 Task: Find connections with filter location Jagraon with filter topic #ONOwith filter profile language French with filter current company MakeMyTrip with filter school Institute of Hotel Management, Catering Technology and Applied Nutrition, Mumbai with filter industry Airlines and Aviation with filter service category Corporate Law with filter keywords title Couples Counselor
Action: Mouse moved to (650, 82)
Screenshot: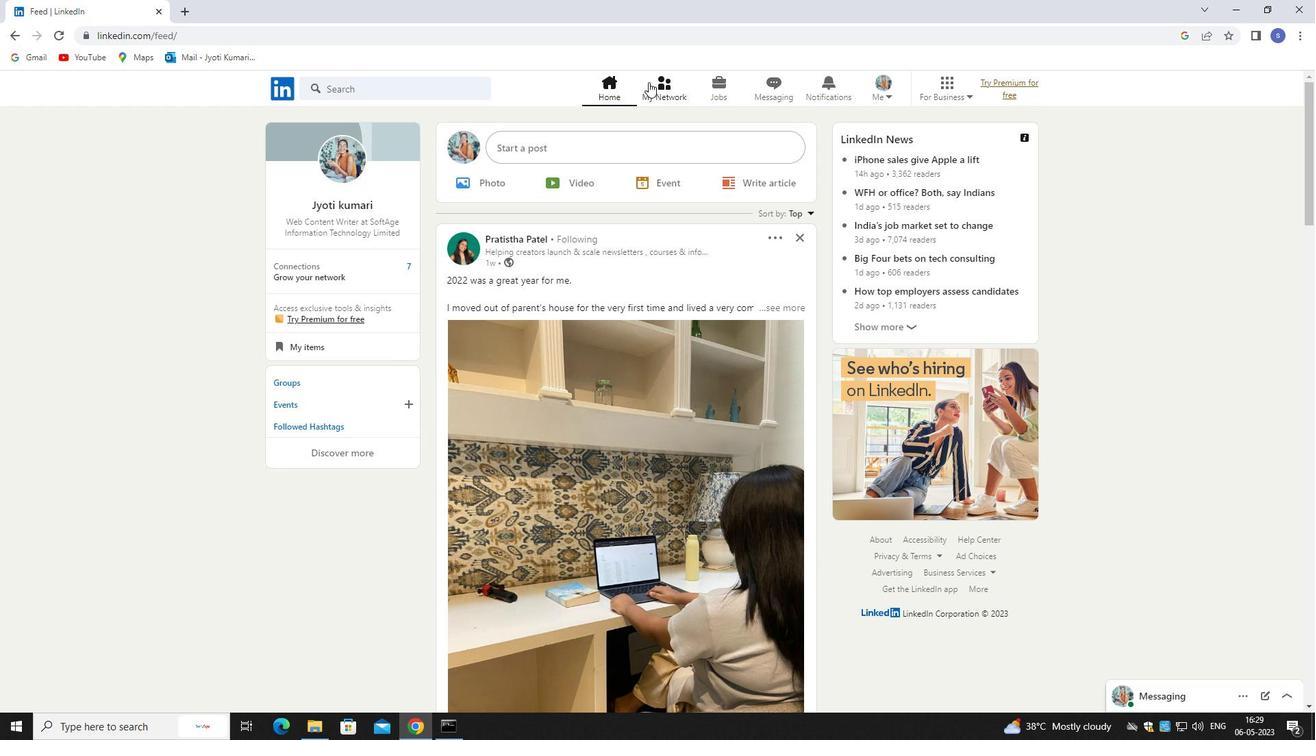 
Action: Mouse pressed left at (650, 82)
Screenshot: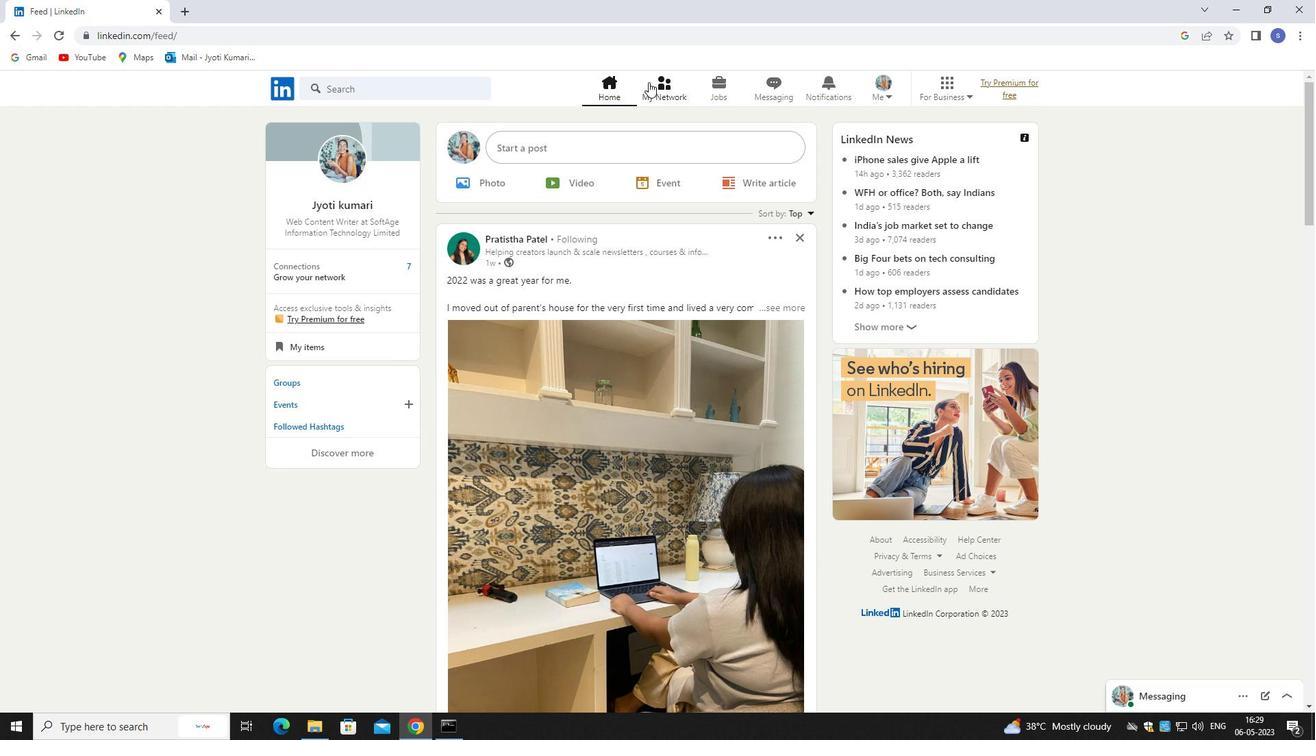
Action: Mouse moved to (652, 82)
Screenshot: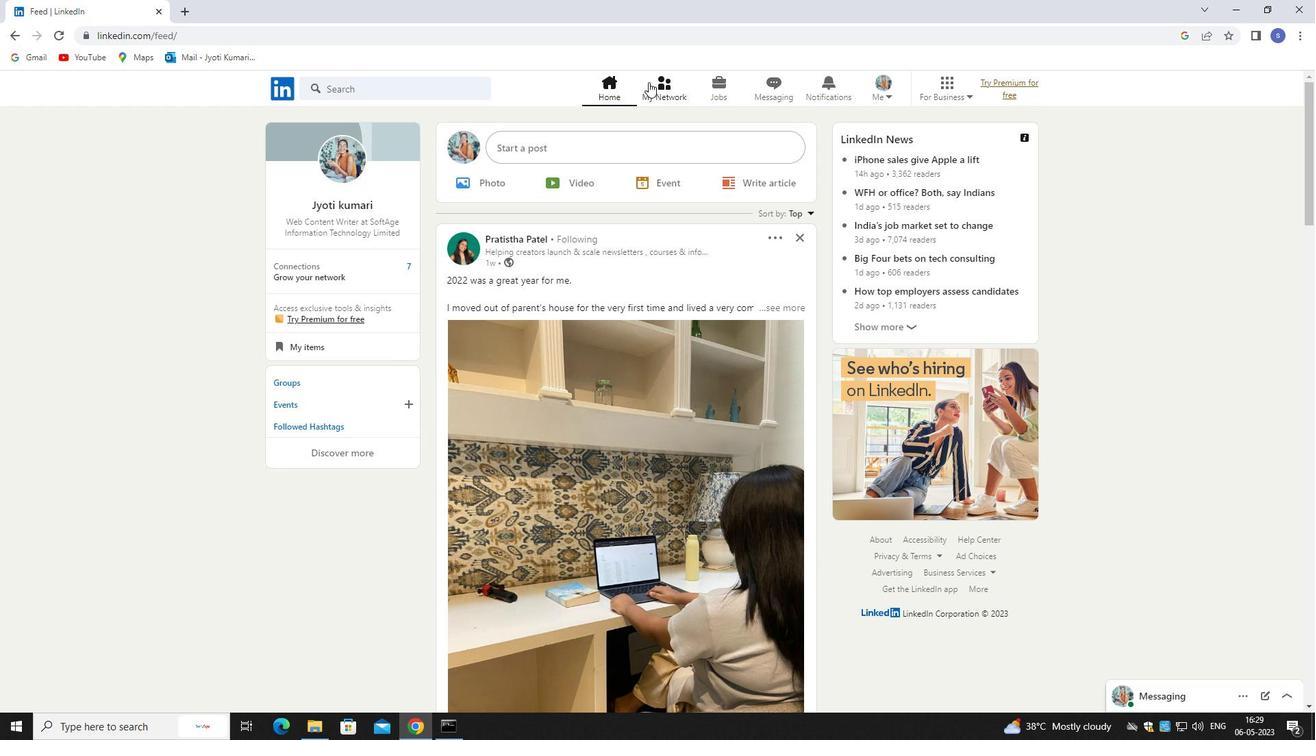 
Action: Mouse pressed left at (652, 82)
Screenshot: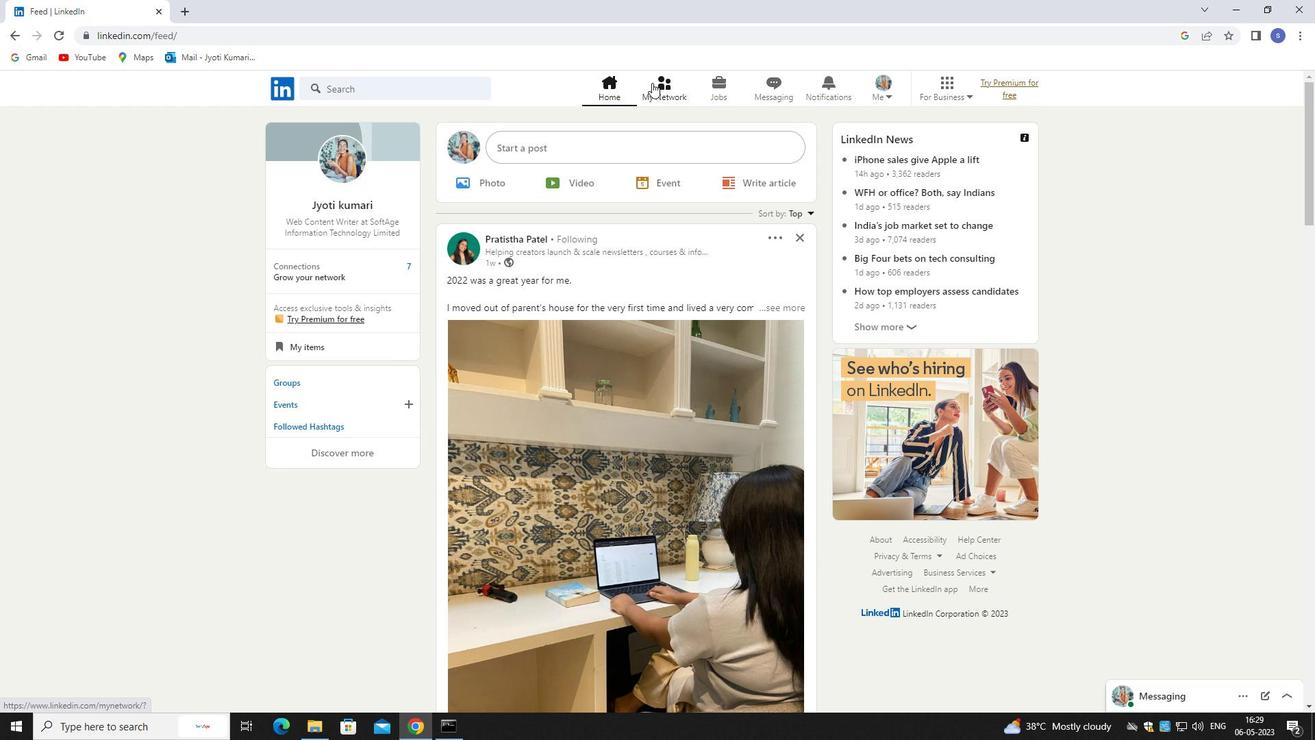 
Action: Mouse moved to (431, 164)
Screenshot: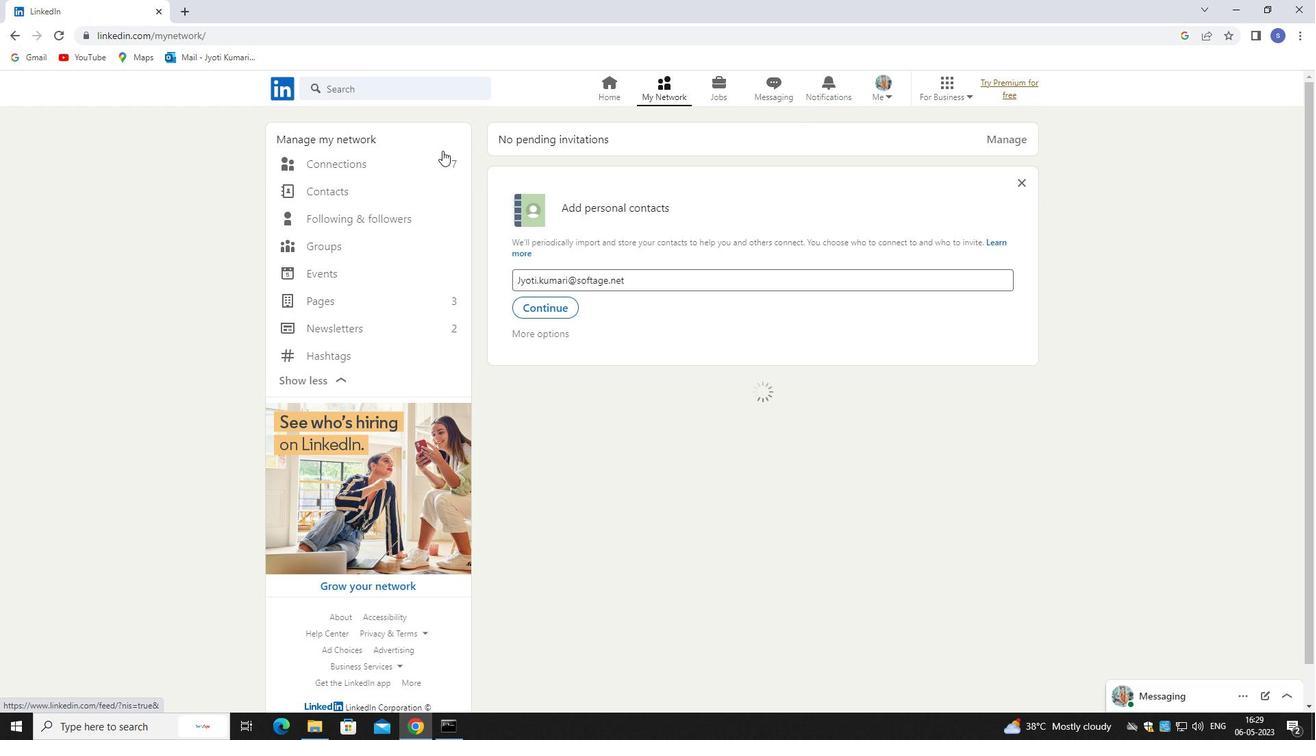 
Action: Mouse pressed left at (431, 164)
Screenshot: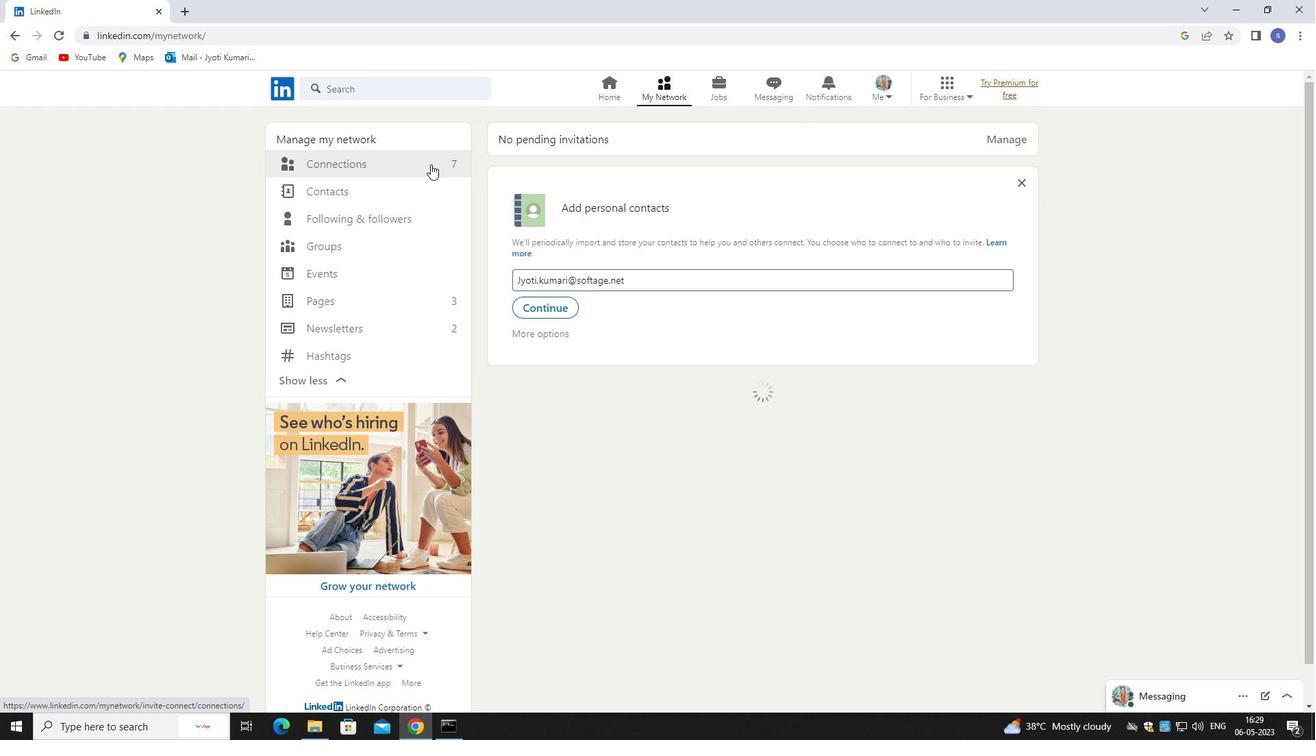 
Action: Mouse moved to (429, 164)
Screenshot: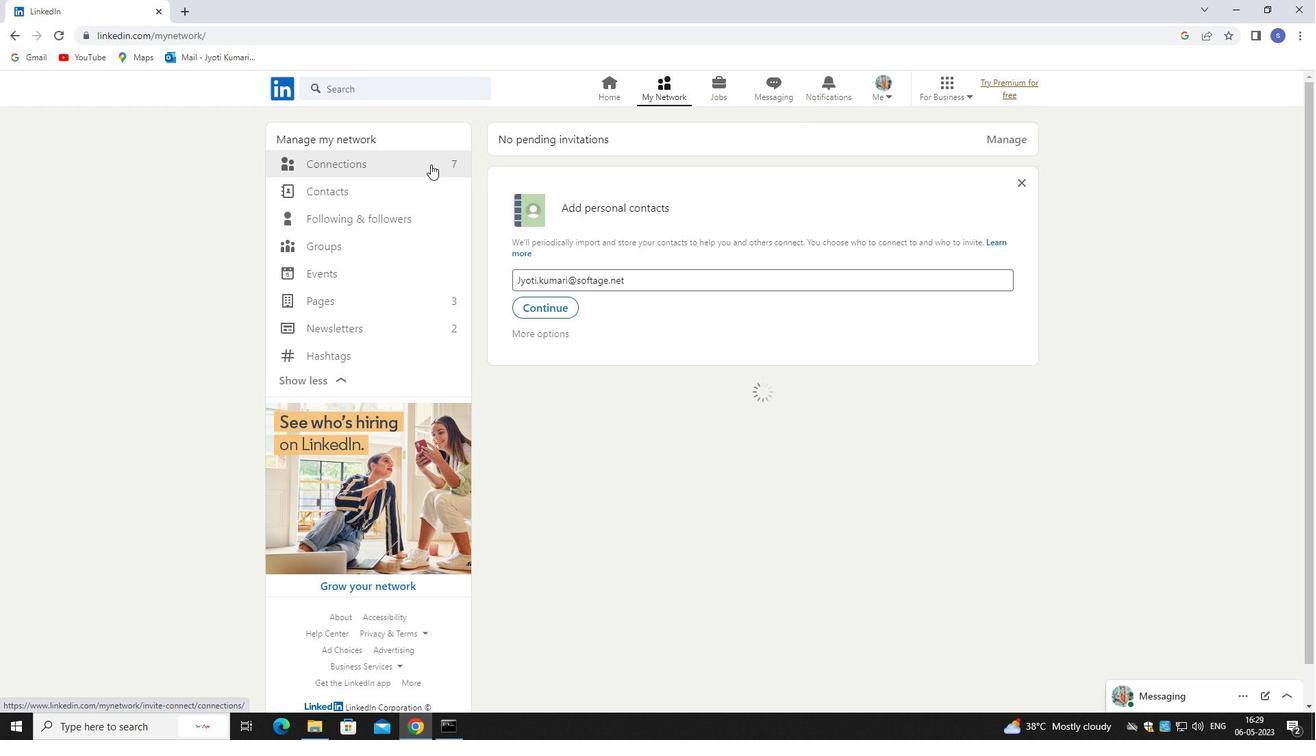 
Action: Mouse pressed left at (429, 164)
Screenshot: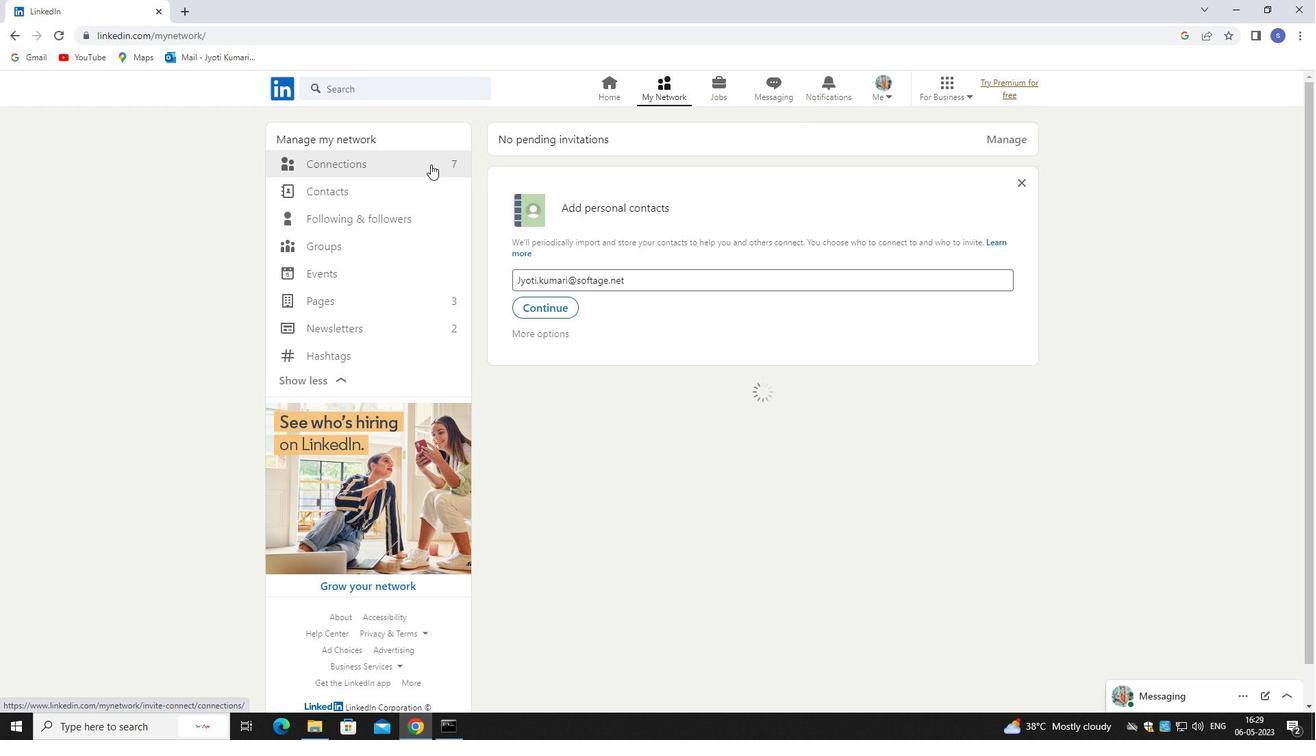 
Action: Mouse moved to (777, 163)
Screenshot: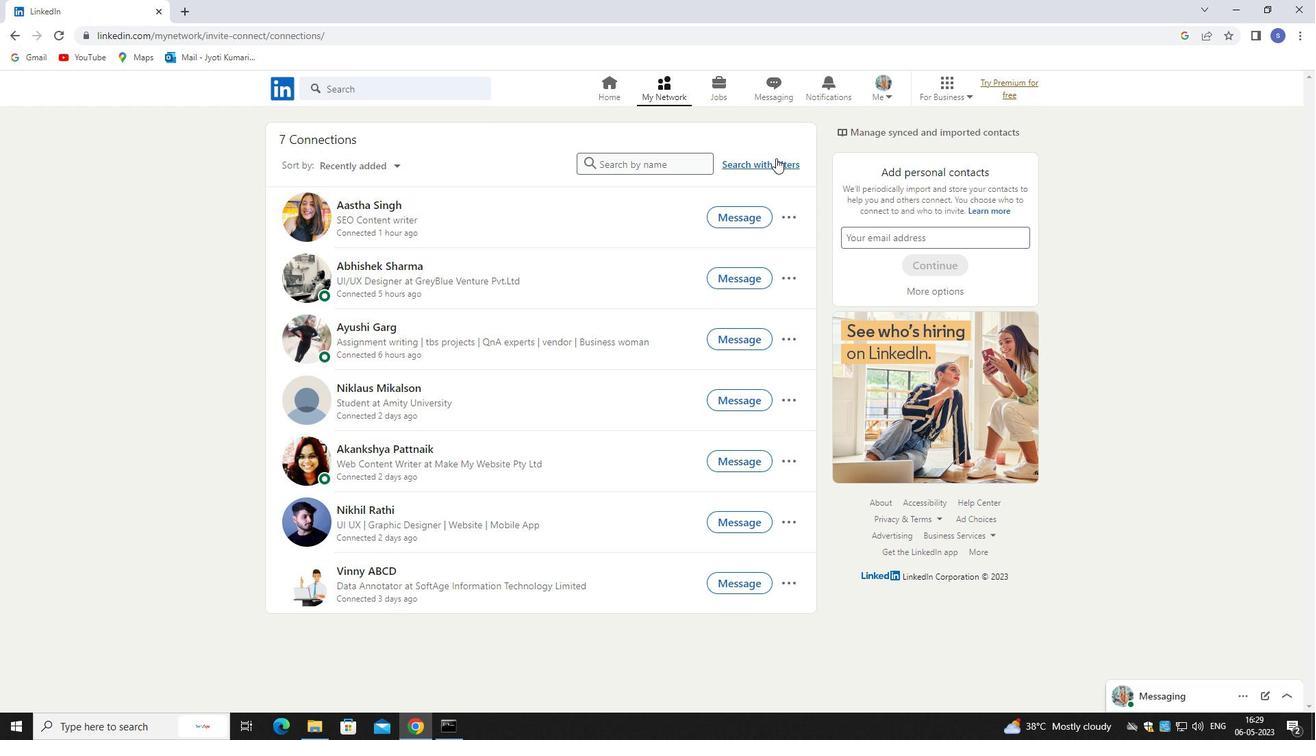 
Action: Mouse pressed left at (777, 163)
Screenshot: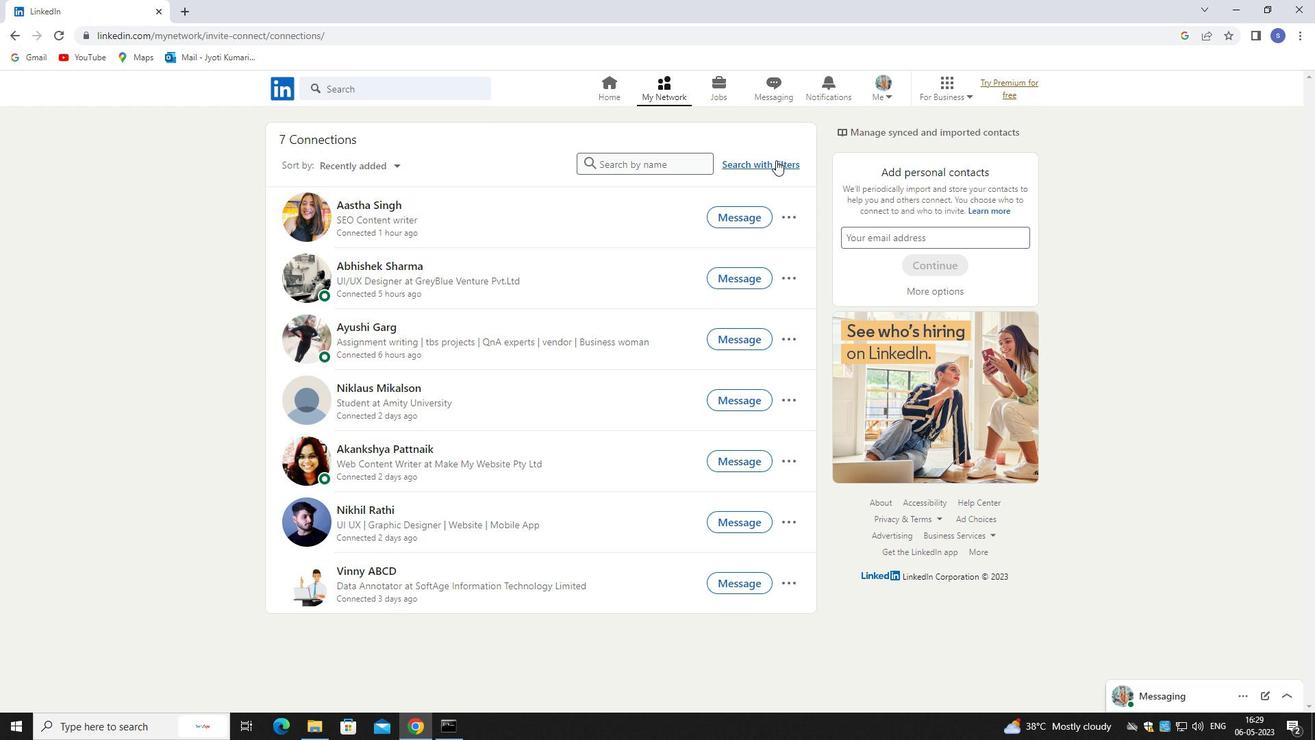 
Action: Mouse moved to (696, 124)
Screenshot: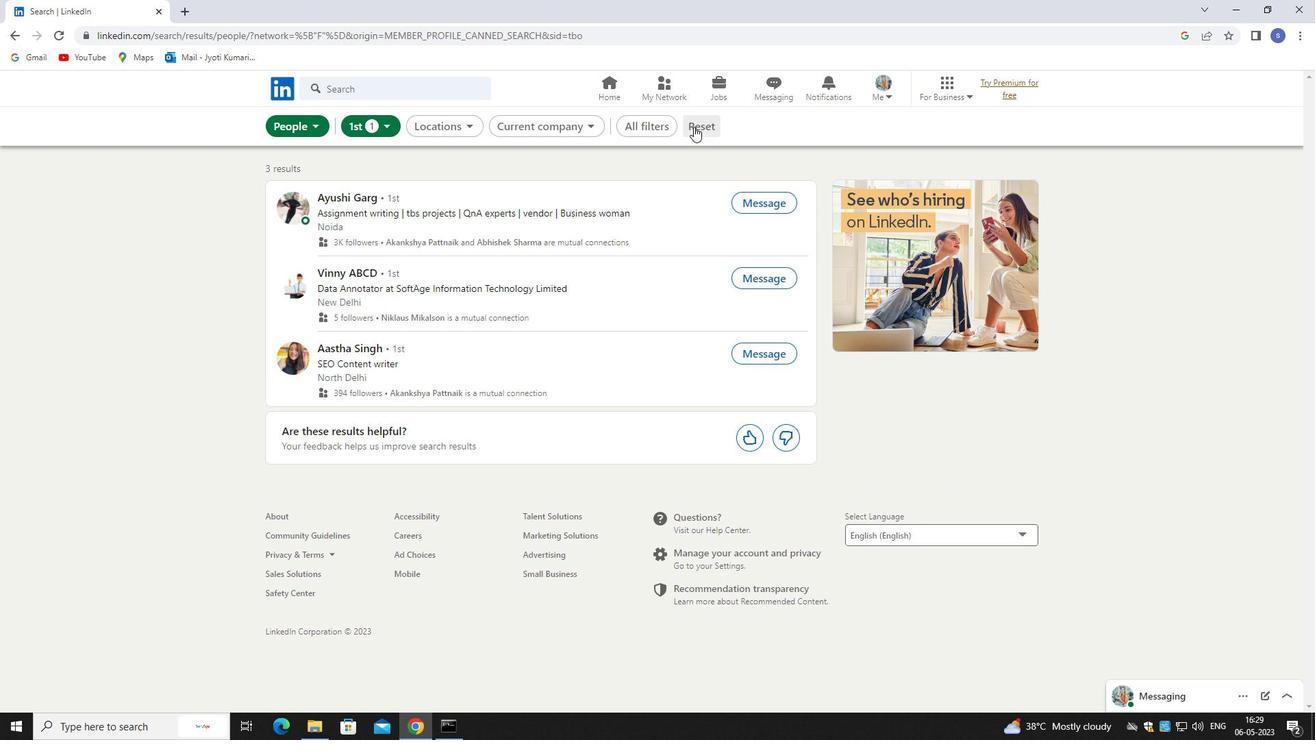 
Action: Mouse pressed left at (696, 124)
Screenshot: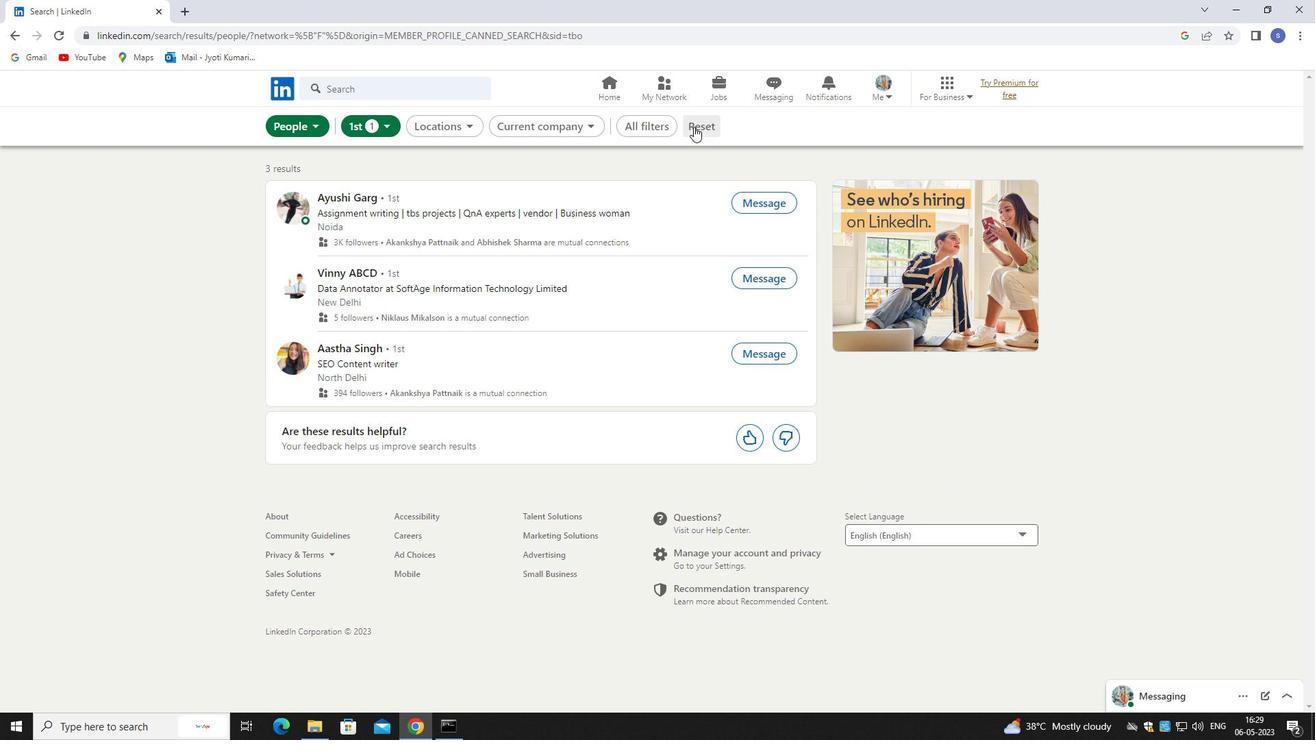 
Action: Mouse moved to (675, 125)
Screenshot: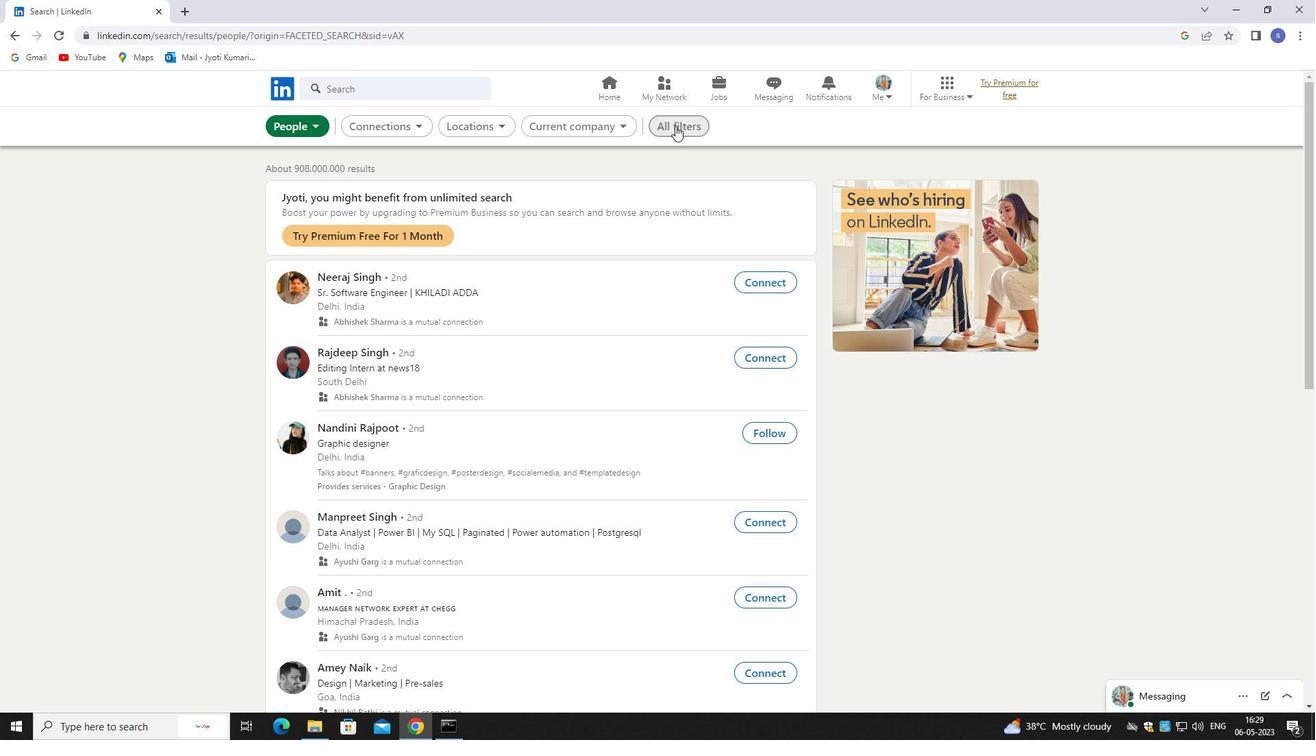 
Action: Mouse pressed left at (675, 125)
Screenshot: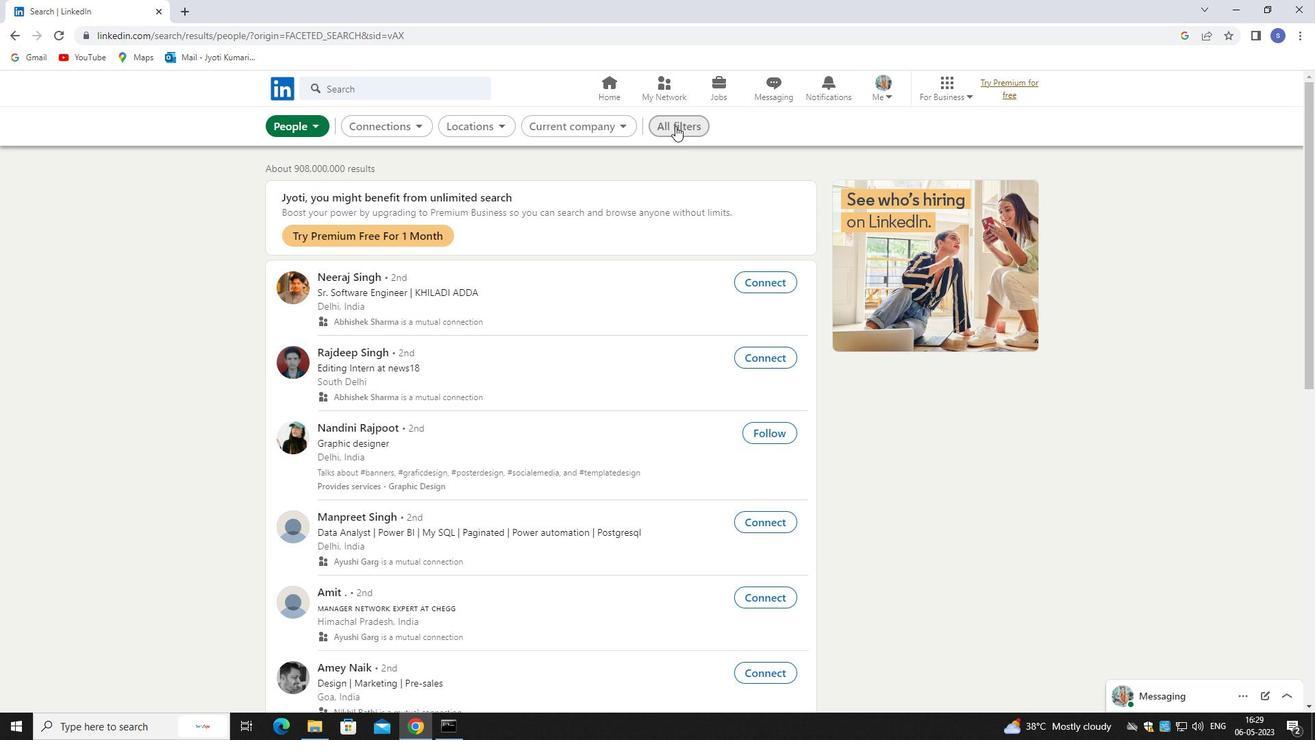 
Action: Mouse moved to (1183, 541)
Screenshot: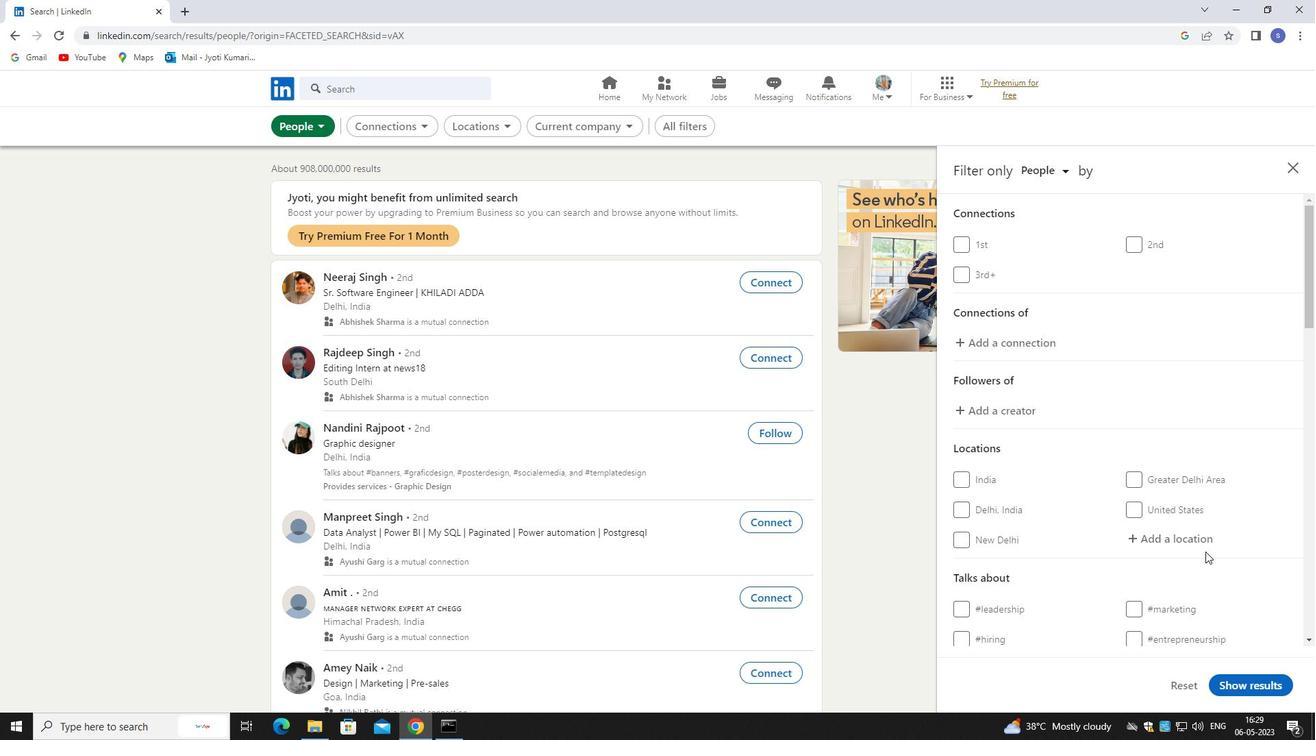 
Action: Mouse pressed left at (1183, 541)
Screenshot: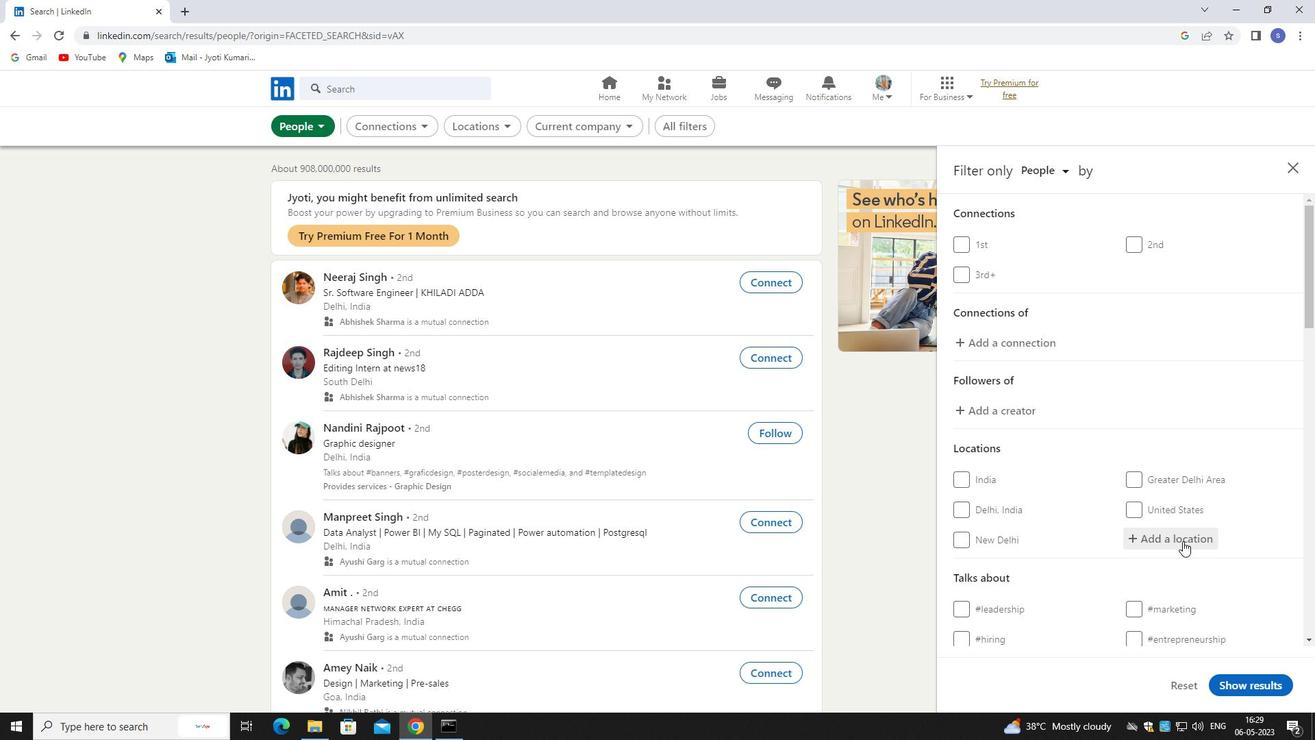 
Action: Mouse moved to (1183, 540)
Screenshot: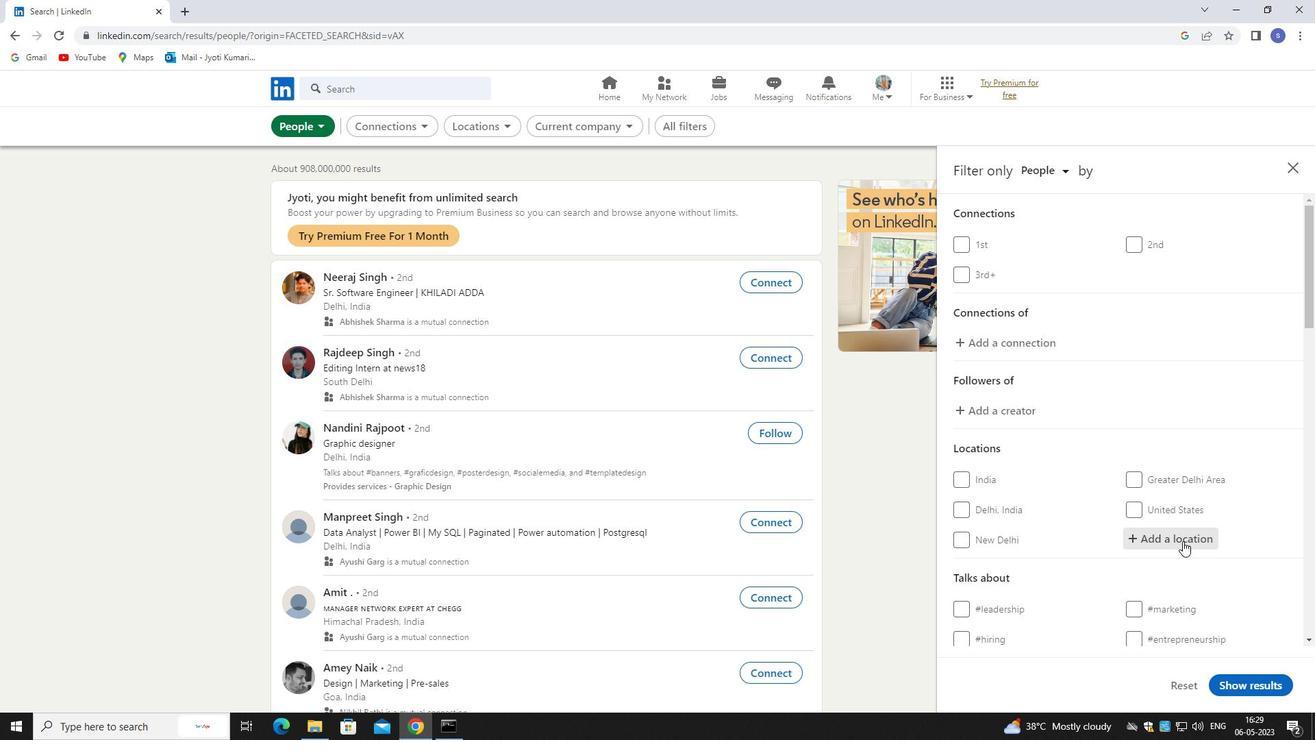 
Action: Key pressed jagraon
Screenshot: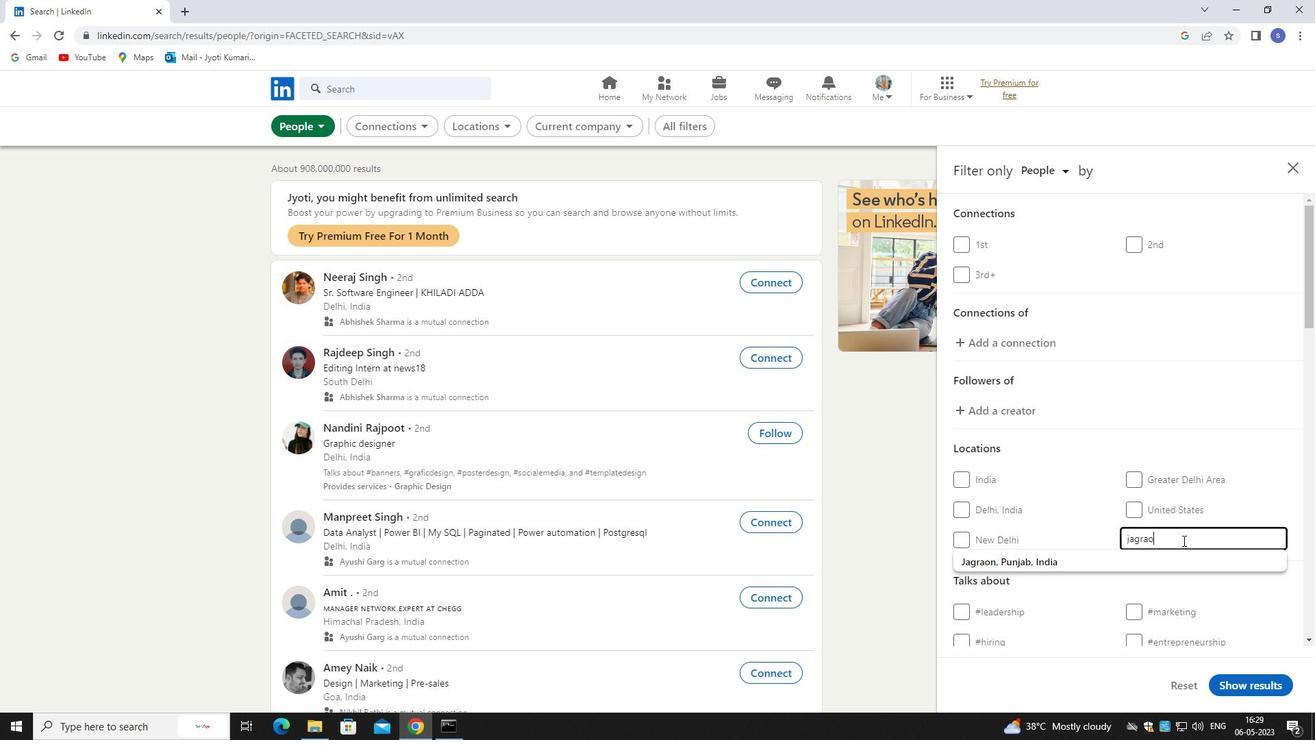 
Action: Mouse moved to (1182, 558)
Screenshot: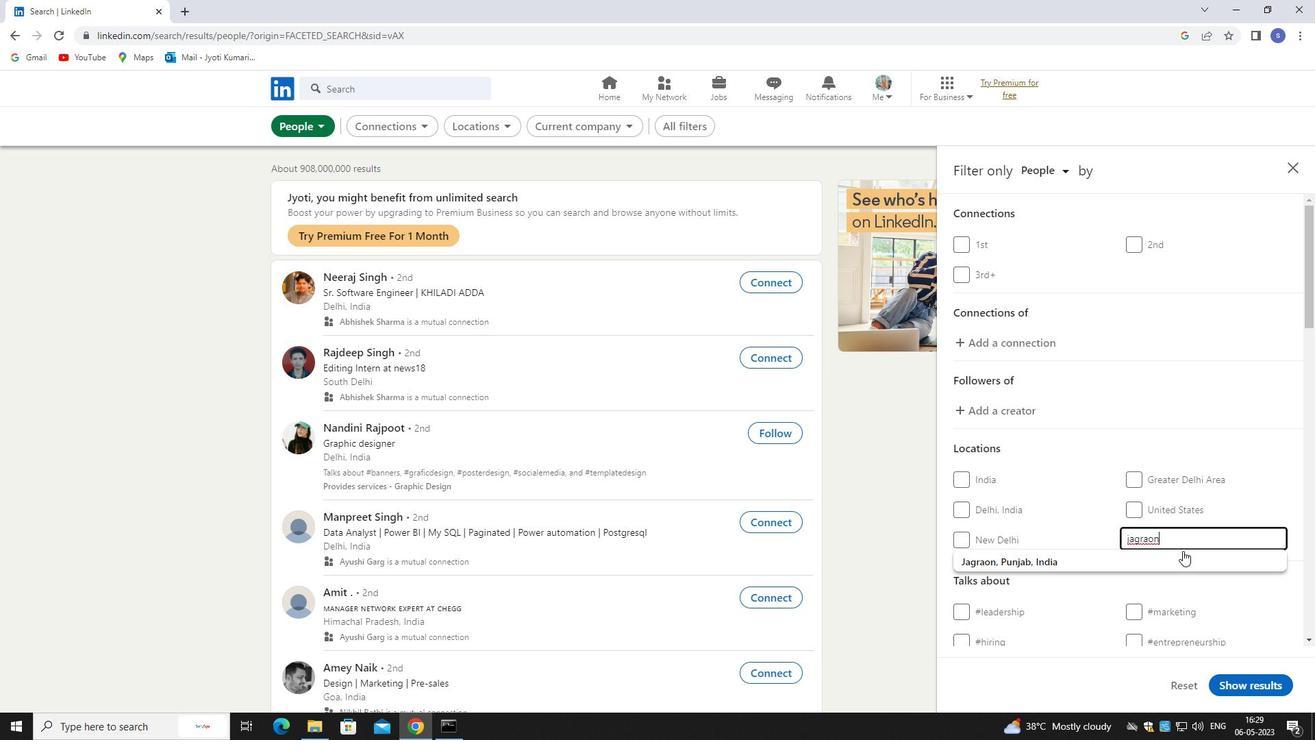 
Action: Mouse pressed left at (1182, 558)
Screenshot: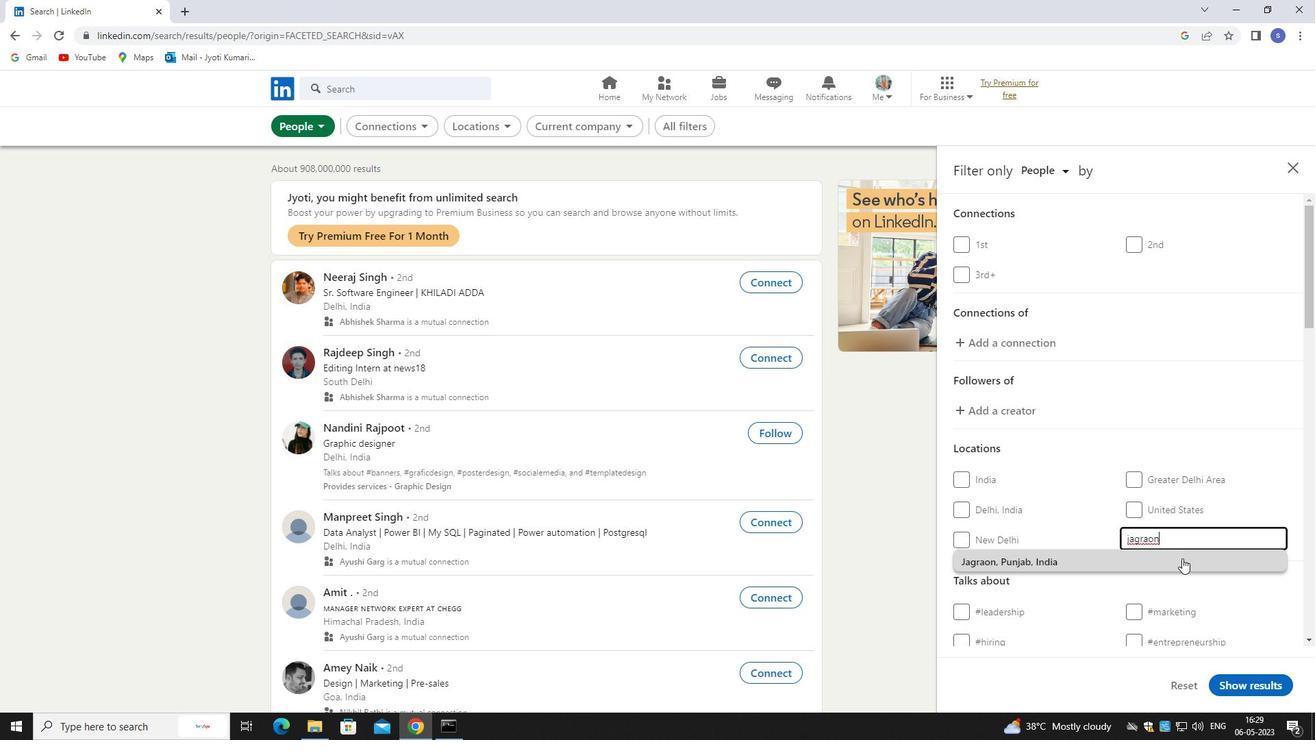 
Action: Mouse scrolled (1182, 557) with delta (0, 0)
Screenshot: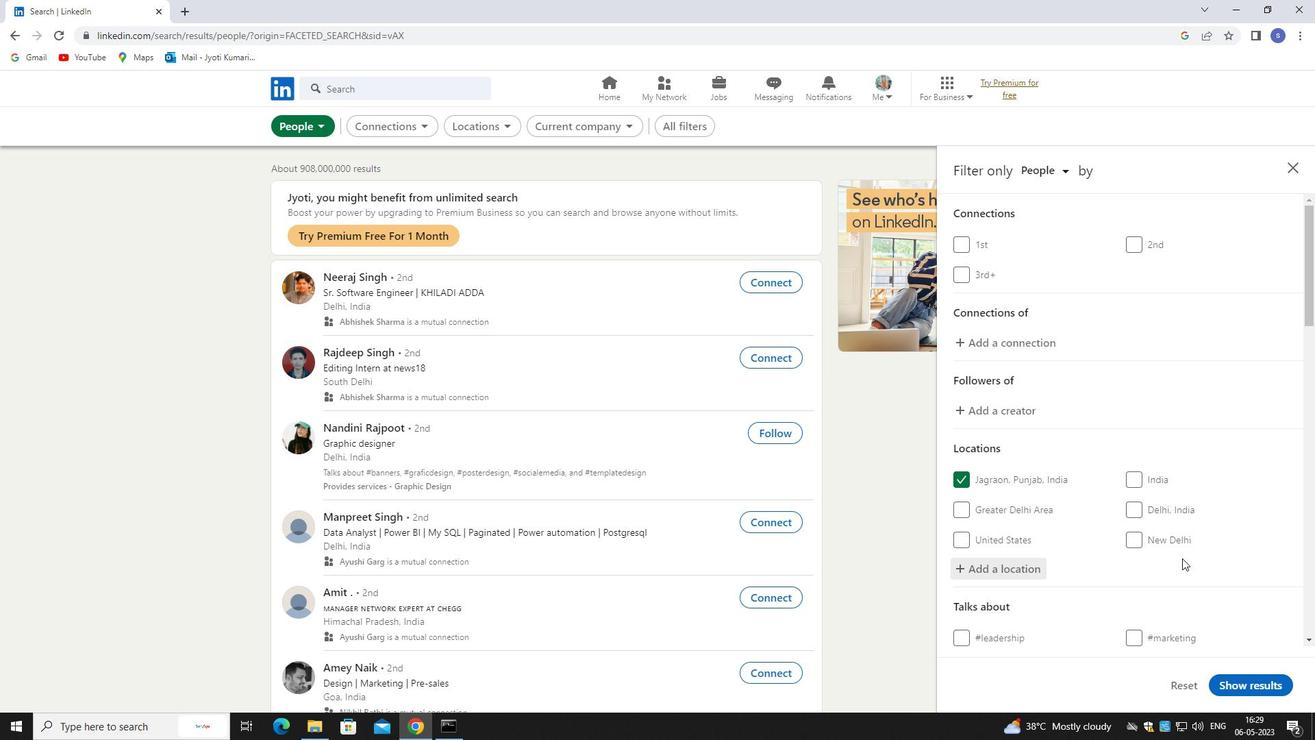 
Action: Mouse scrolled (1182, 557) with delta (0, 0)
Screenshot: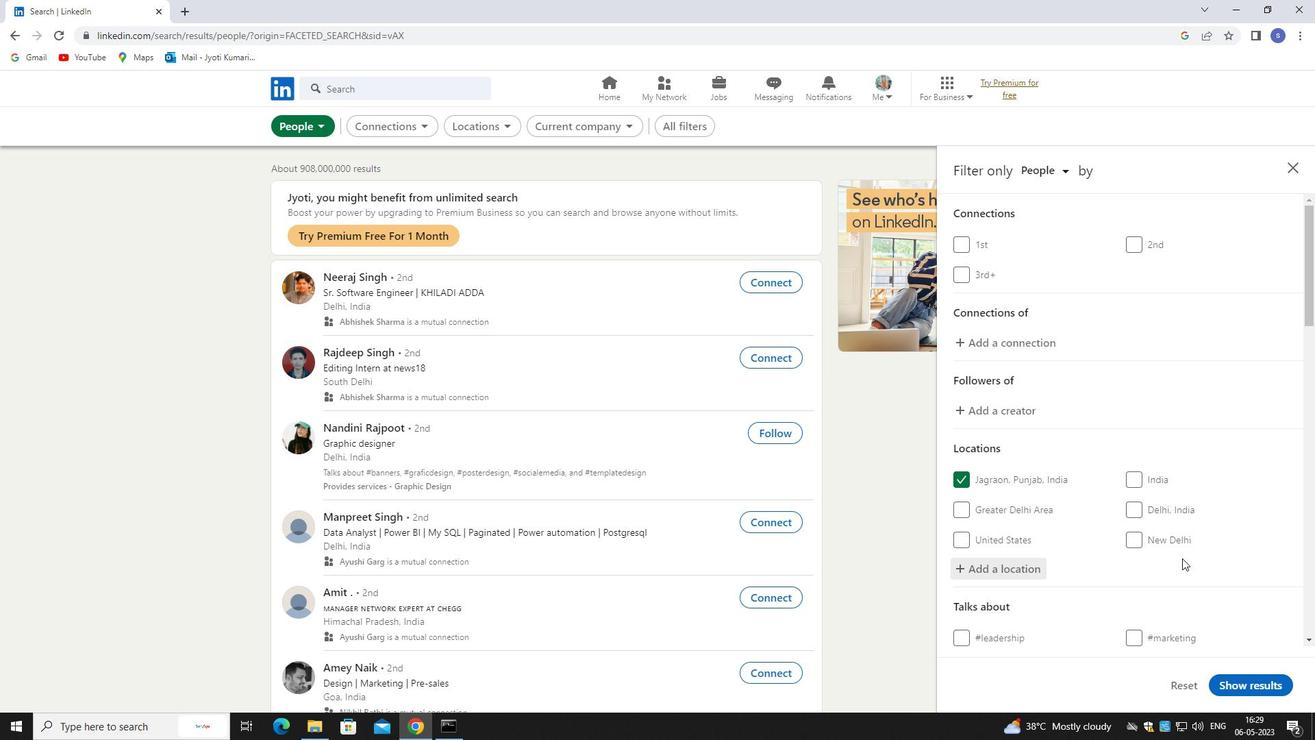 
Action: Mouse scrolled (1182, 557) with delta (0, 0)
Screenshot: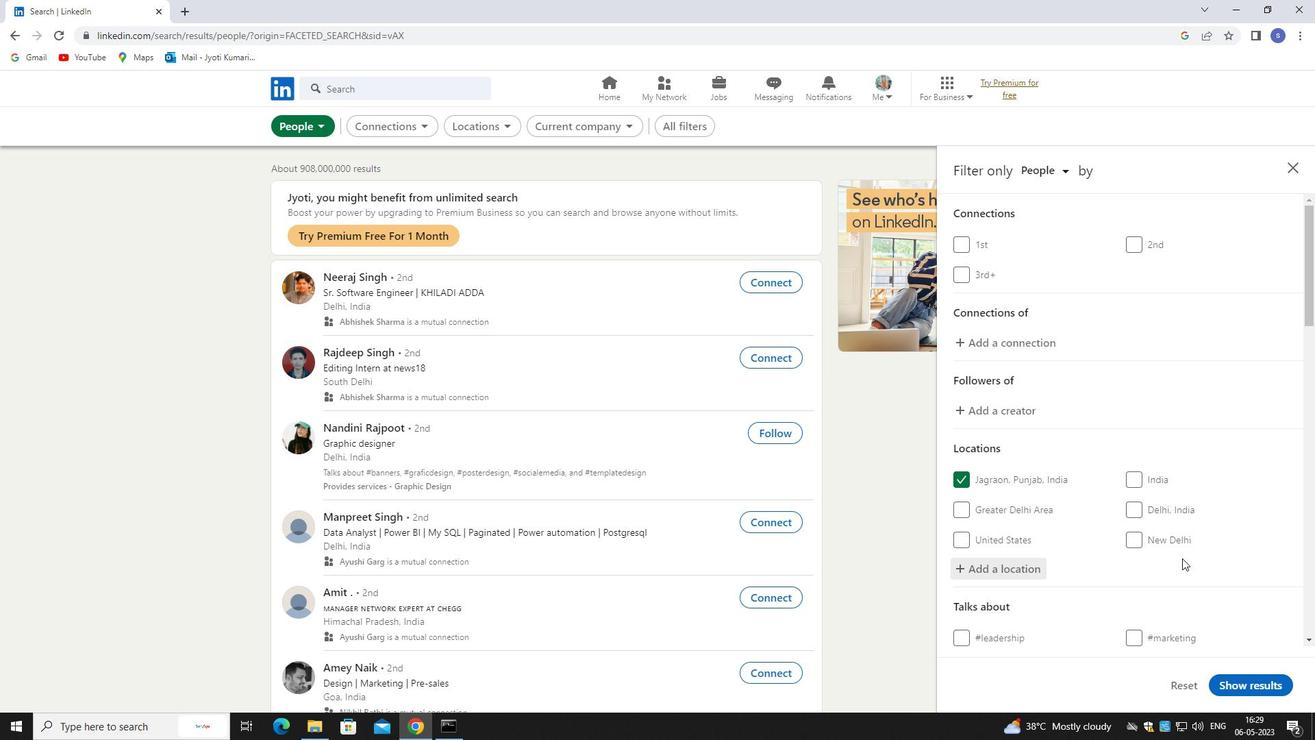 
Action: Mouse moved to (1168, 498)
Screenshot: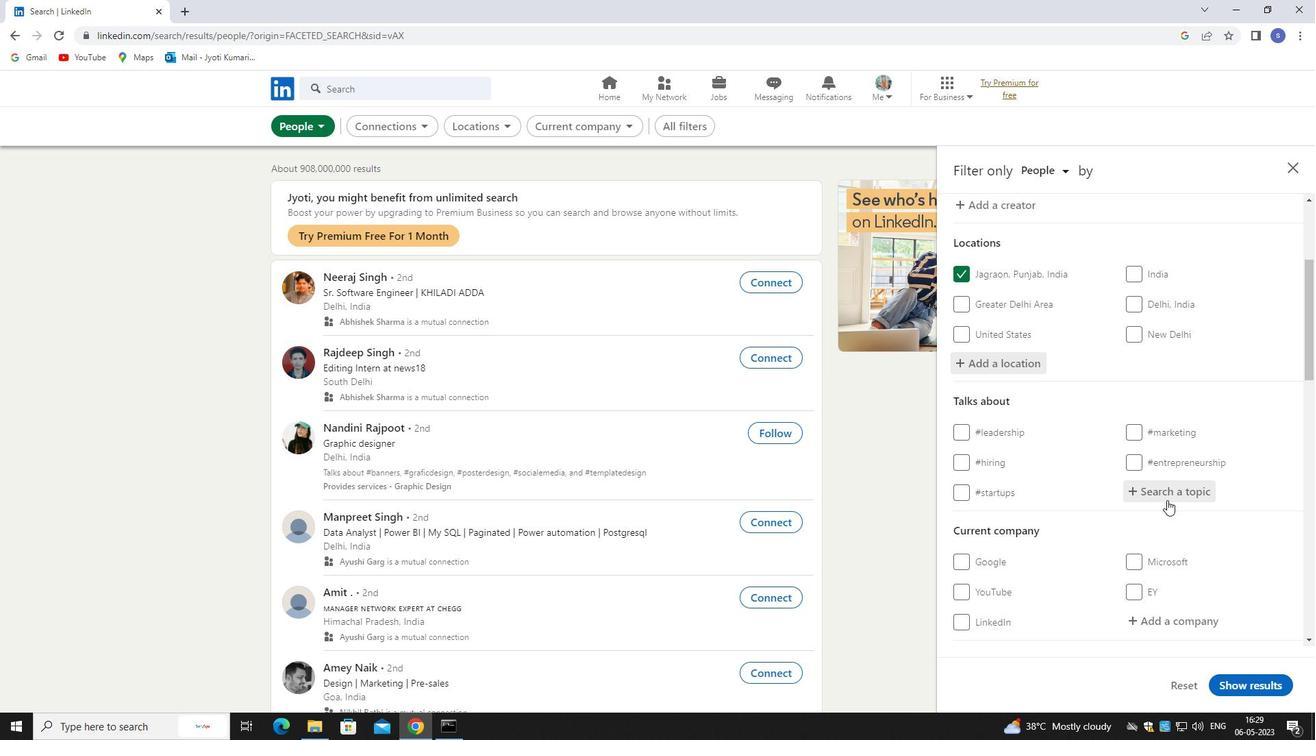 
Action: Mouse pressed left at (1168, 498)
Screenshot: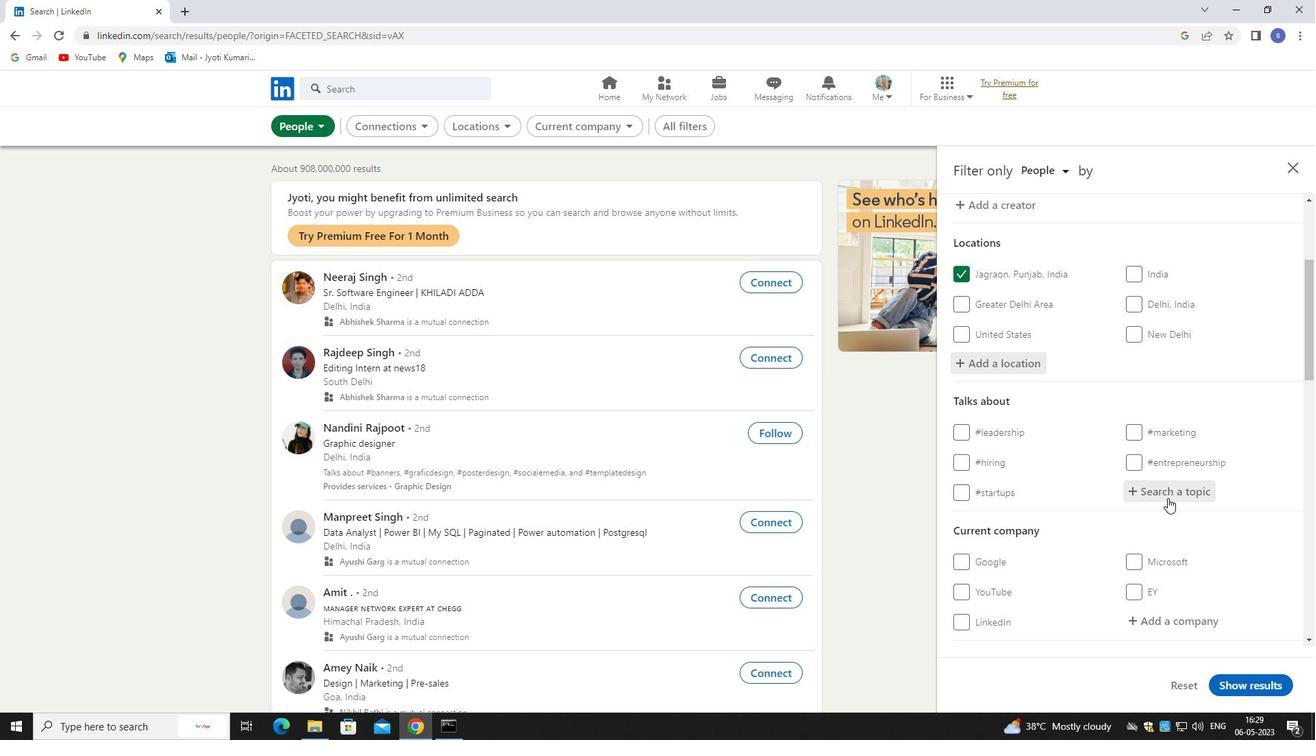 
Action: Mouse moved to (1104, 459)
Screenshot: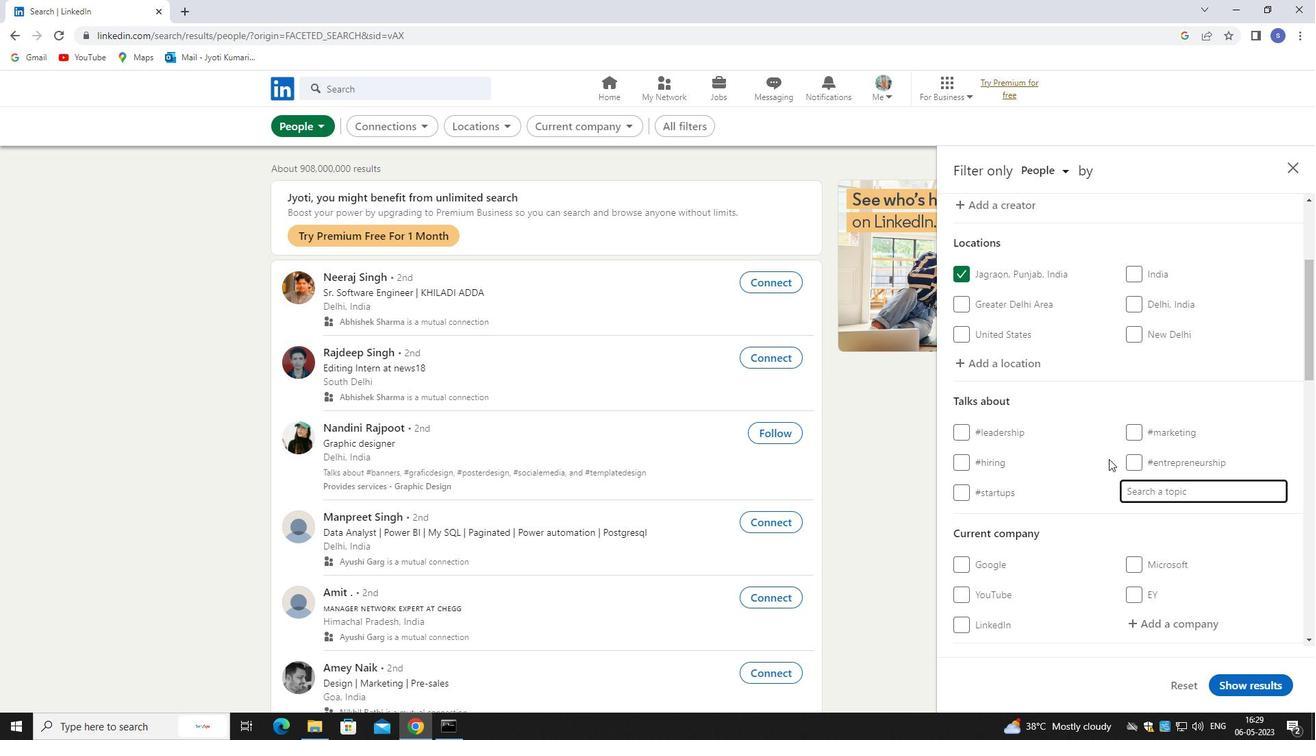 
Action: Key pressed ono
Screenshot: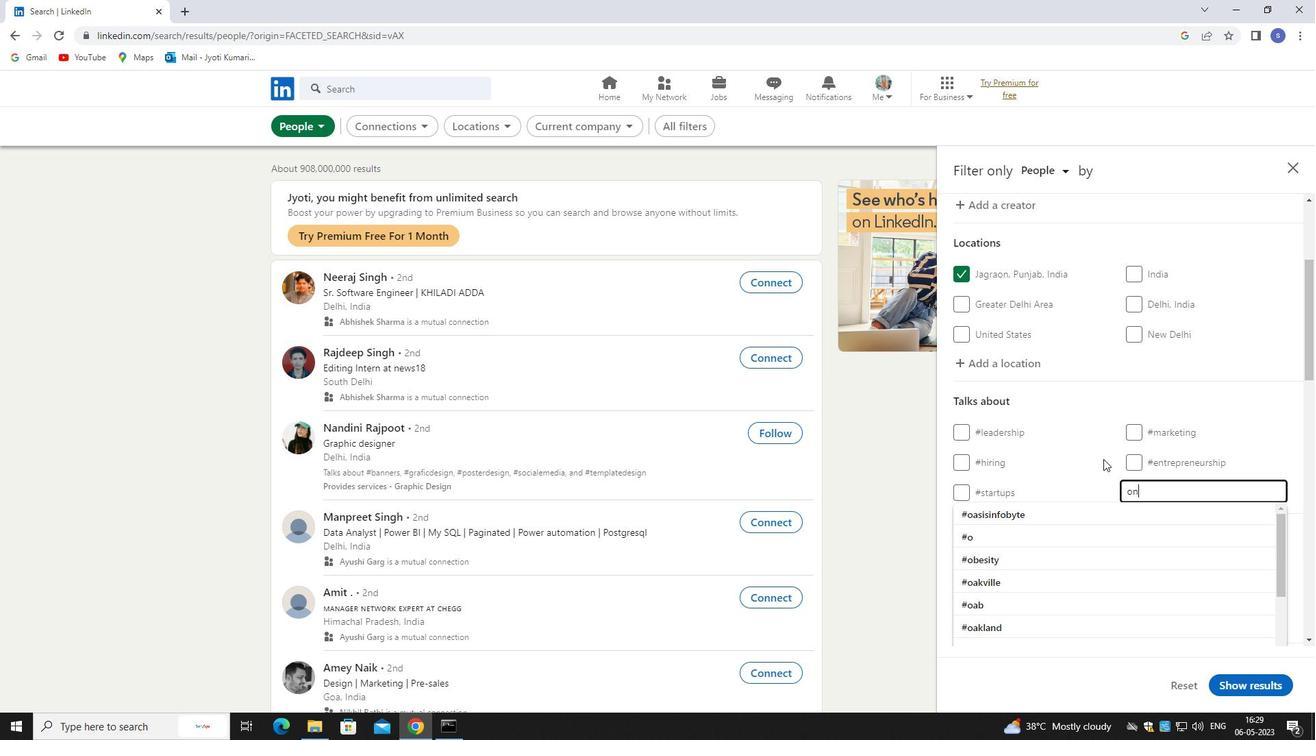 
Action: Mouse moved to (1120, 509)
Screenshot: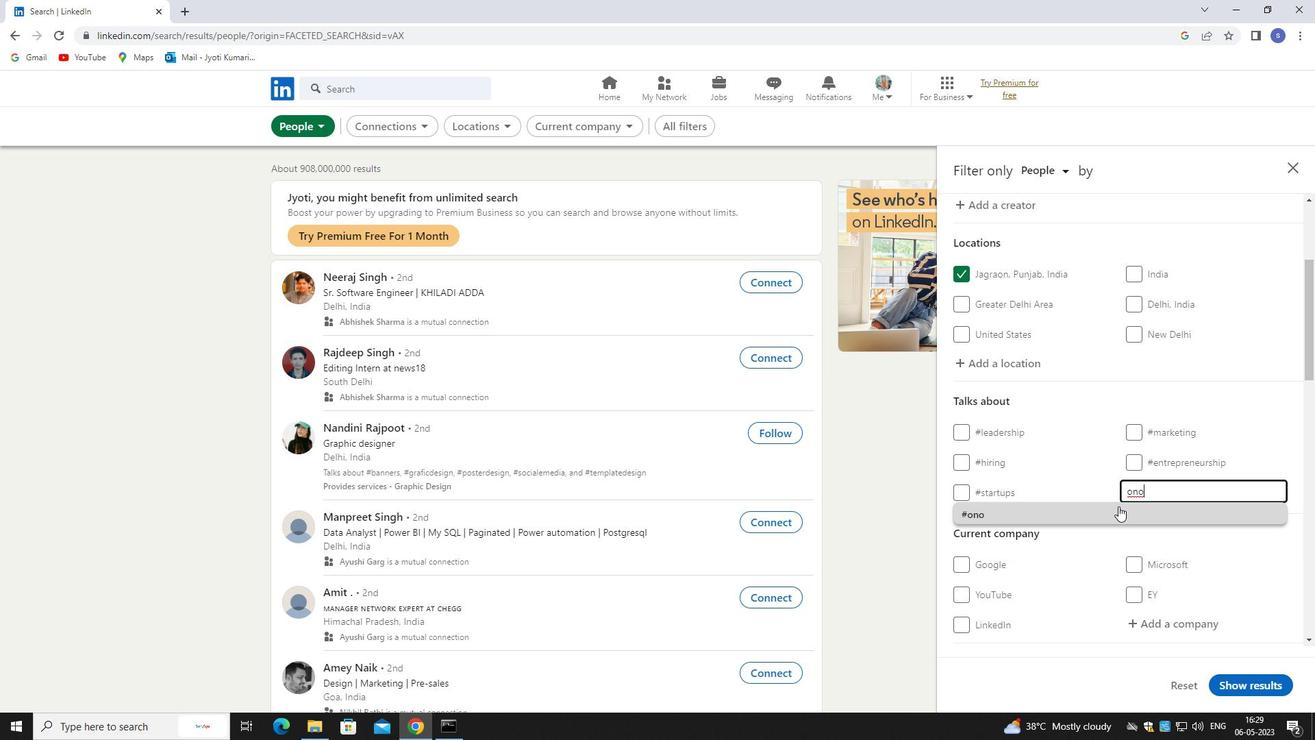 
Action: Mouse pressed left at (1120, 509)
Screenshot: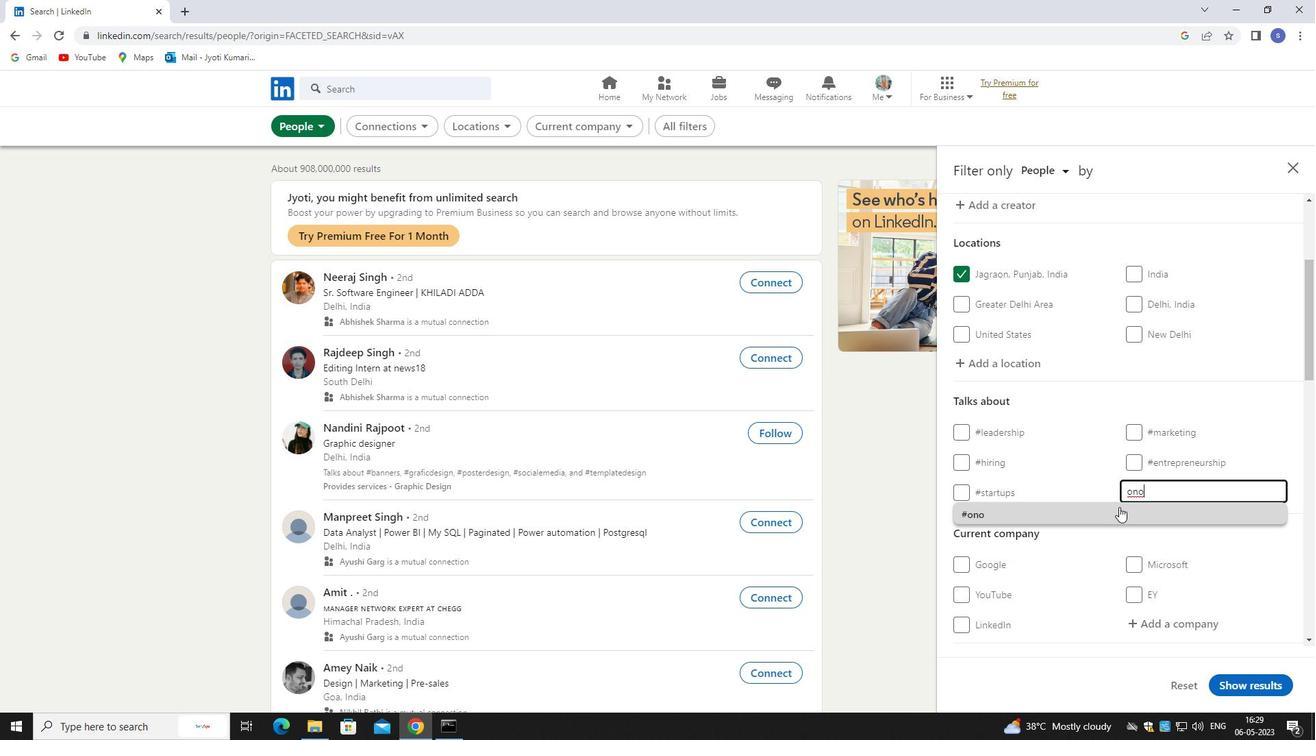 
Action: Mouse moved to (1120, 509)
Screenshot: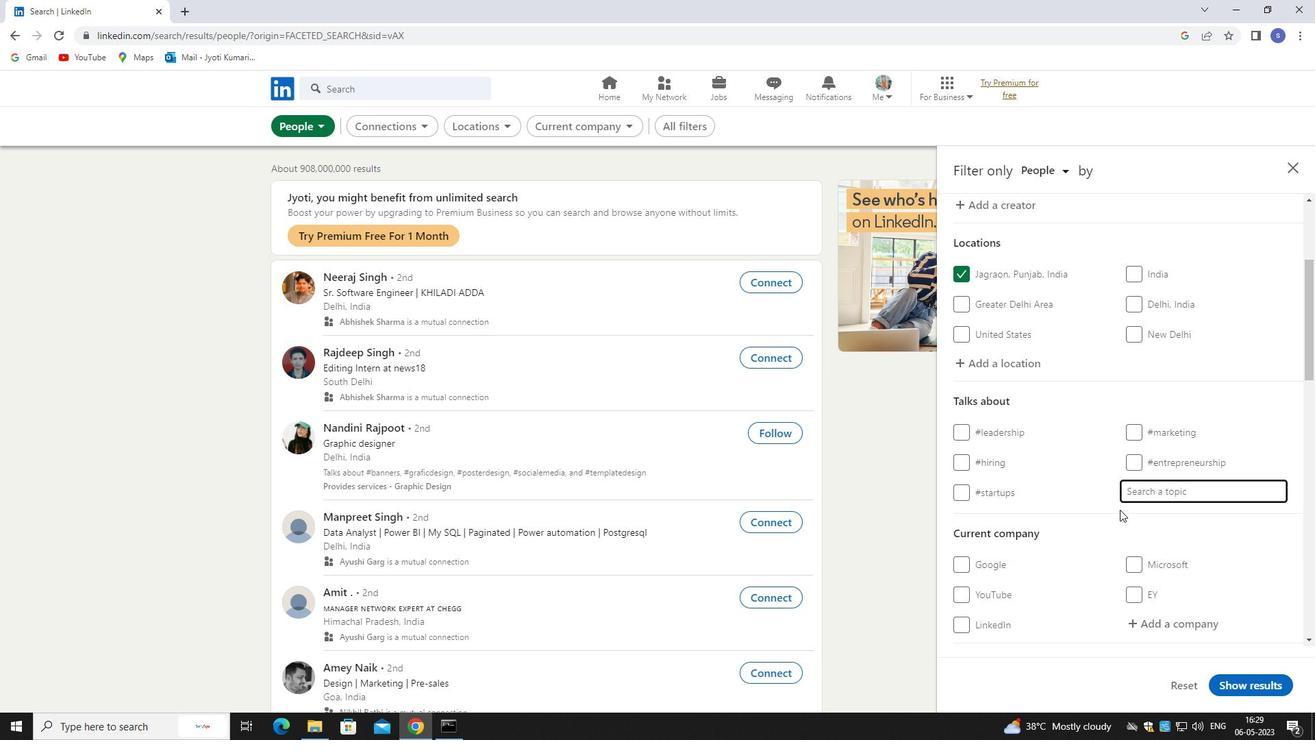 
Action: Mouse scrolled (1120, 509) with delta (0, 0)
Screenshot: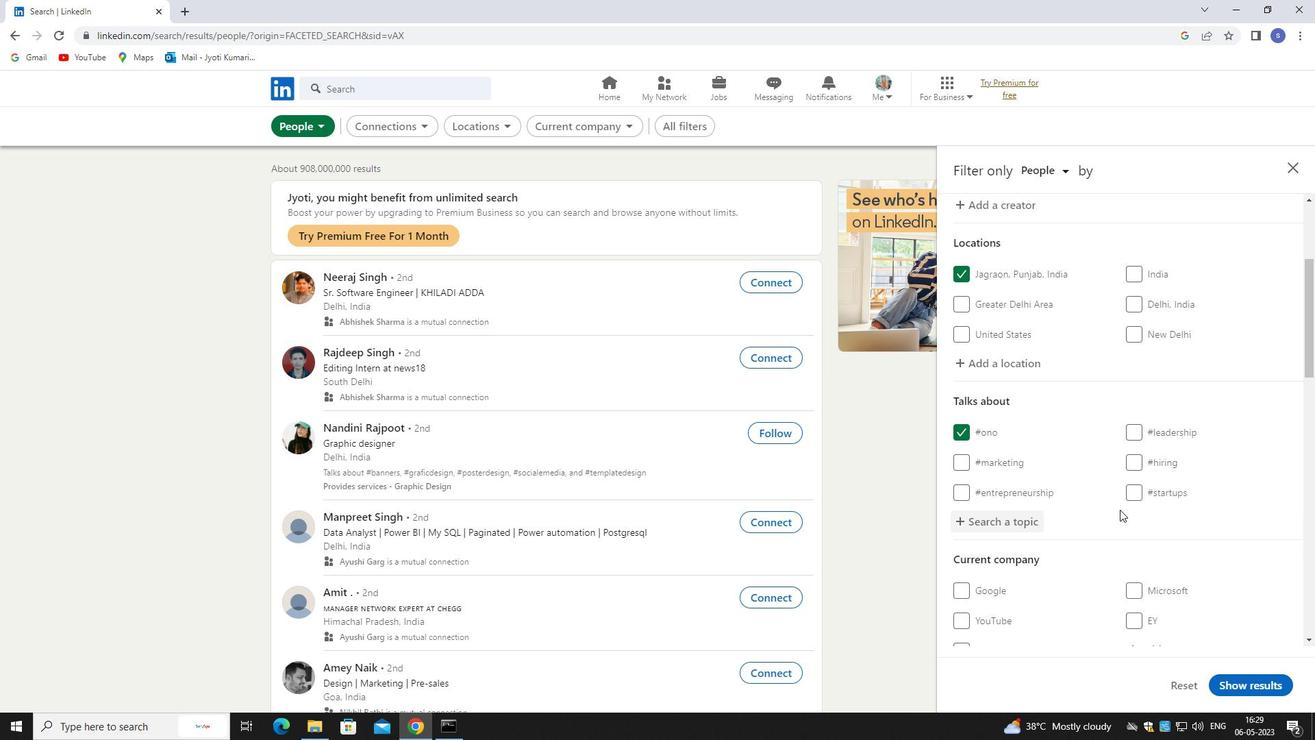 
Action: Mouse scrolled (1120, 509) with delta (0, 0)
Screenshot: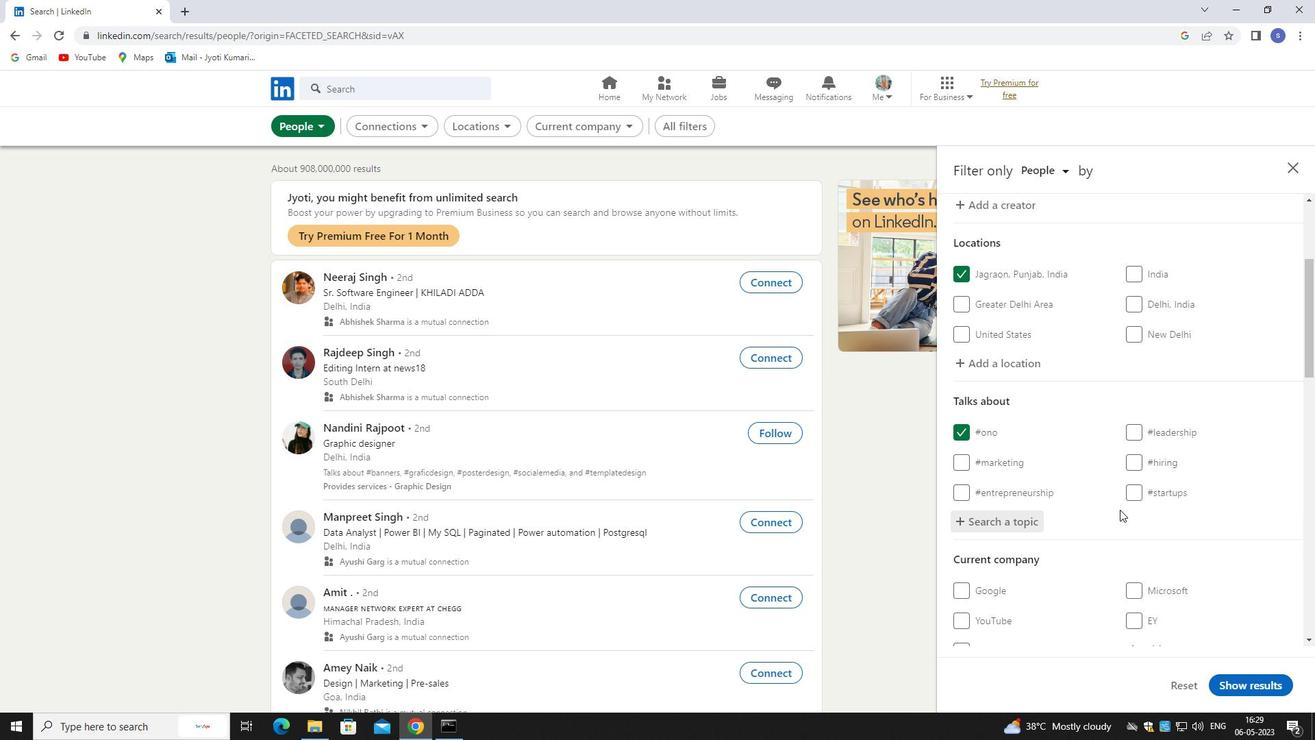 
Action: Mouse scrolled (1120, 509) with delta (0, 0)
Screenshot: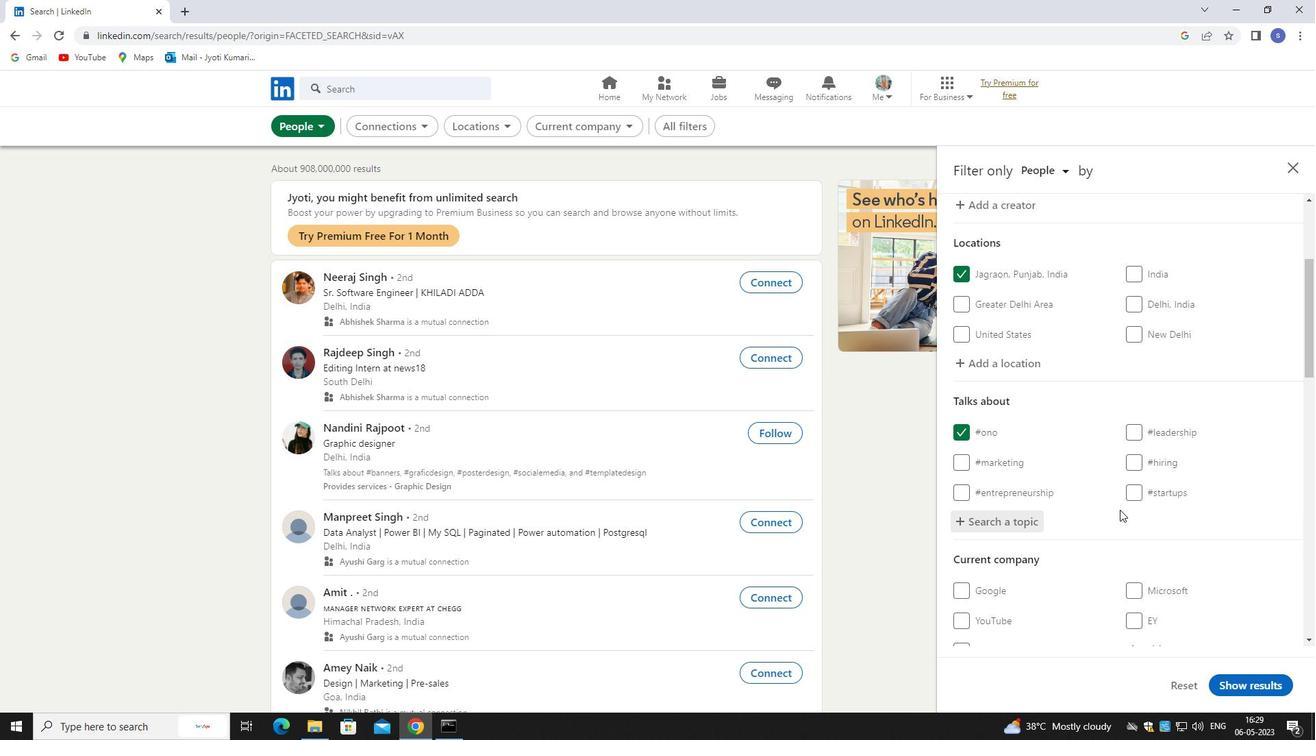 
Action: Mouse scrolled (1120, 509) with delta (0, 0)
Screenshot: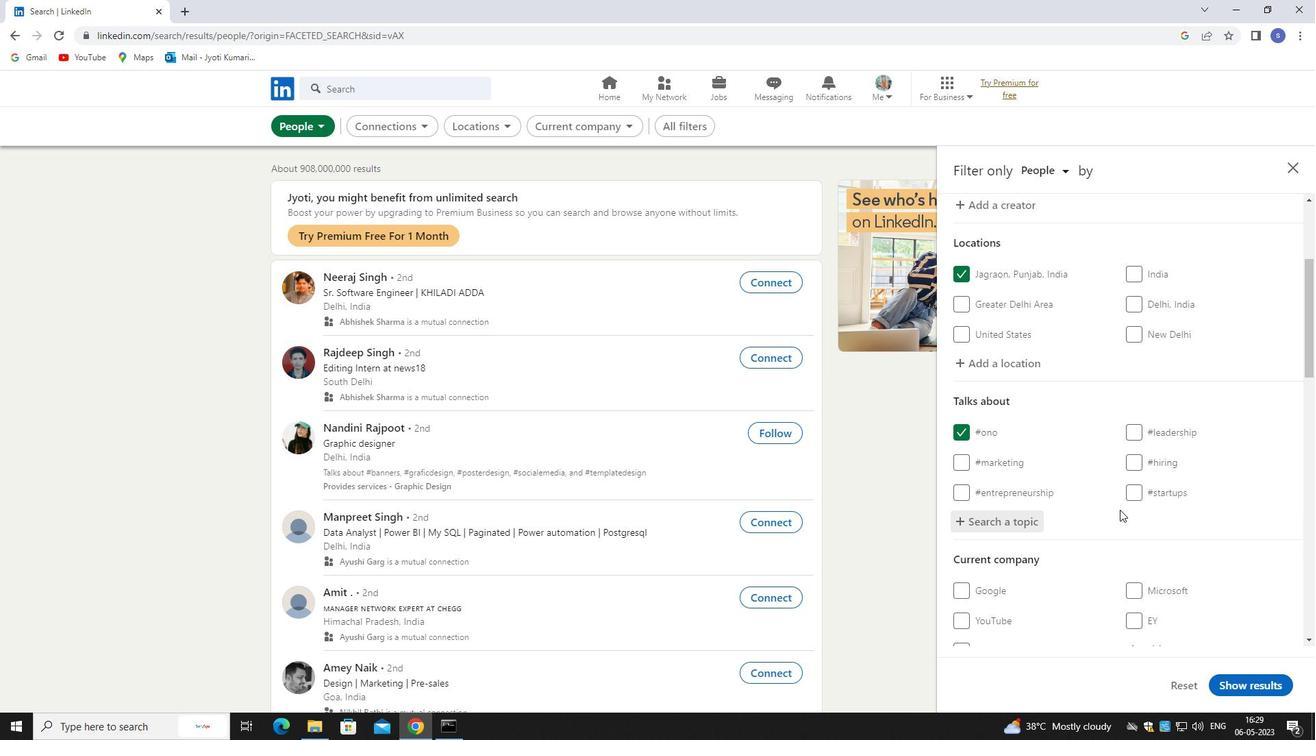 
Action: Mouse moved to (1194, 376)
Screenshot: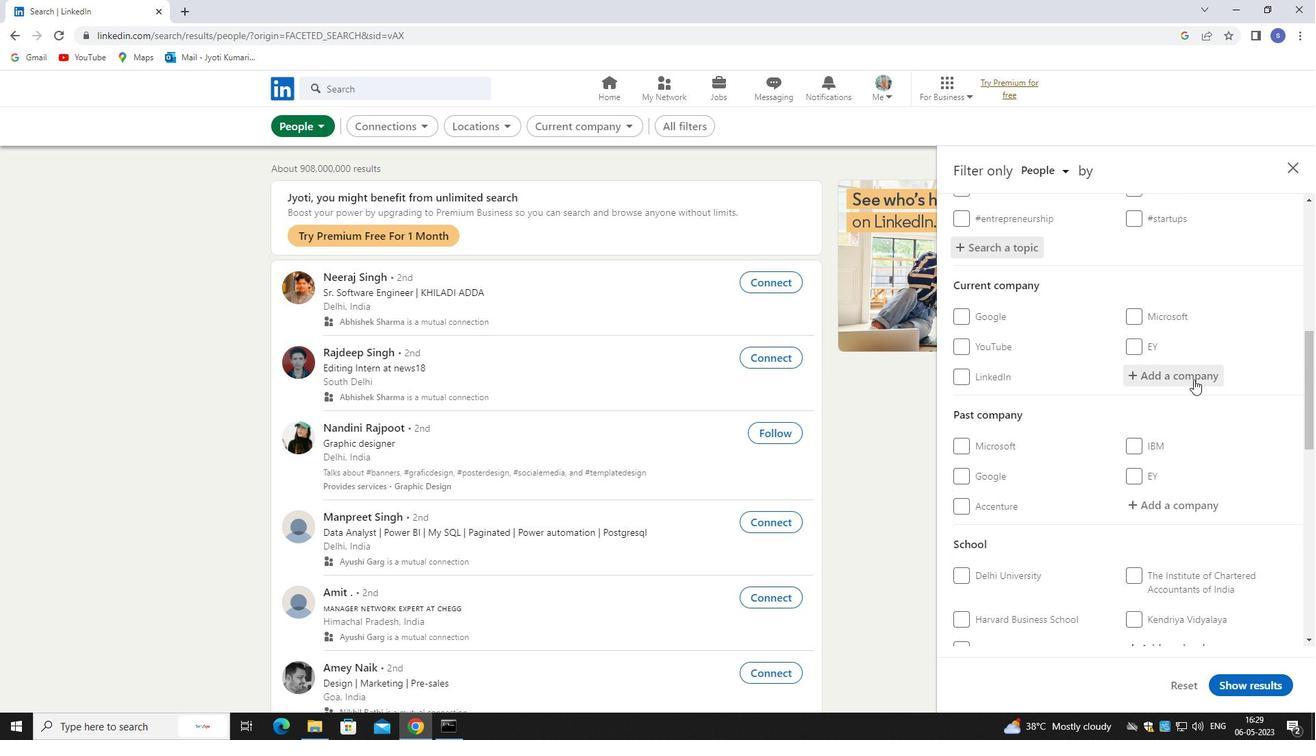 
Action: Mouse pressed left at (1194, 376)
Screenshot: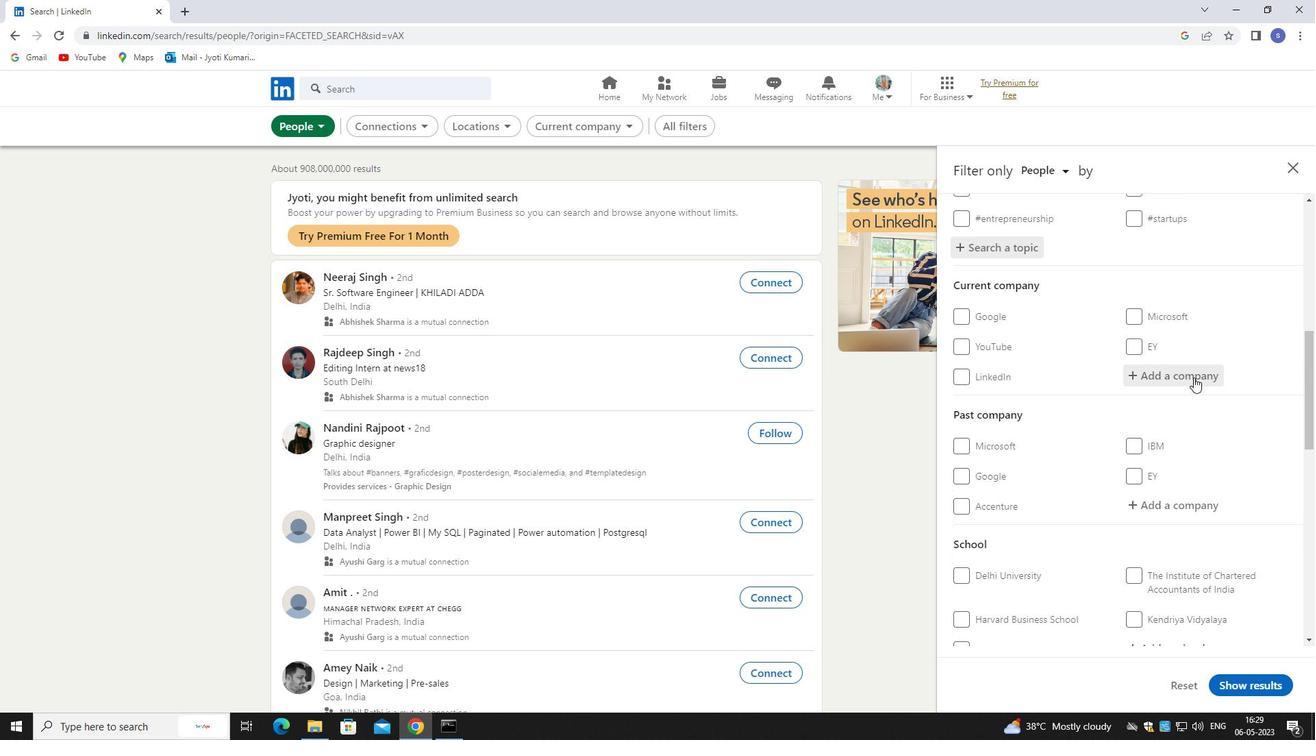
Action: Mouse moved to (1169, 357)
Screenshot: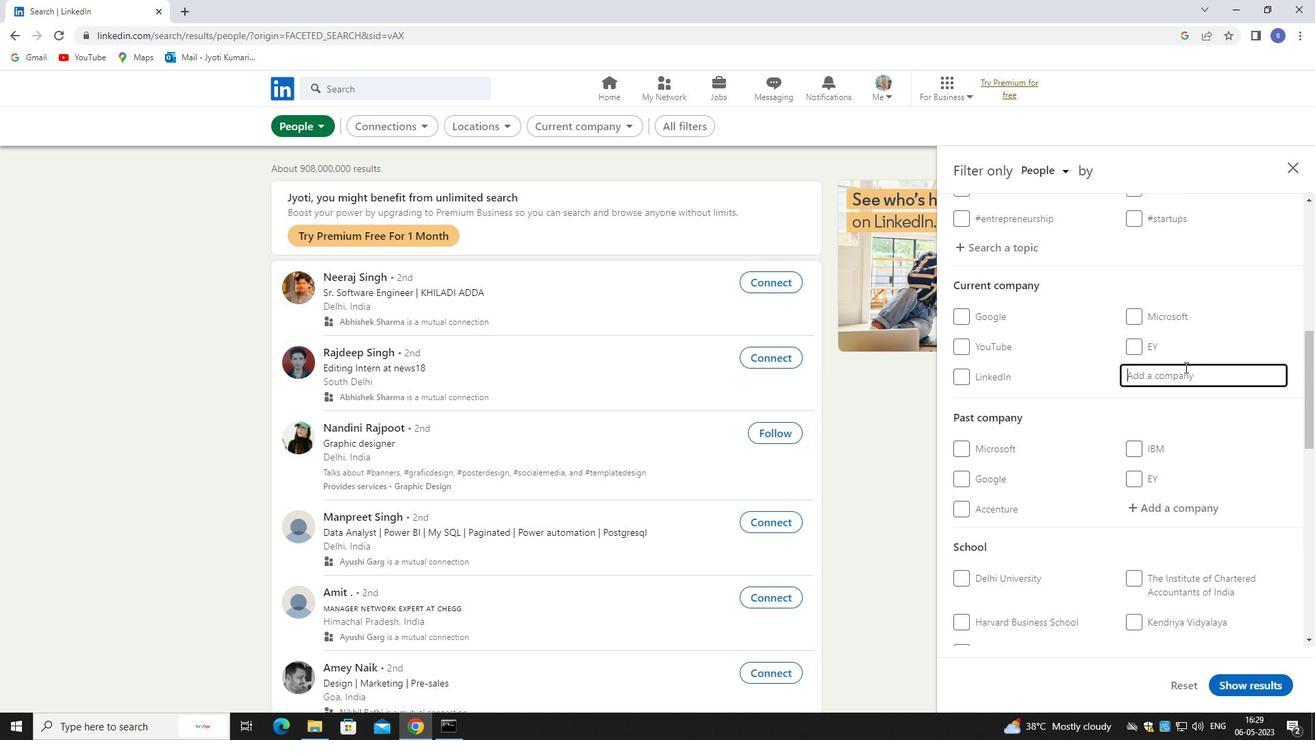 
Action: Key pressed makemy
Screenshot: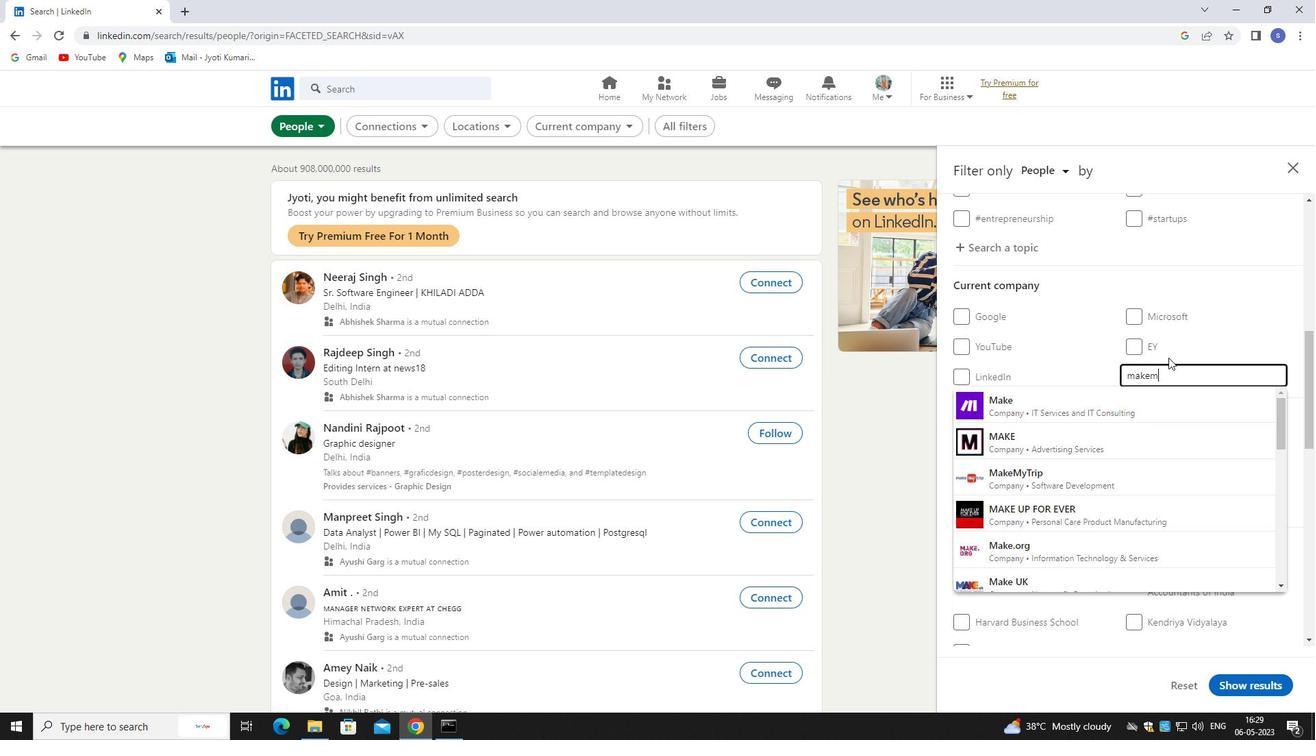 
Action: Mouse moved to (1136, 394)
Screenshot: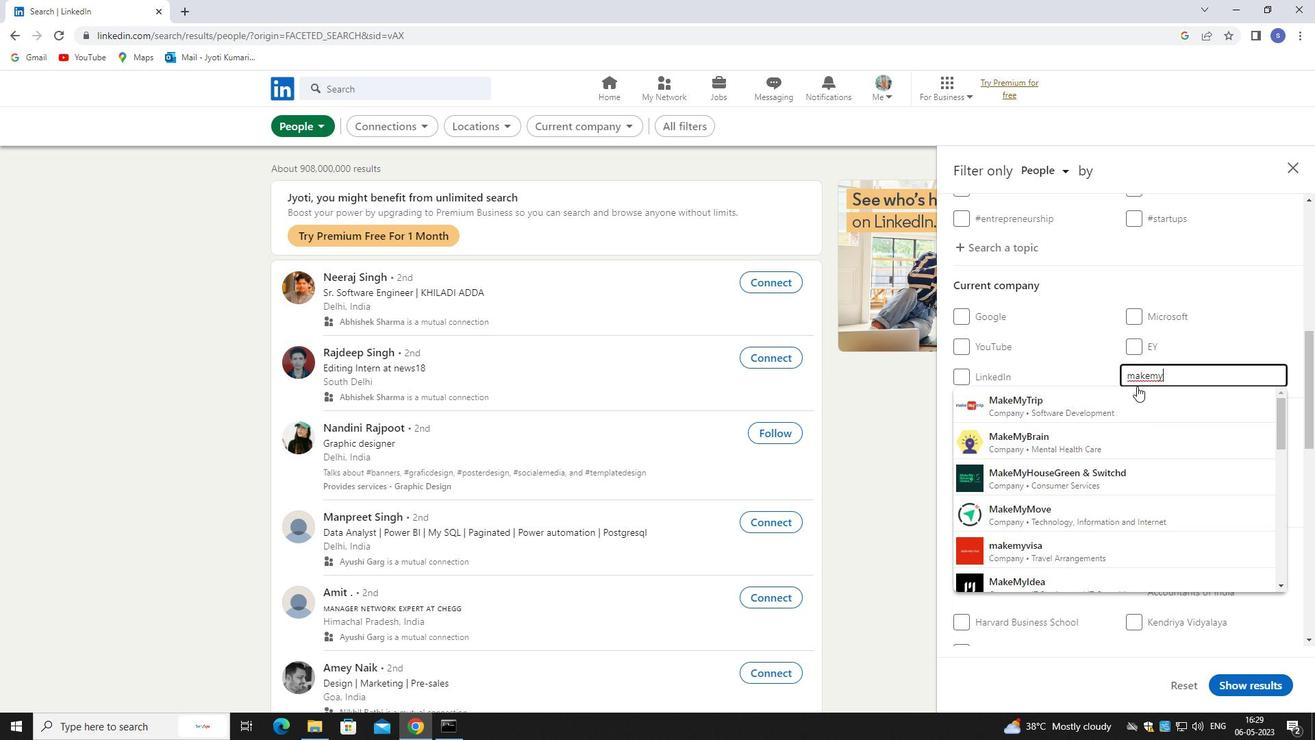 
Action: Mouse pressed left at (1136, 394)
Screenshot: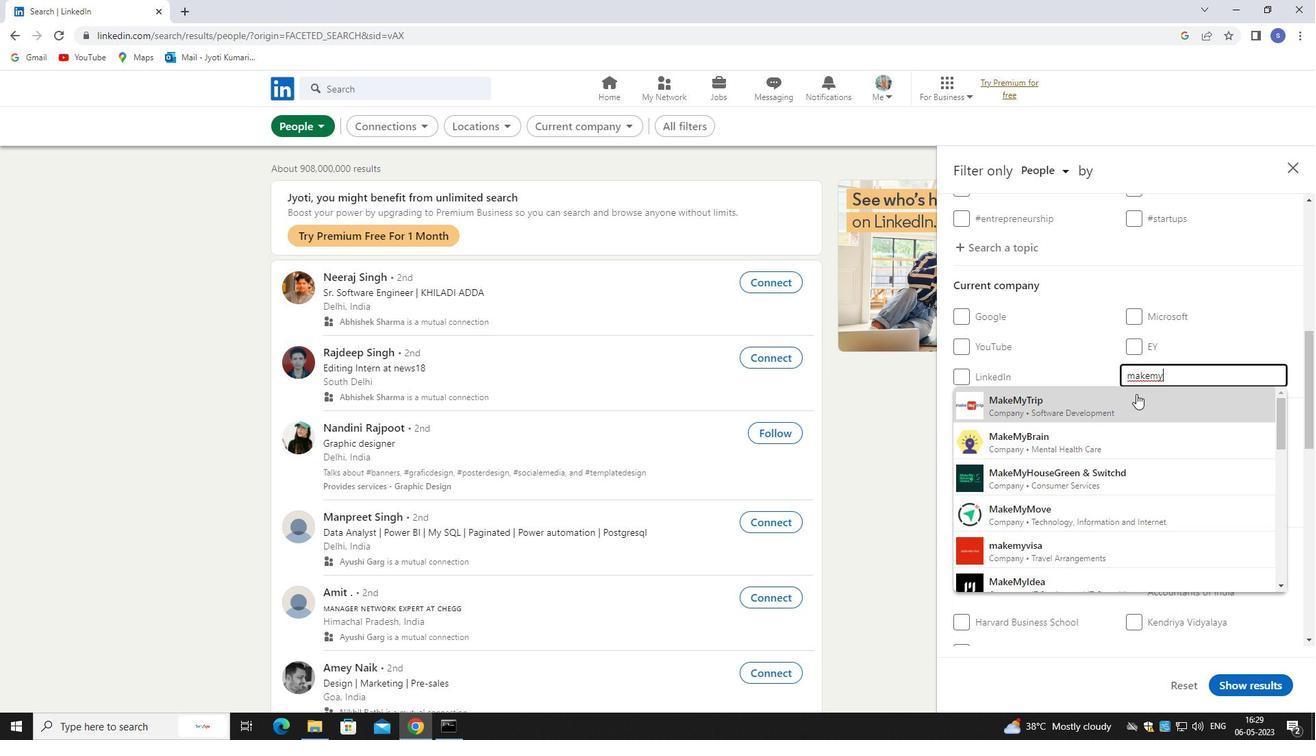 
Action: Mouse moved to (1136, 388)
Screenshot: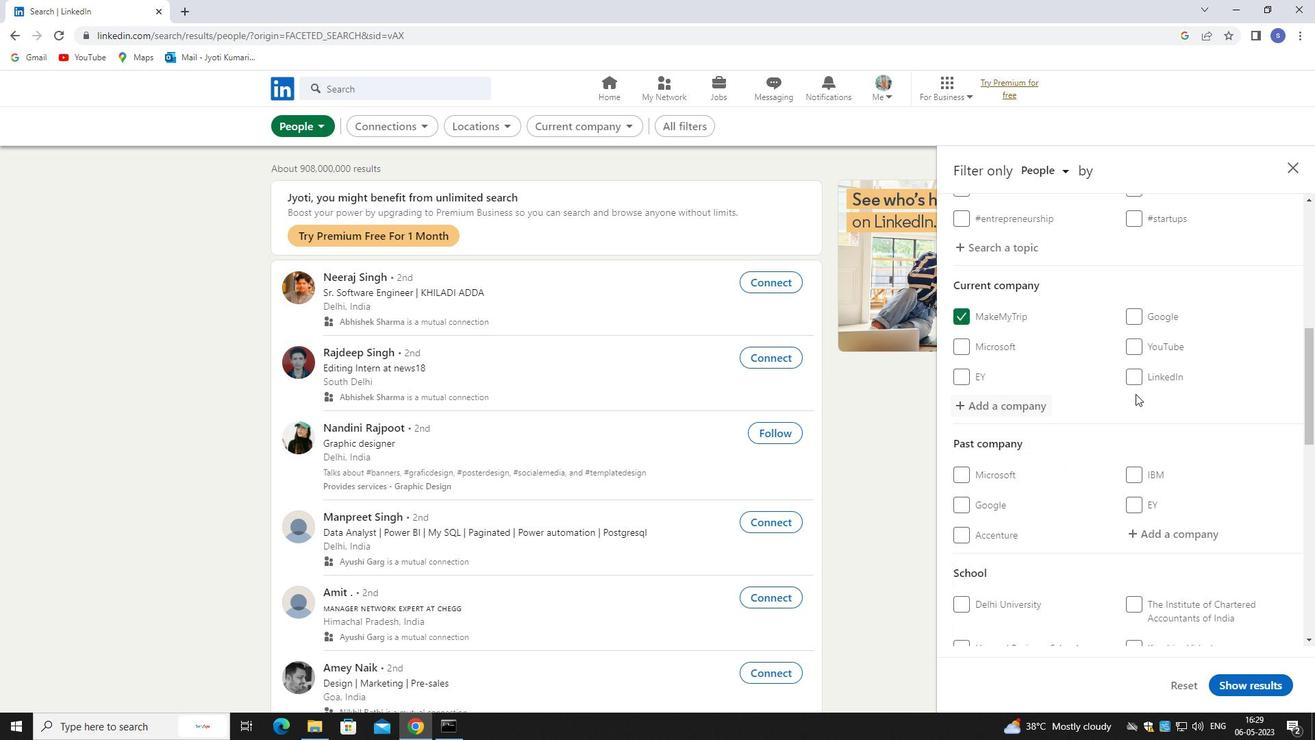 
Action: Mouse scrolled (1136, 387) with delta (0, 0)
Screenshot: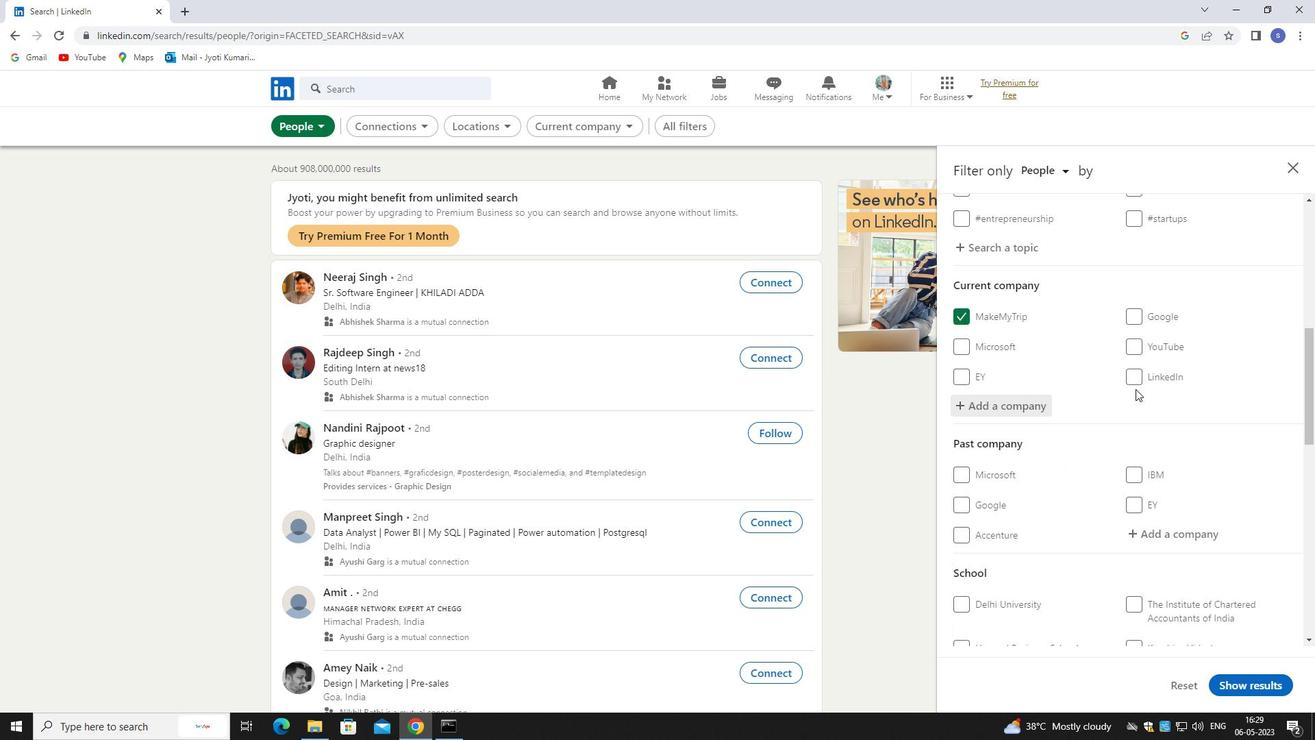 
Action: Mouse scrolled (1136, 387) with delta (0, 0)
Screenshot: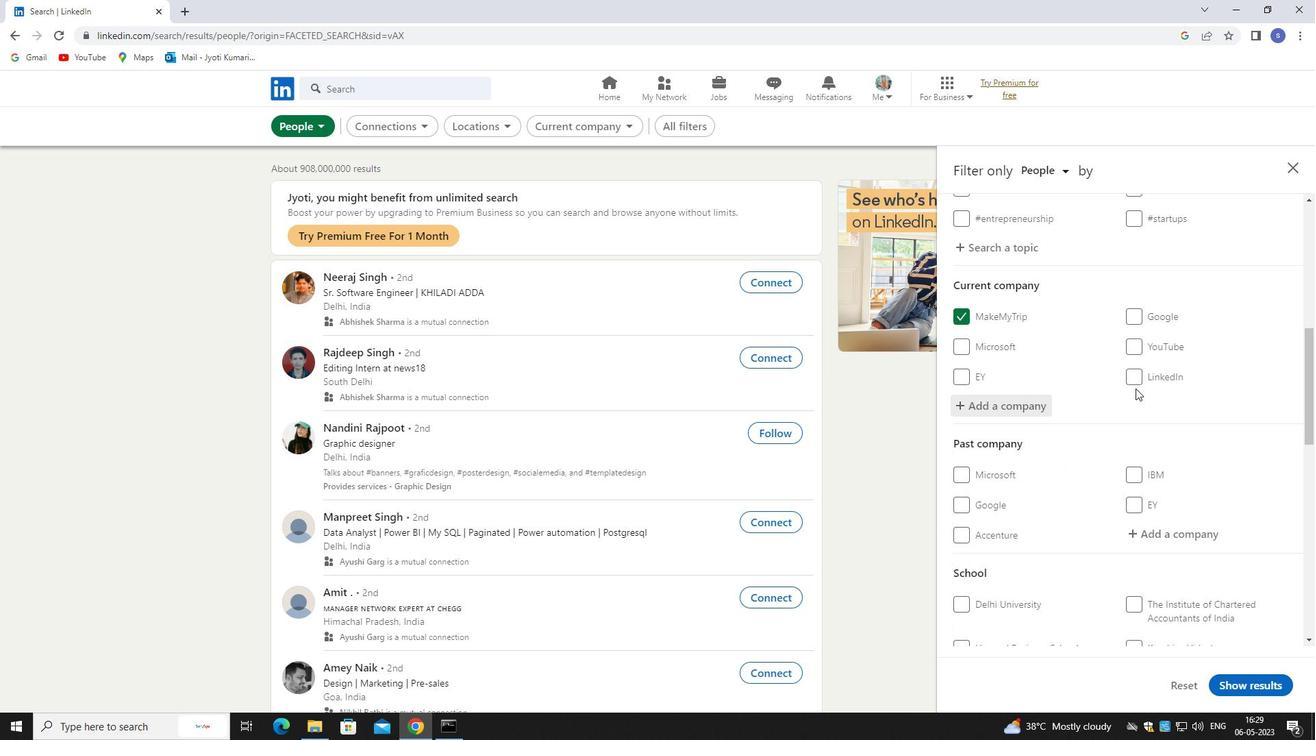 
Action: Mouse scrolled (1136, 387) with delta (0, 0)
Screenshot: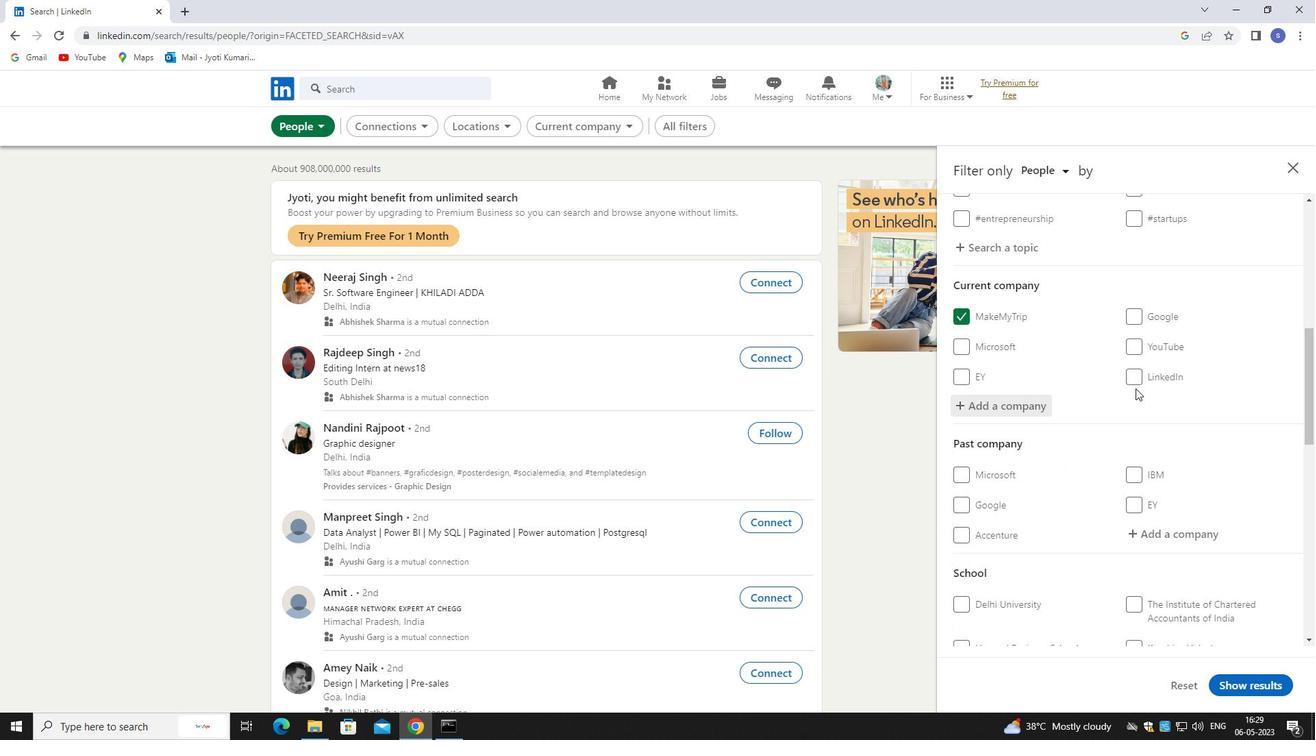 
Action: Mouse moved to (1181, 417)
Screenshot: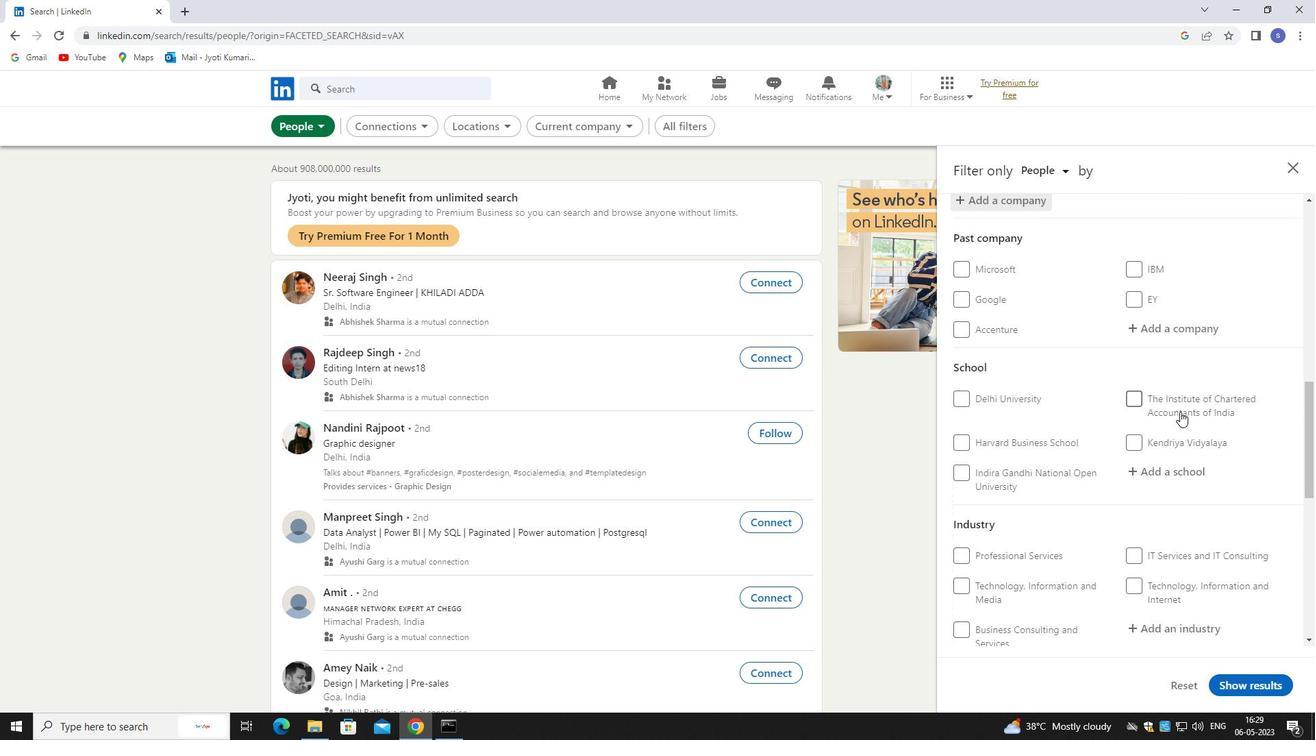 
Action: Mouse scrolled (1181, 416) with delta (0, 0)
Screenshot: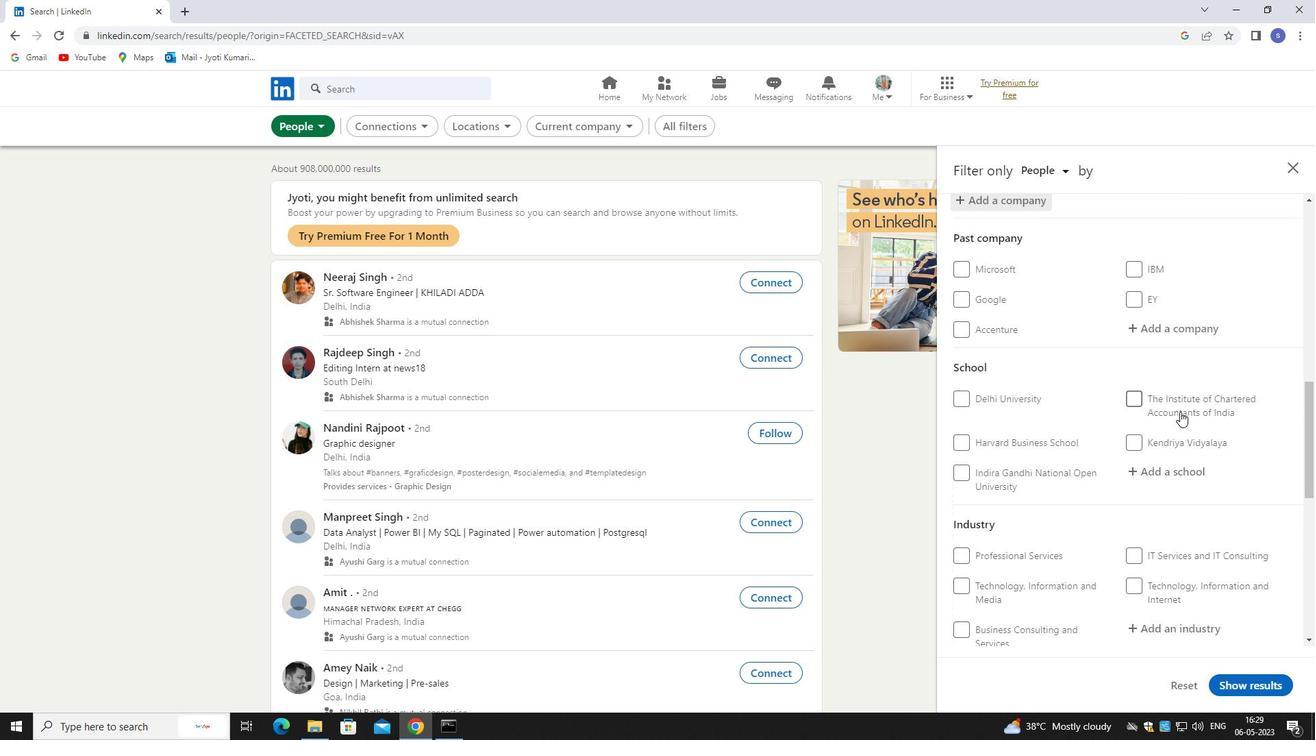 
Action: Mouse moved to (1178, 406)
Screenshot: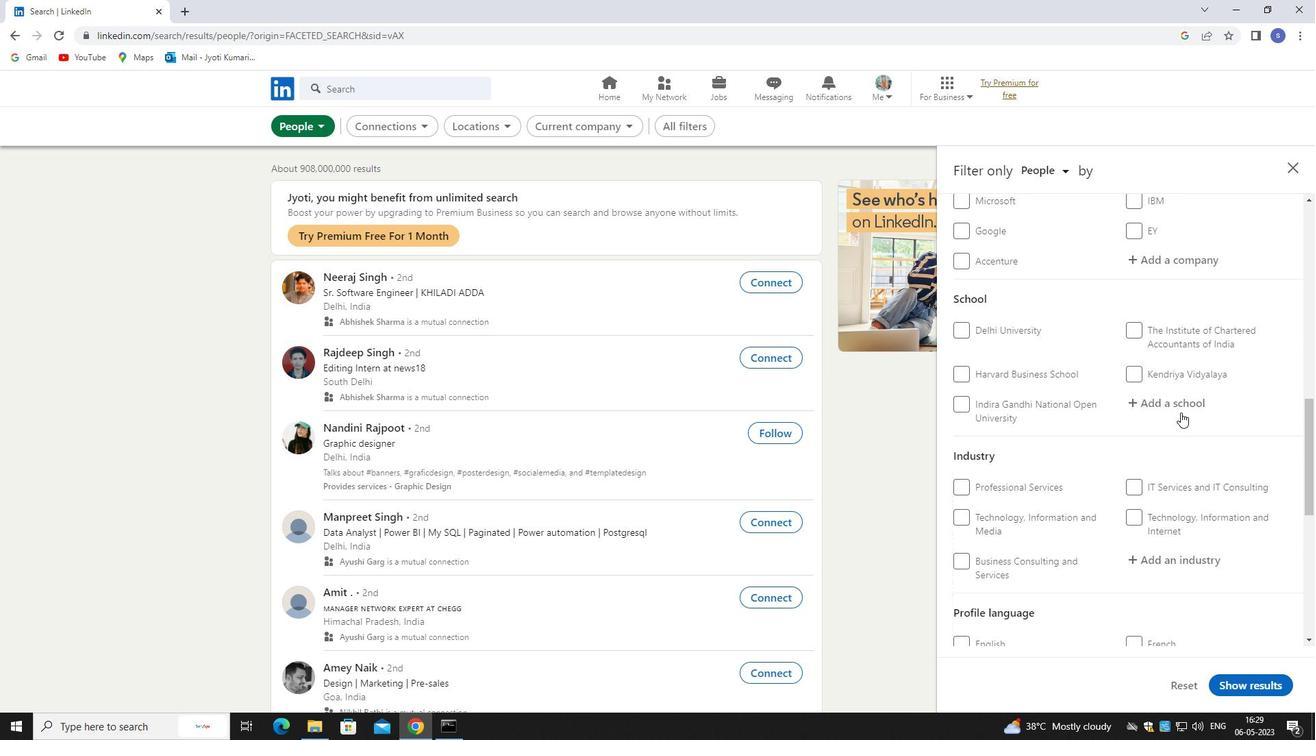 
Action: Mouse pressed left at (1178, 406)
Screenshot: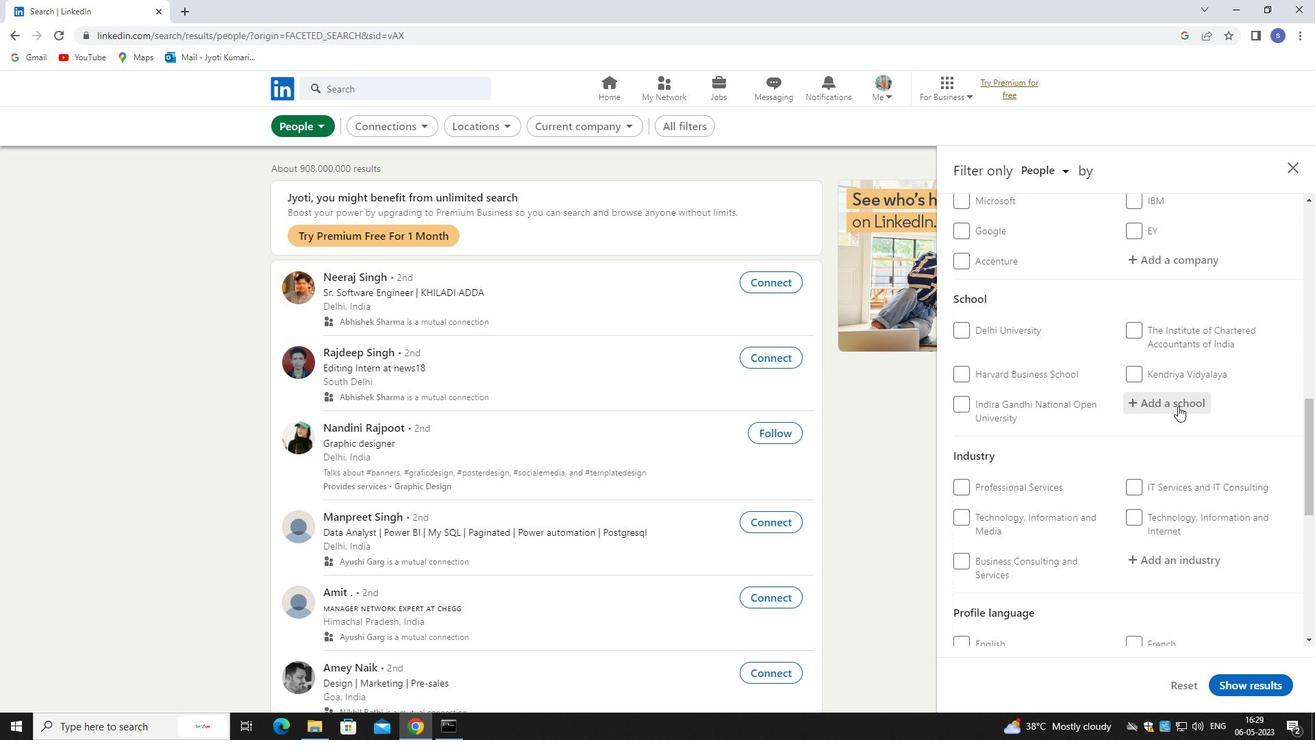 
Action: Mouse moved to (1170, 401)
Screenshot: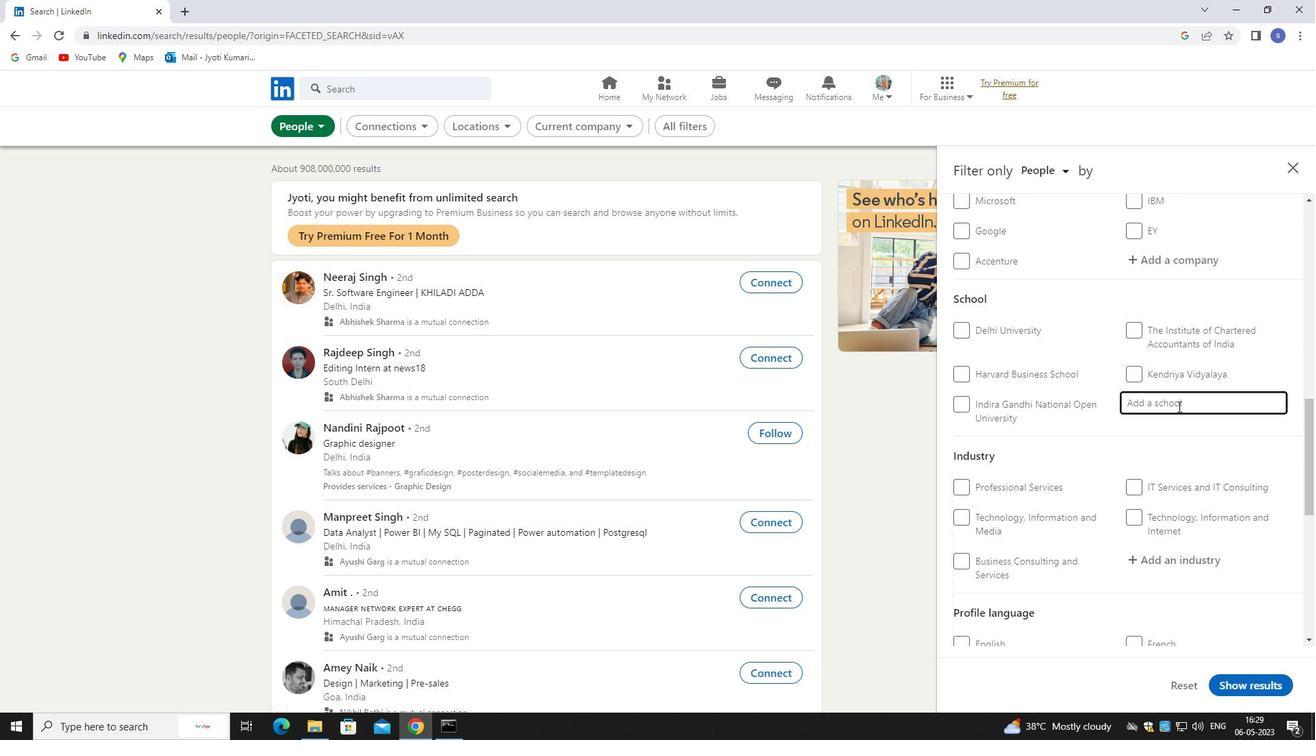 
Action: Key pressed institur<Key.backspace>tew<Key.backspace>
Screenshot: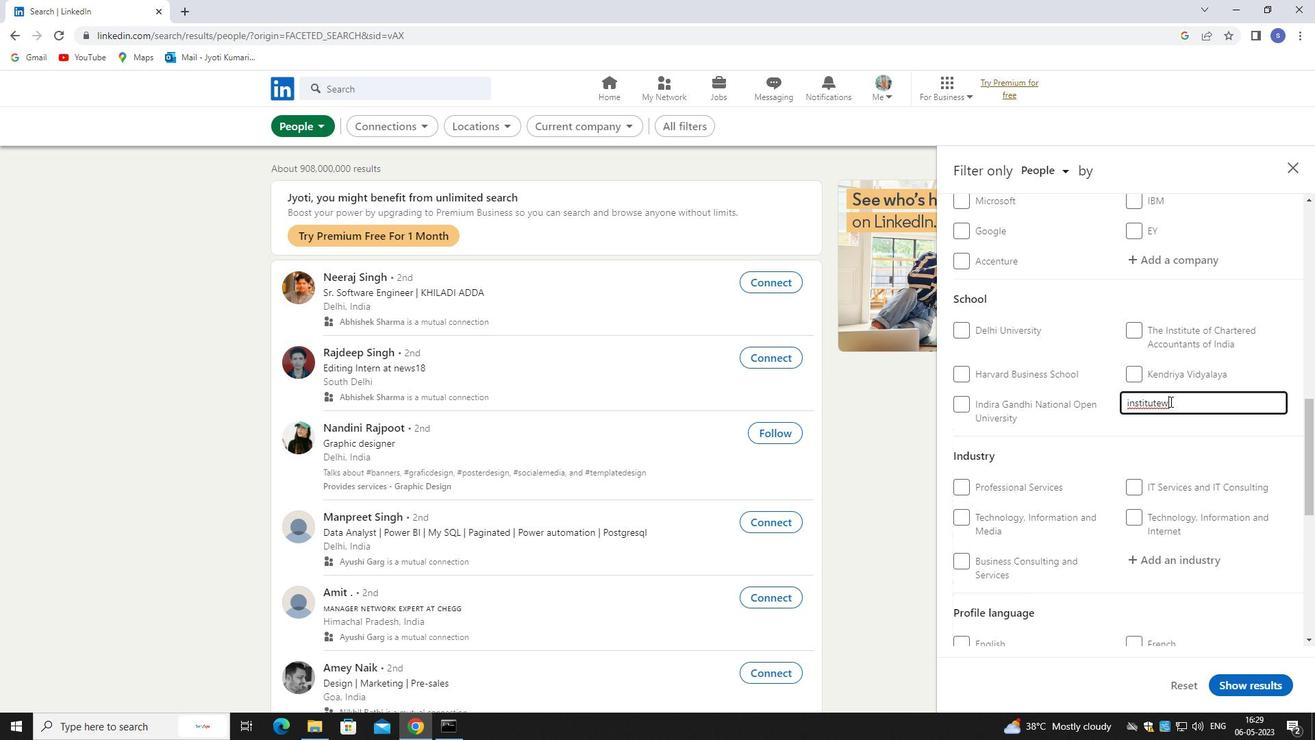 
Action: Mouse moved to (1180, 490)
Screenshot: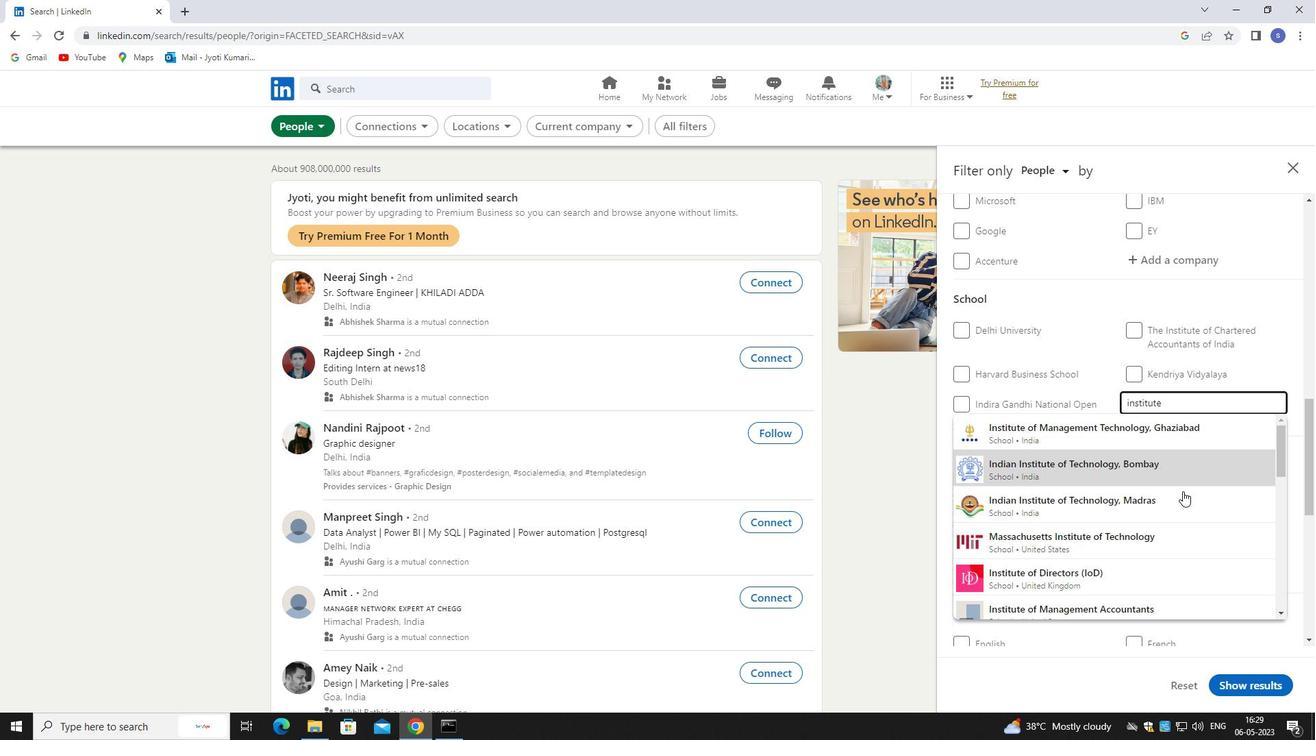 
Action: Key pressed <Key.space>of<Key.space>hotel
Screenshot: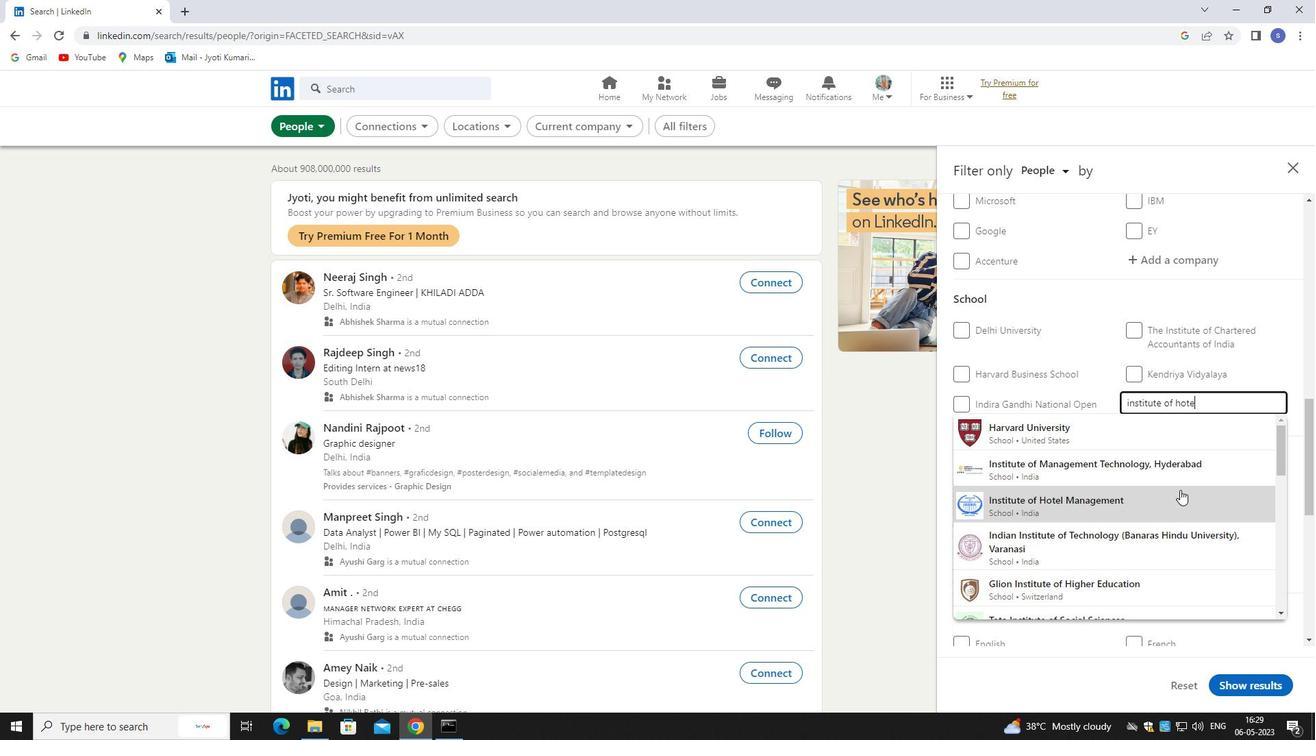 
Action: Mouse moved to (1189, 533)
Screenshot: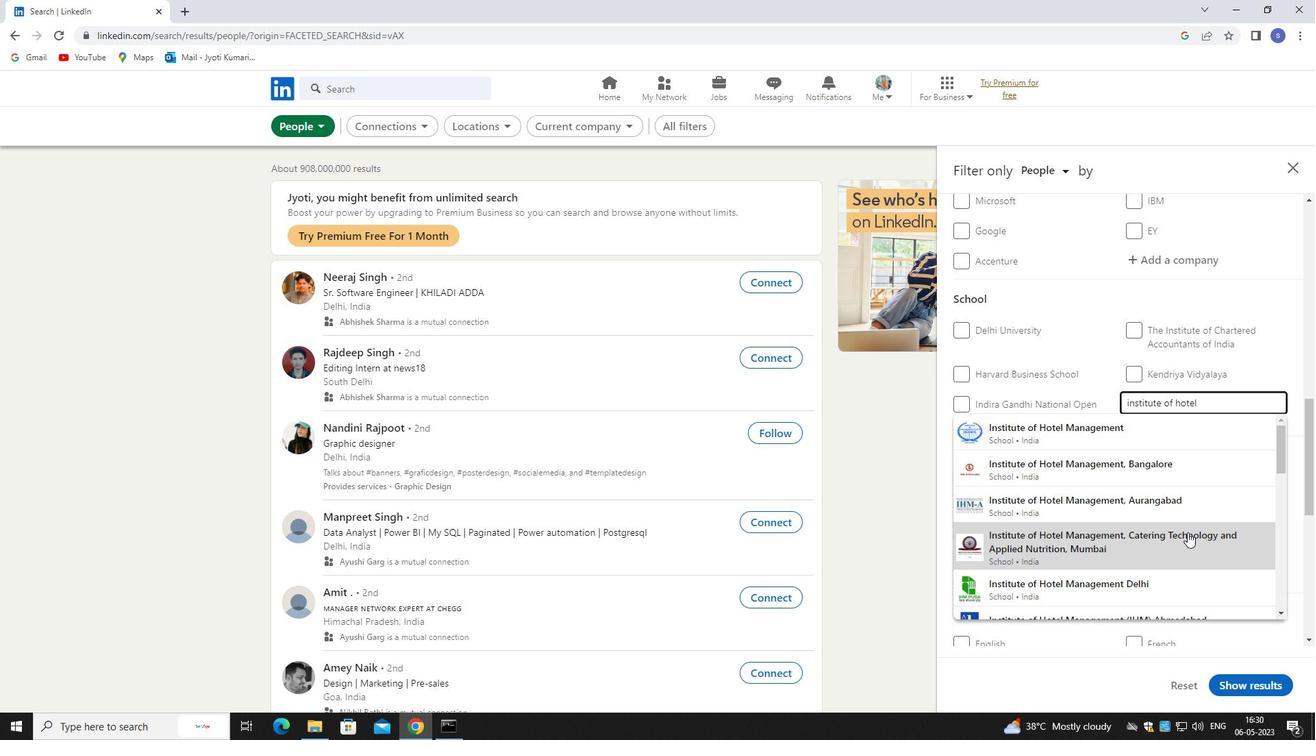 
Action: Mouse pressed left at (1189, 533)
Screenshot: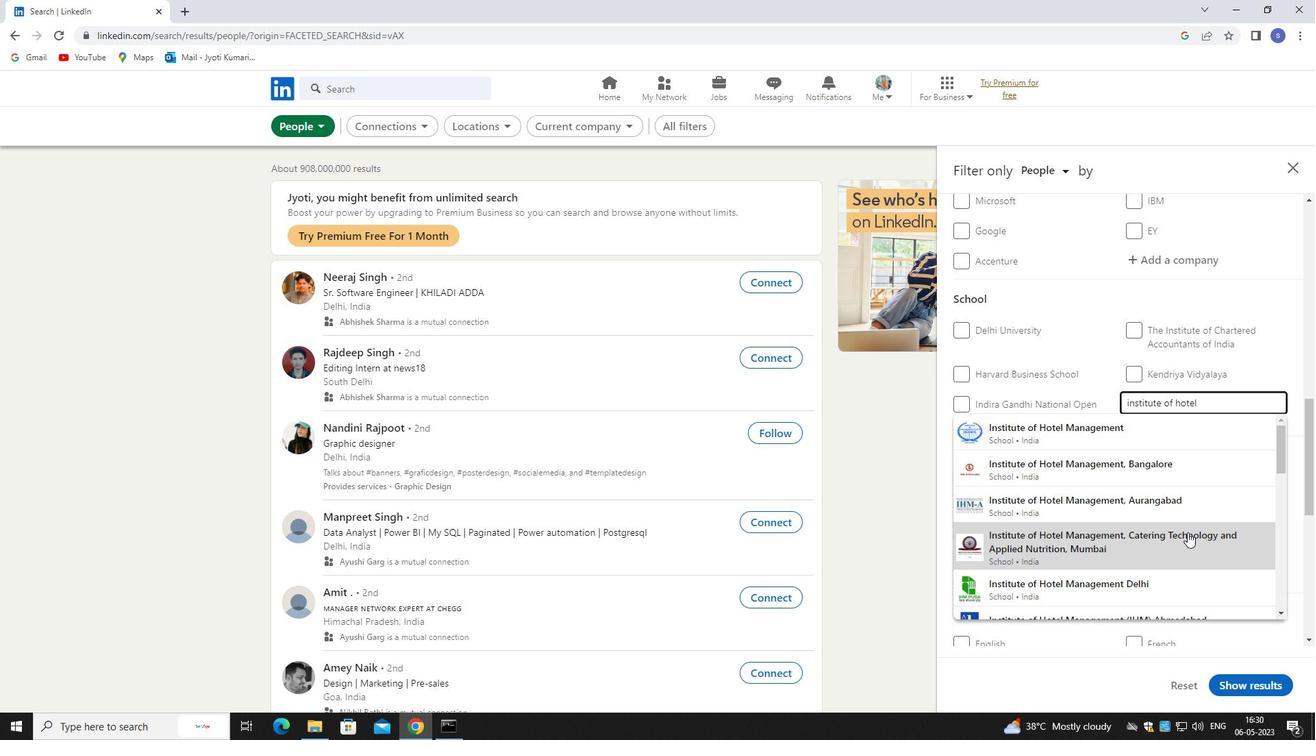 
Action: Mouse moved to (1189, 533)
Screenshot: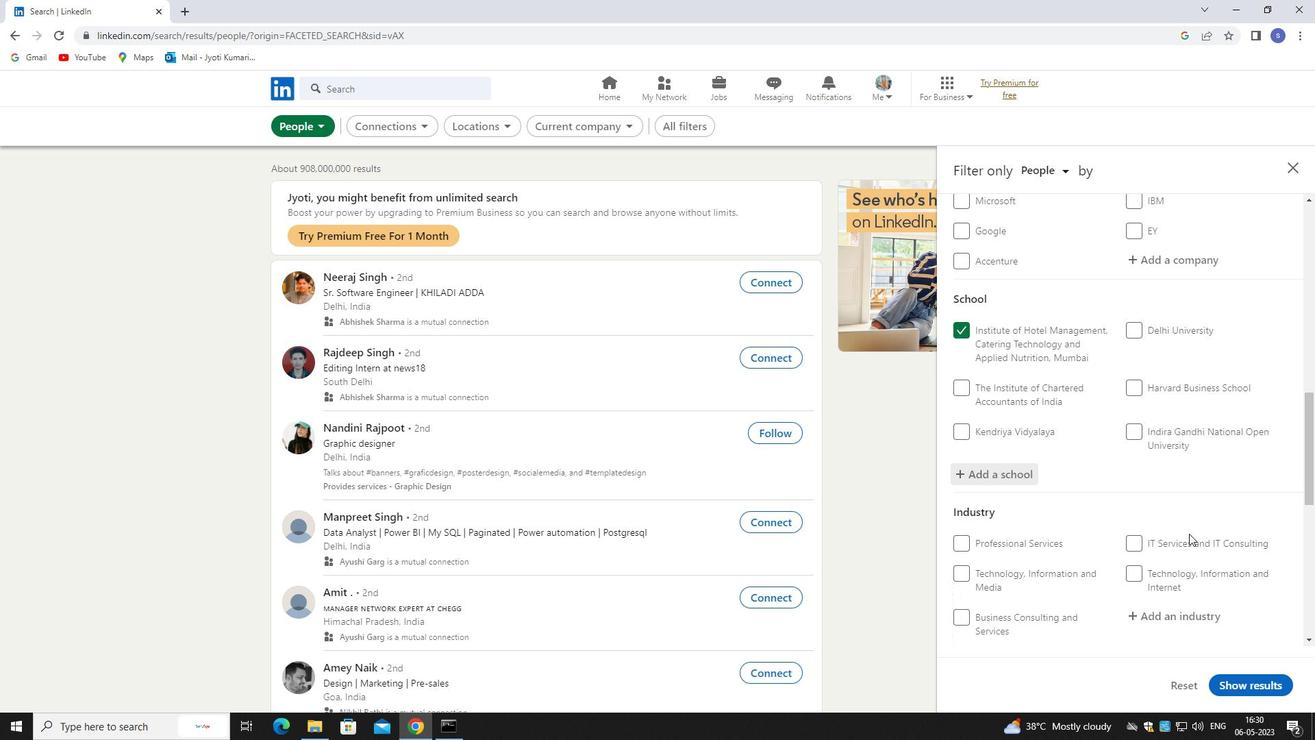 
Action: Mouse scrolled (1189, 533) with delta (0, 0)
Screenshot: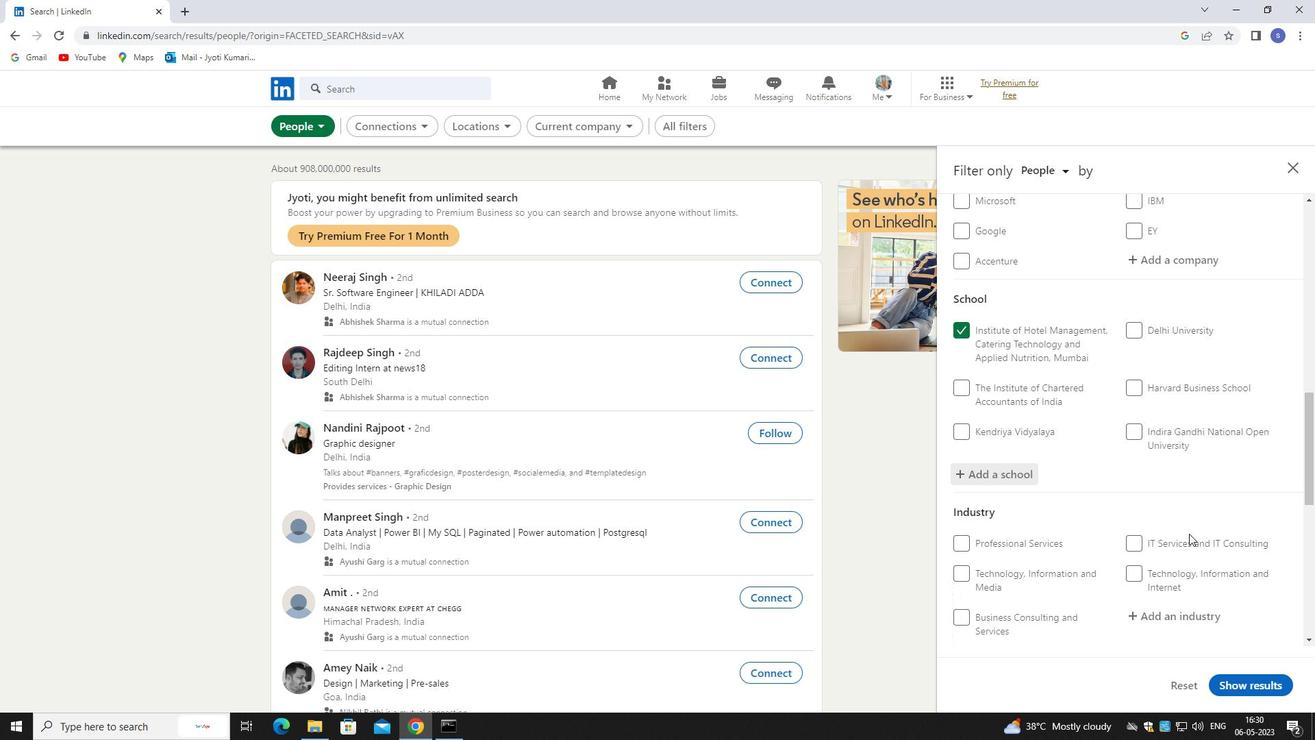 
Action: Mouse moved to (1191, 534)
Screenshot: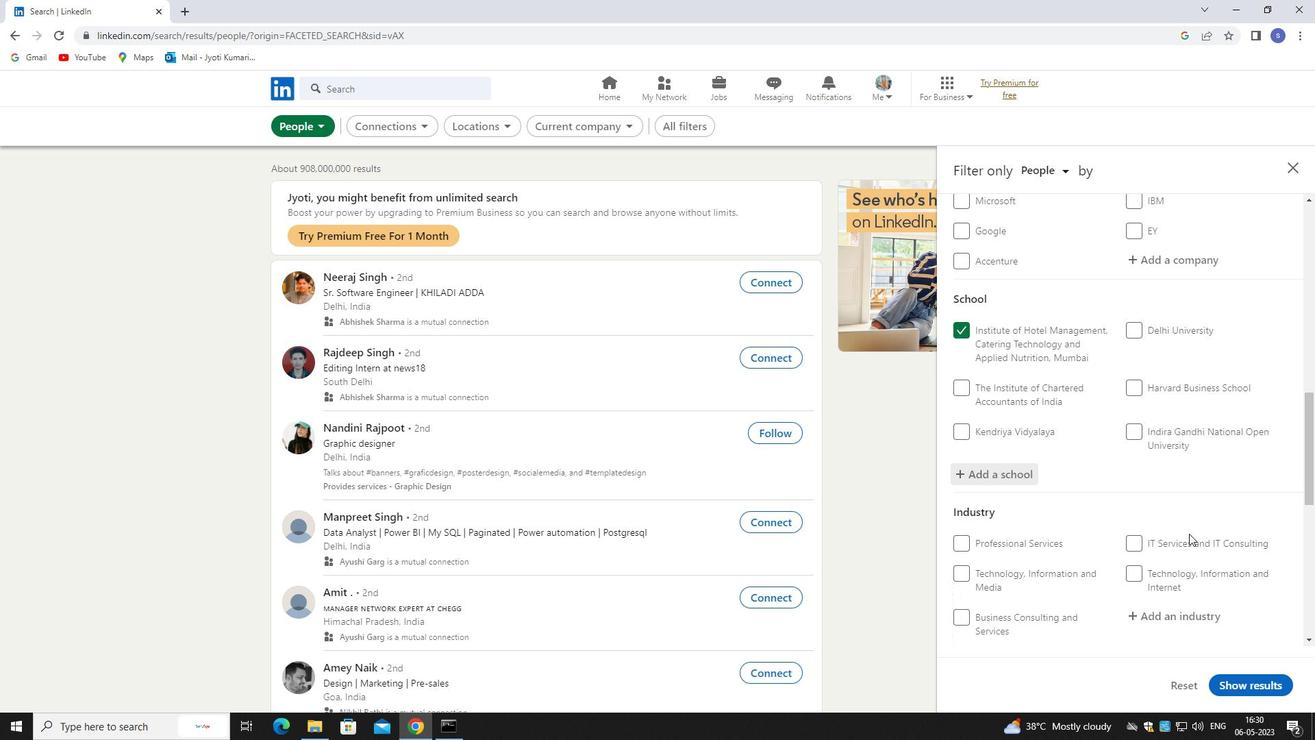 
Action: Mouse scrolled (1191, 533) with delta (0, 0)
Screenshot: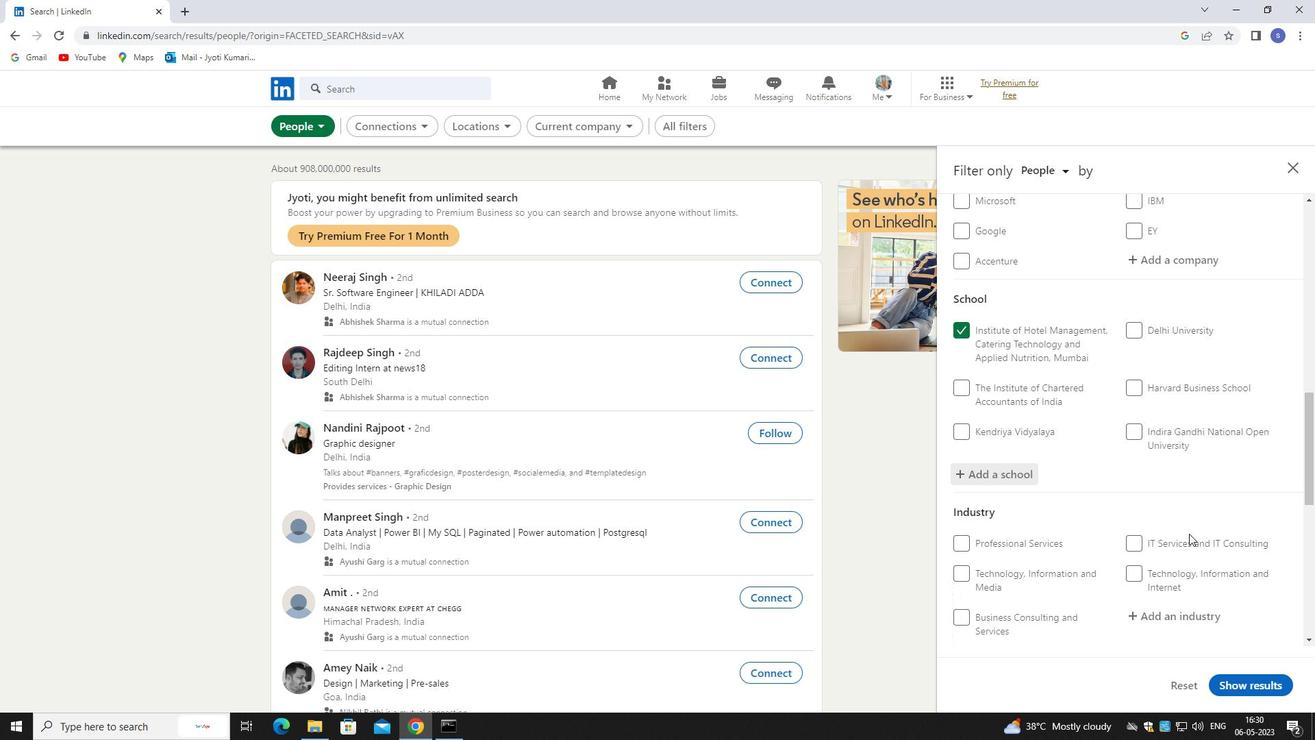 
Action: Mouse scrolled (1191, 533) with delta (0, 0)
Screenshot: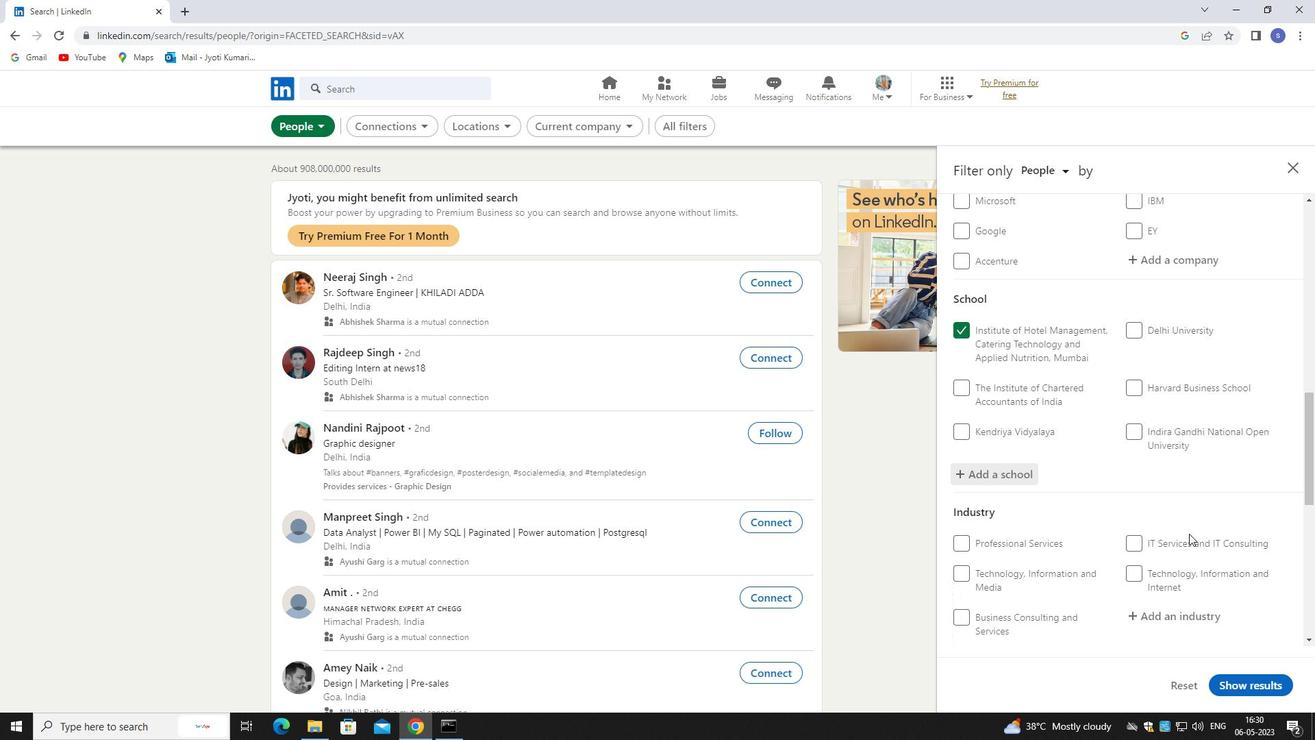 
Action: Mouse moved to (1186, 409)
Screenshot: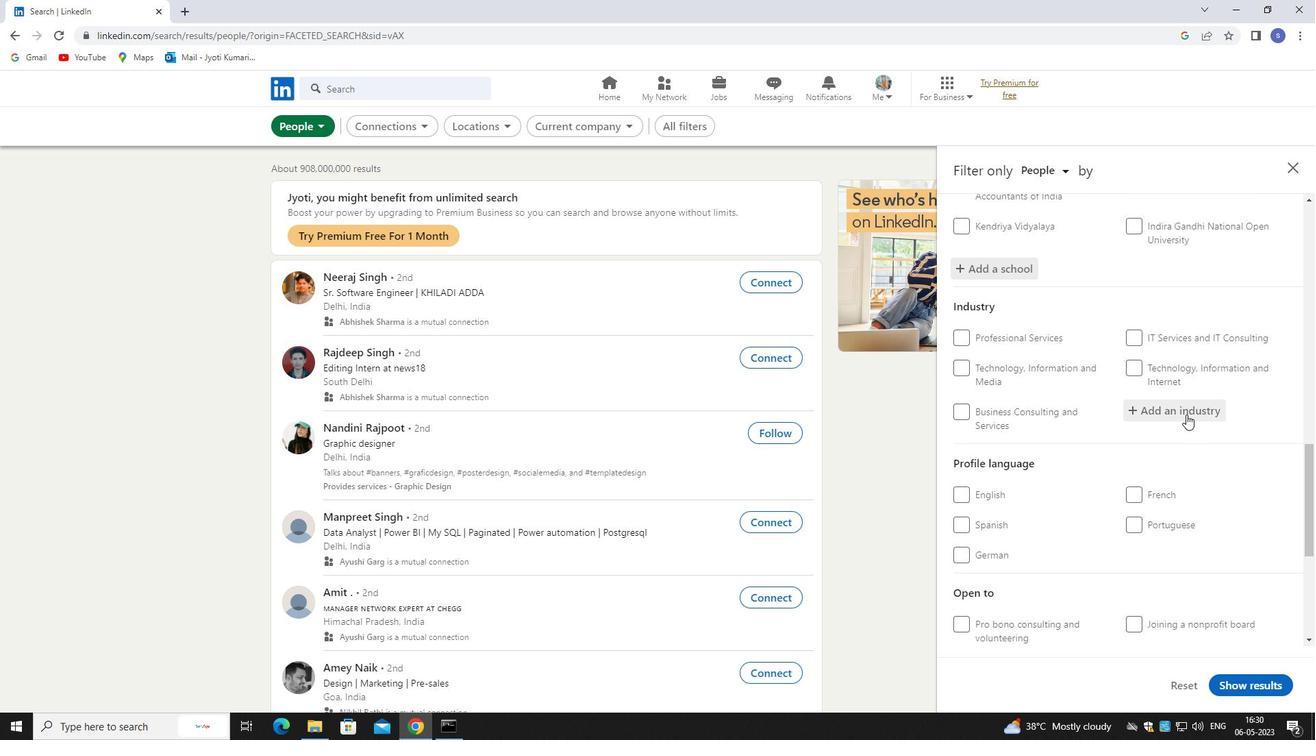 
Action: Mouse pressed left at (1186, 409)
Screenshot: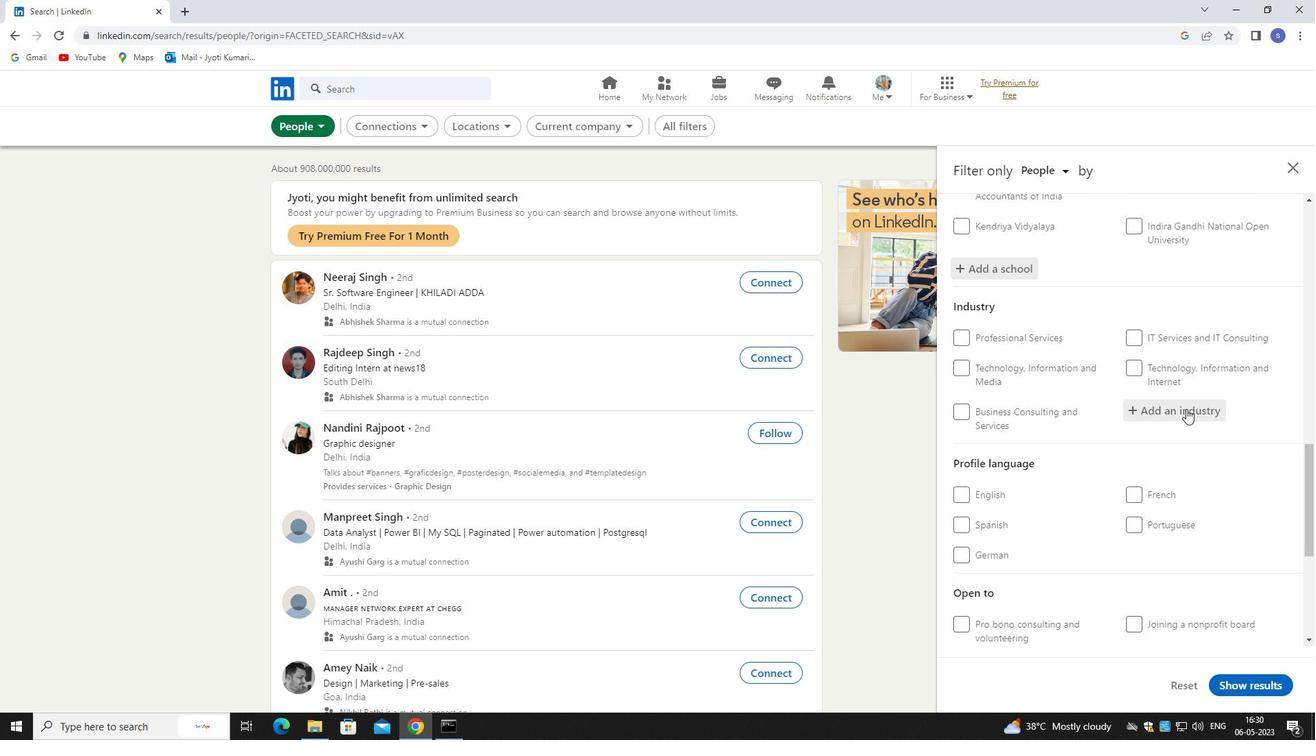 
Action: Mouse moved to (1187, 409)
Screenshot: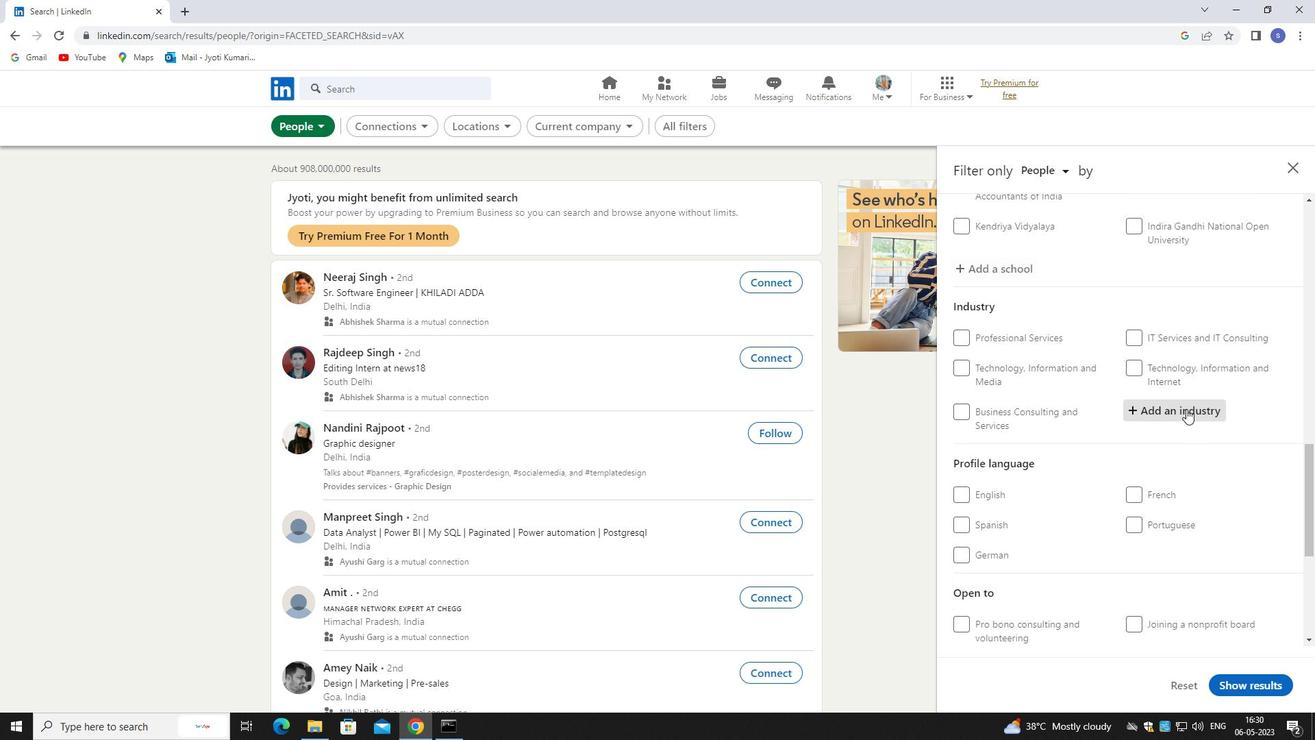 
Action: Key pressed airline
Screenshot: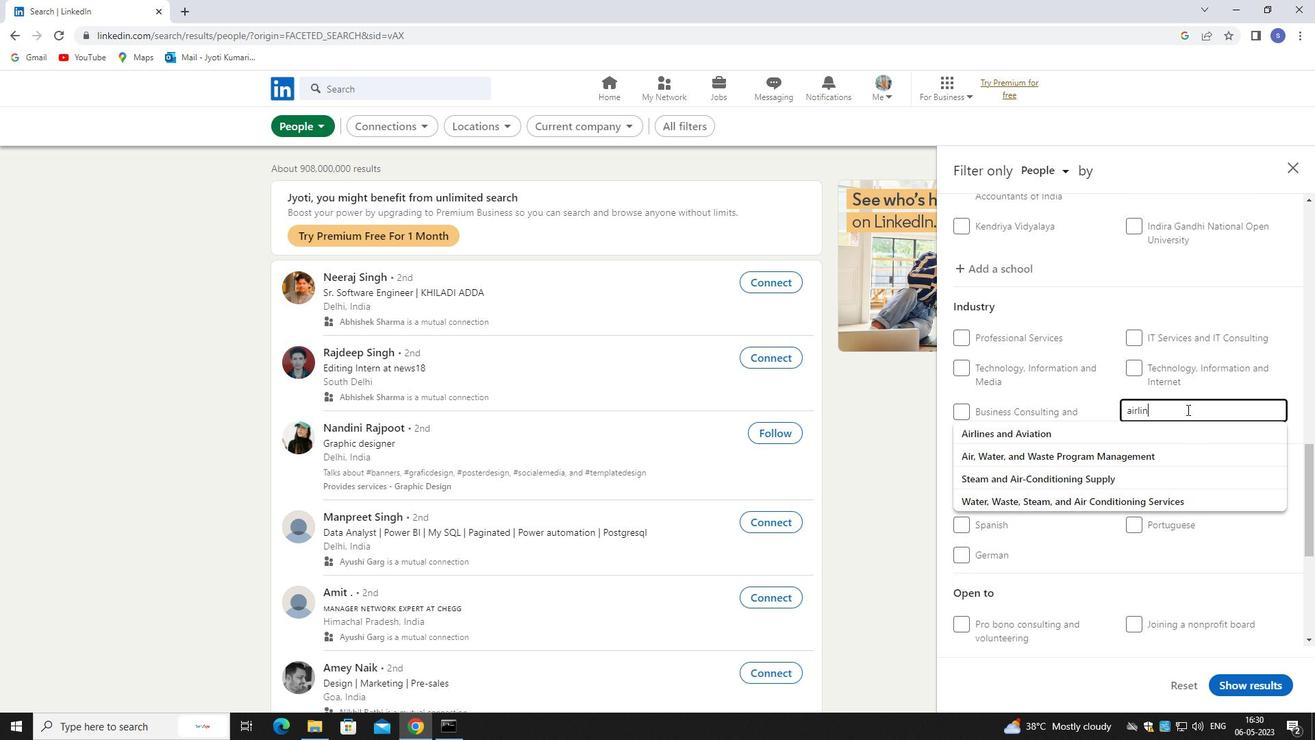
Action: Mouse moved to (1169, 438)
Screenshot: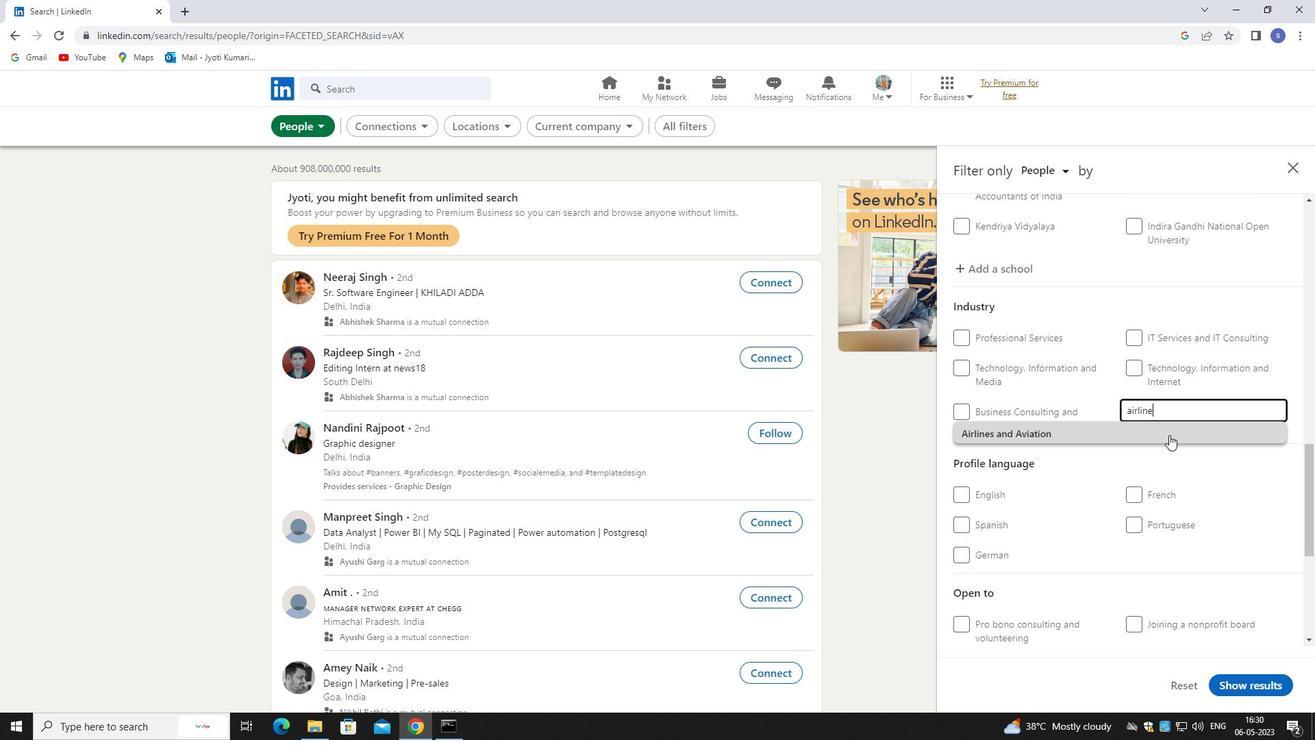 
Action: Mouse pressed left at (1169, 438)
Screenshot: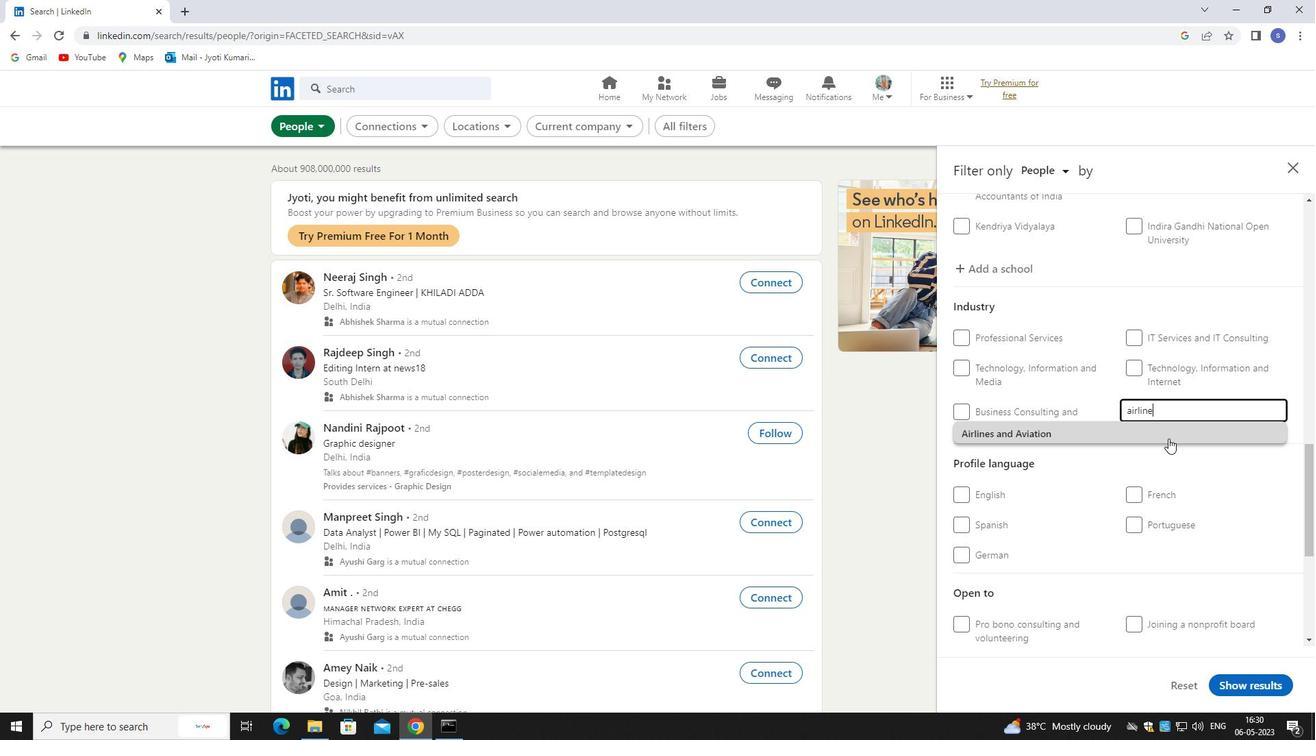 
Action: Mouse scrolled (1169, 437) with delta (0, 0)
Screenshot: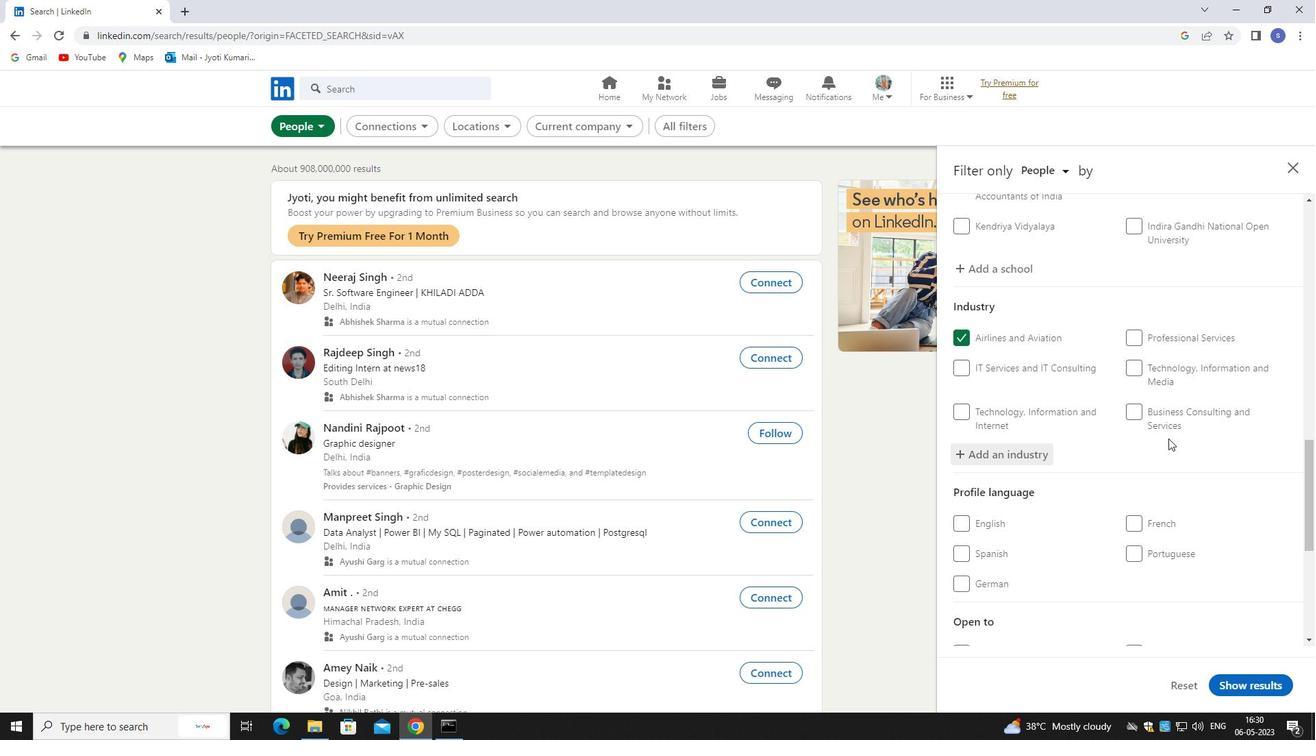 
Action: Mouse moved to (1169, 439)
Screenshot: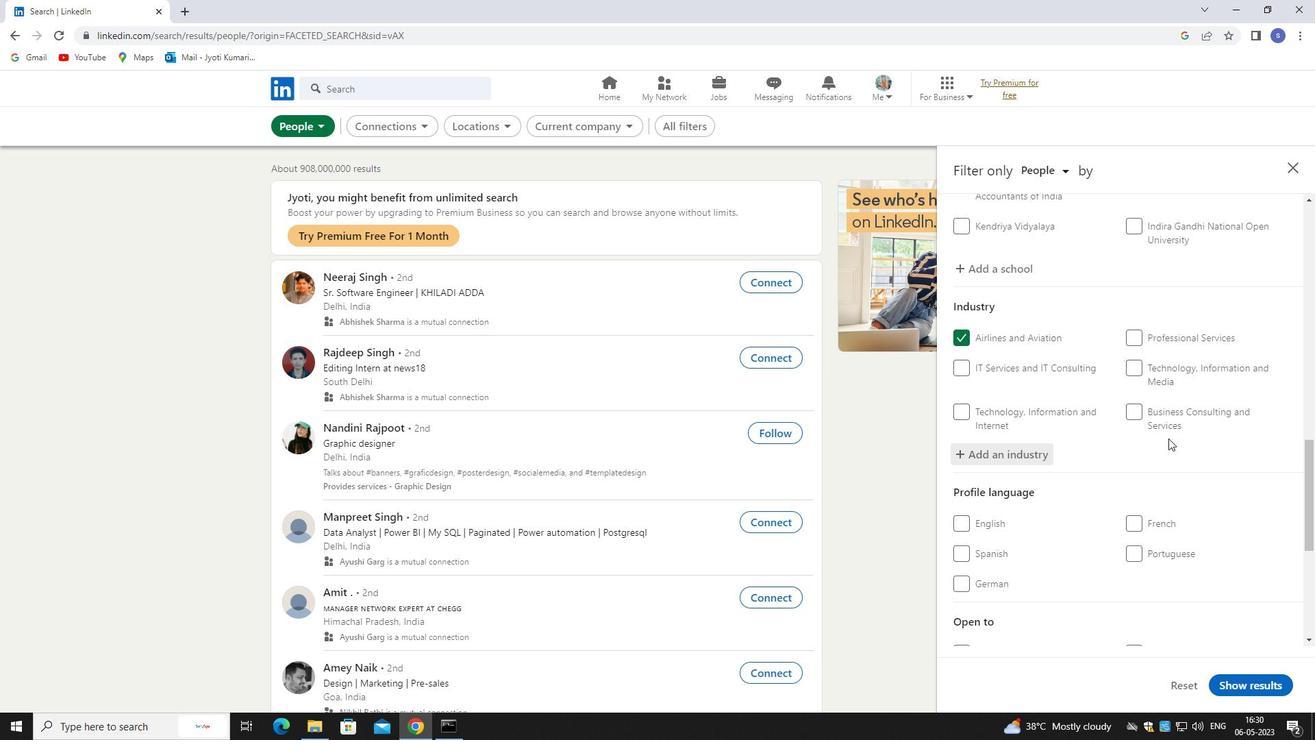 
Action: Mouse scrolled (1169, 438) with delta (0, 0)
Screenshot: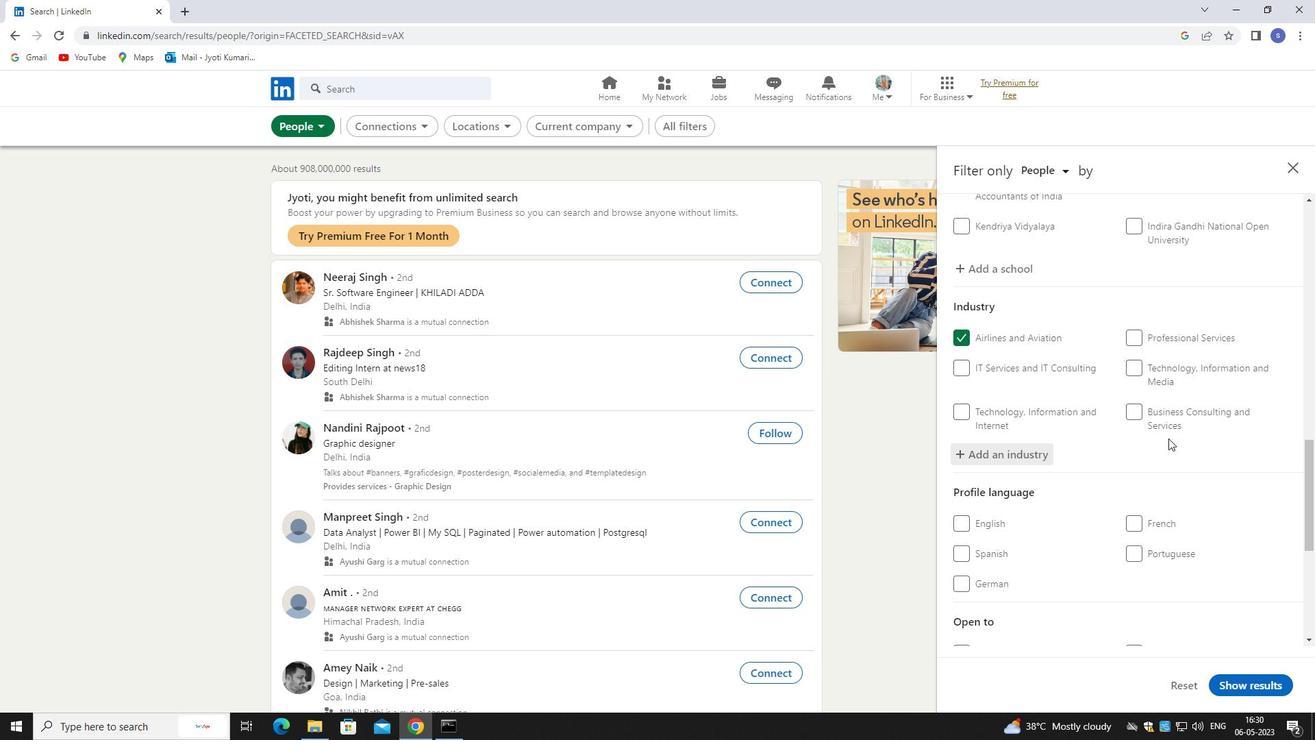 
Action: Mouse moved to (1169, 440)
Screenshot: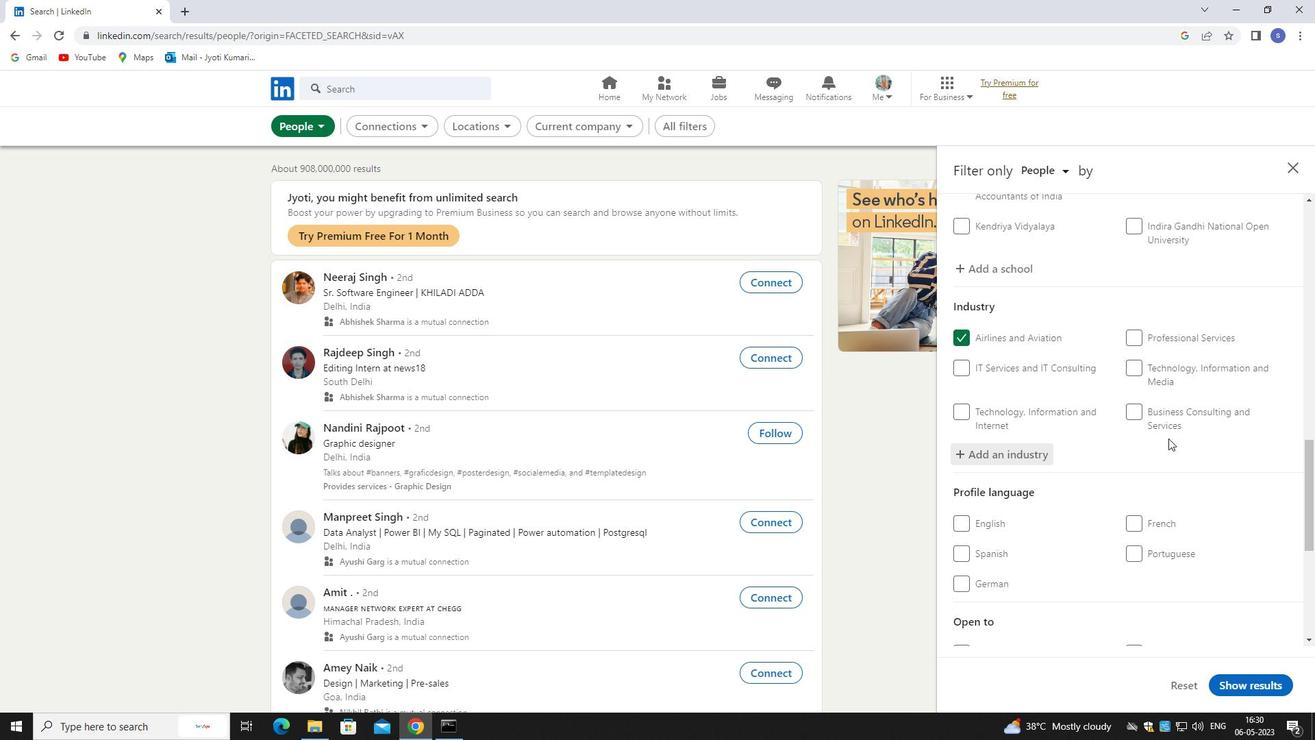
Action: Mouse scrolled (1169, 439) with delta (0, 0)
Screenshot: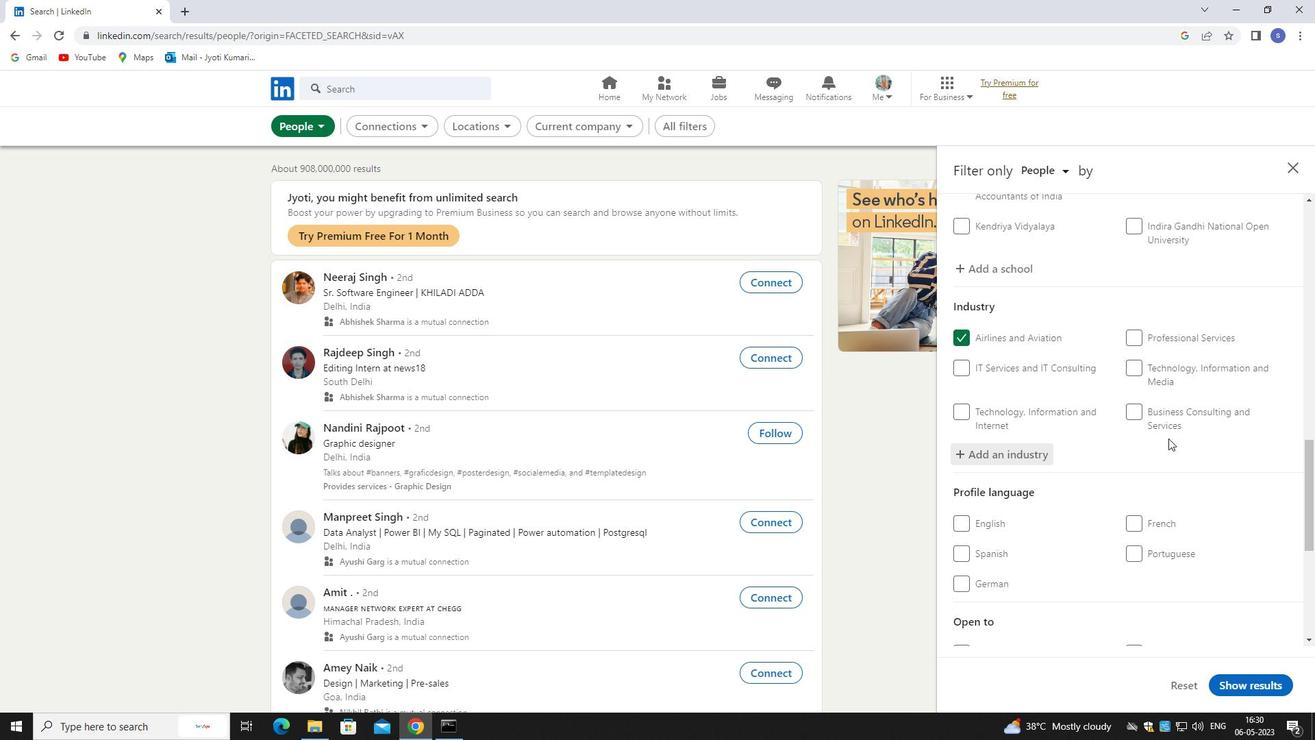 
Action: Mouse moved to (1141, 321)
Screenshot: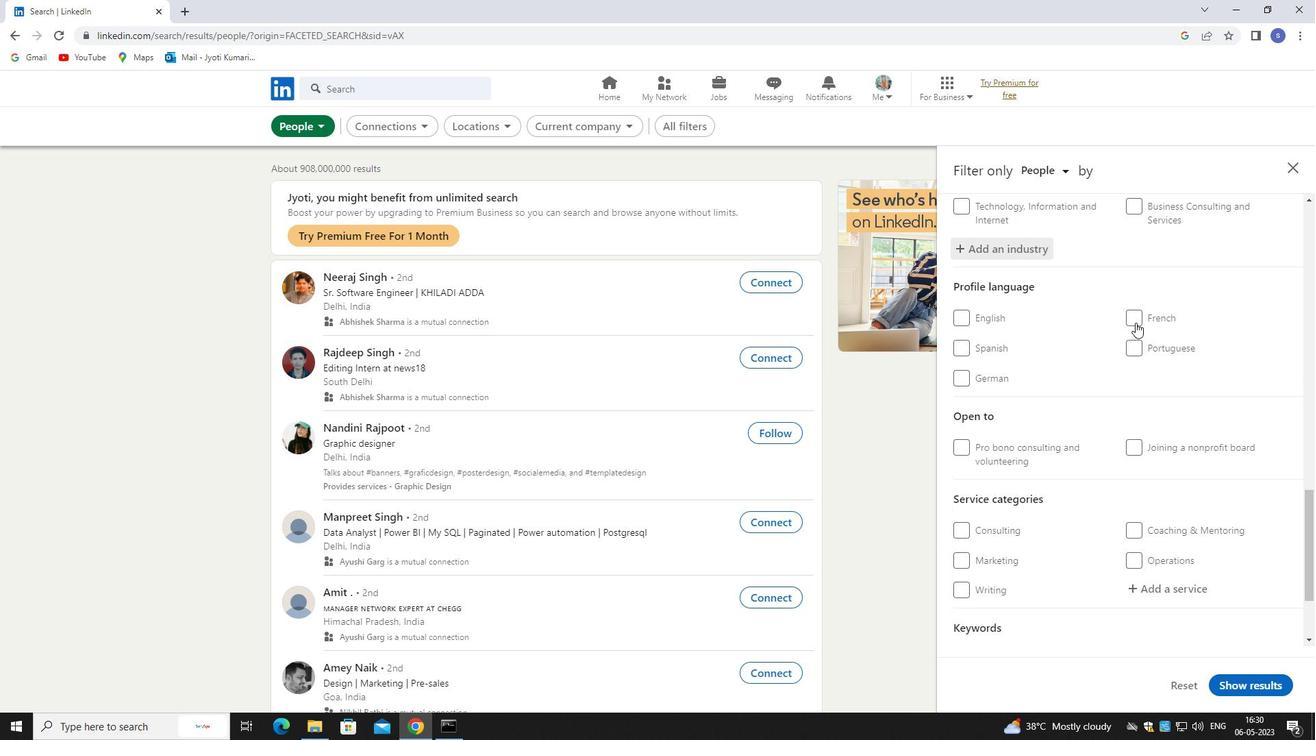 
Action: Mouse pressed left at (1141, 321)
Screenshot: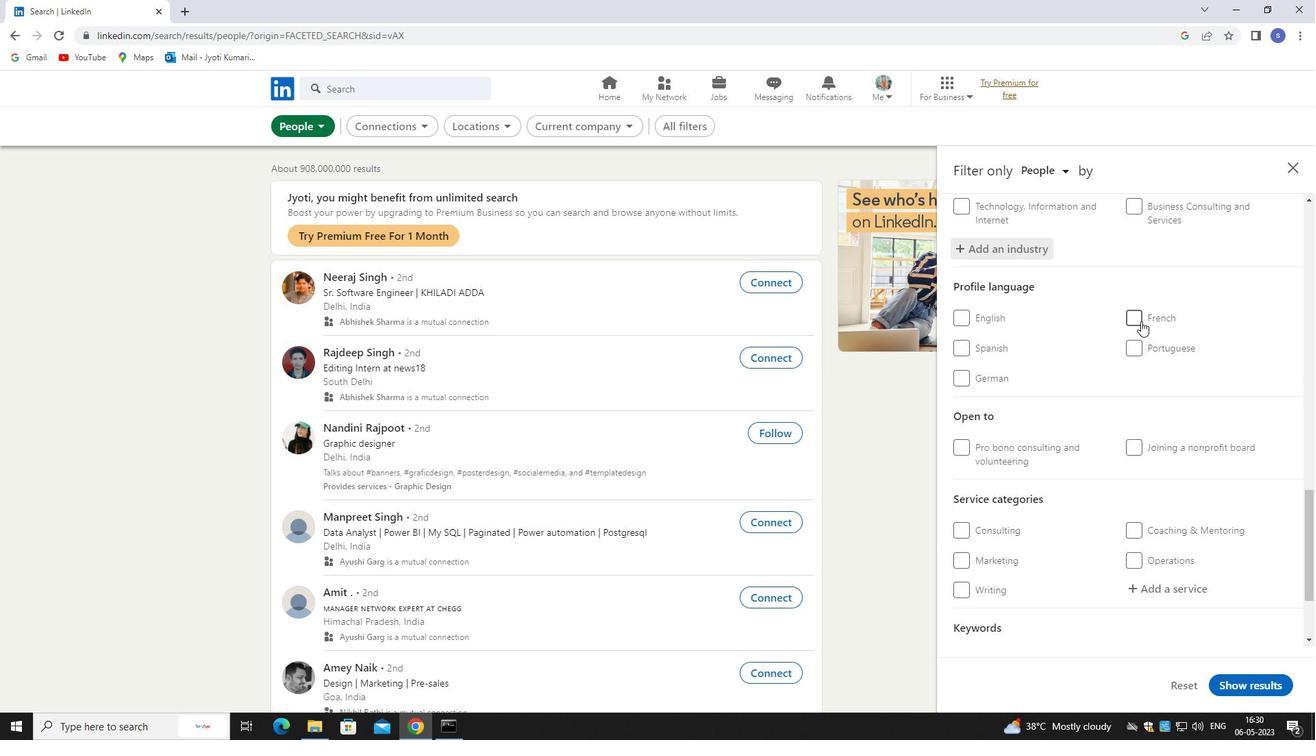 
Action: Mouse moved to (1153, 390)
Screenshot: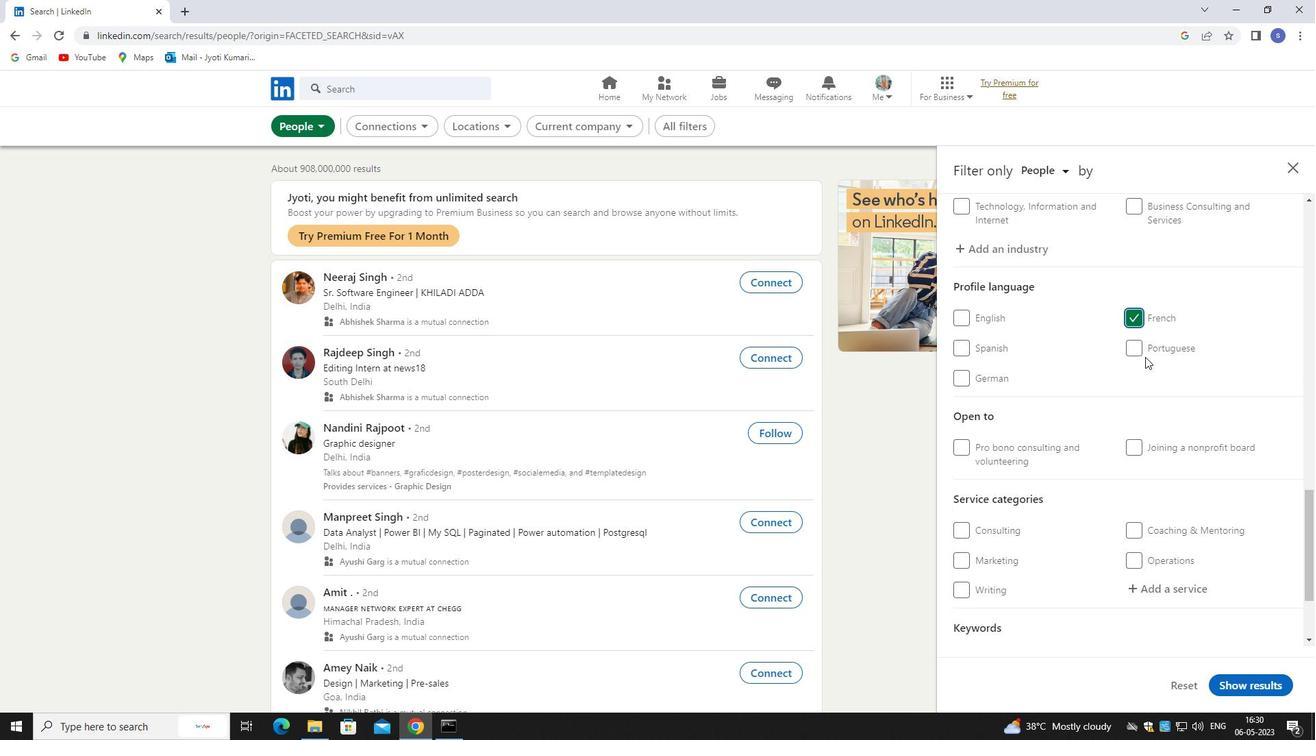 
Action: Mouse scrolled (1153, 389) with delta (0, 0)
Screenshot: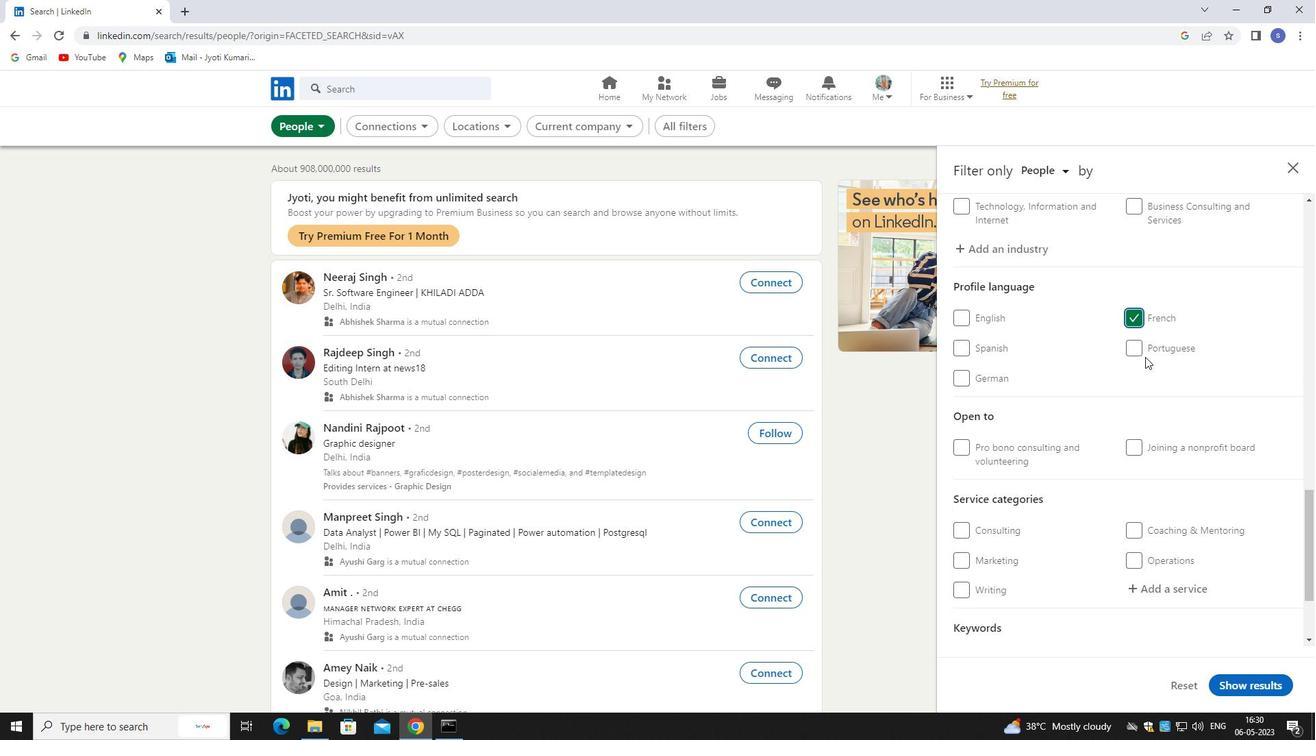 
Action: Mouse moved to (1156, 410)
Screenshot: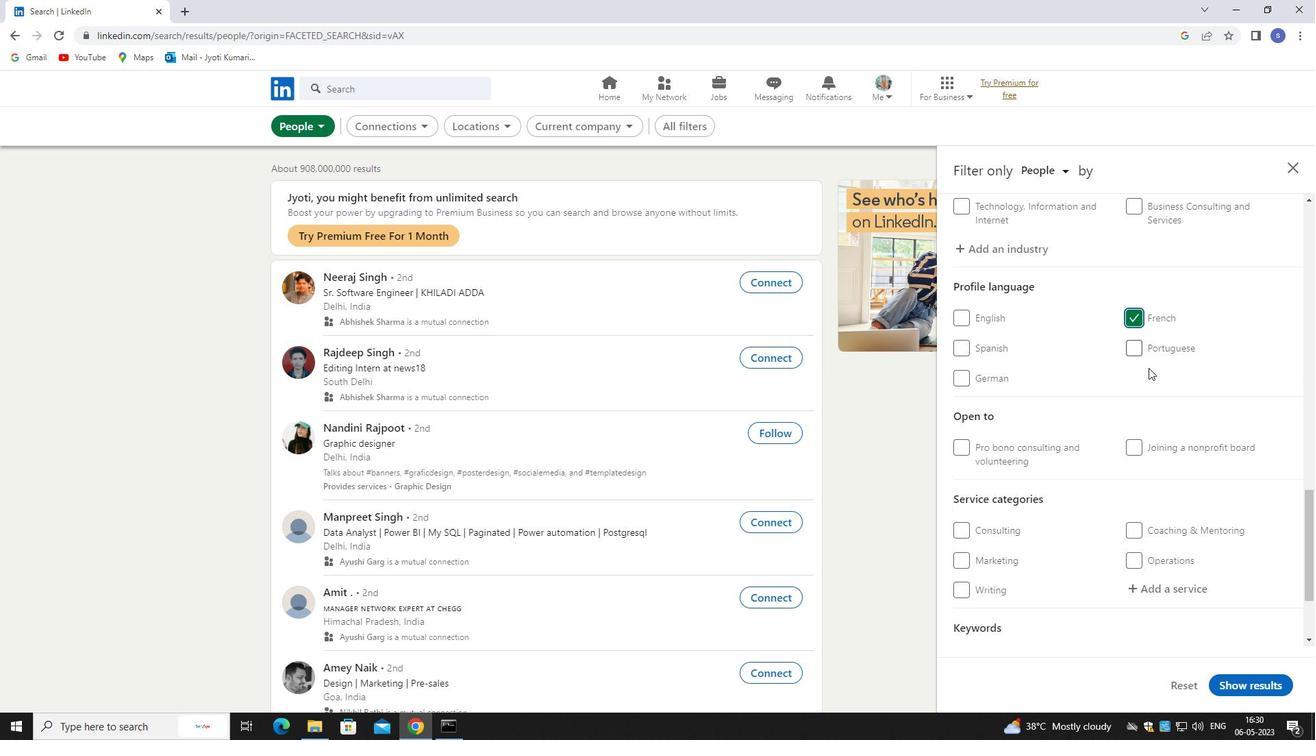 
Action: Mouse scrolled (1156, 409) with delta (0, 0)
Screenshot: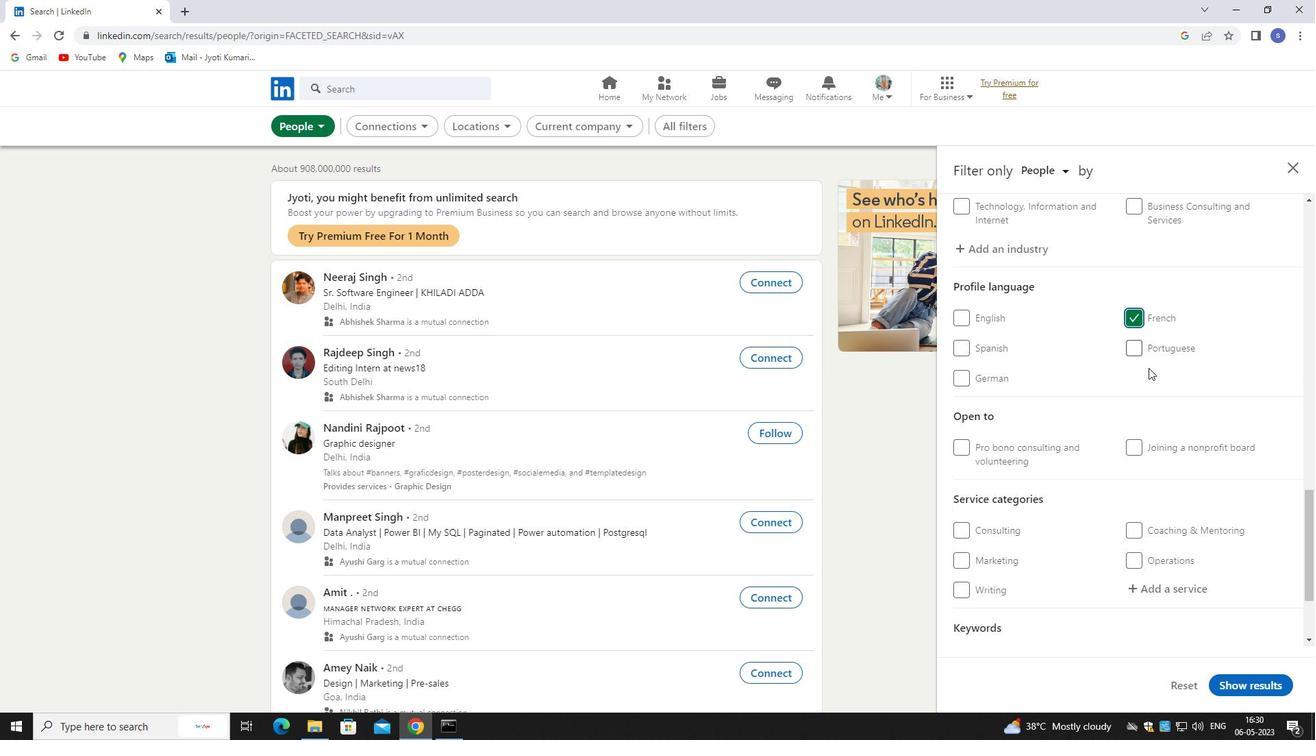 
Action: Mouse moved to (1158, 424)
Screenshot: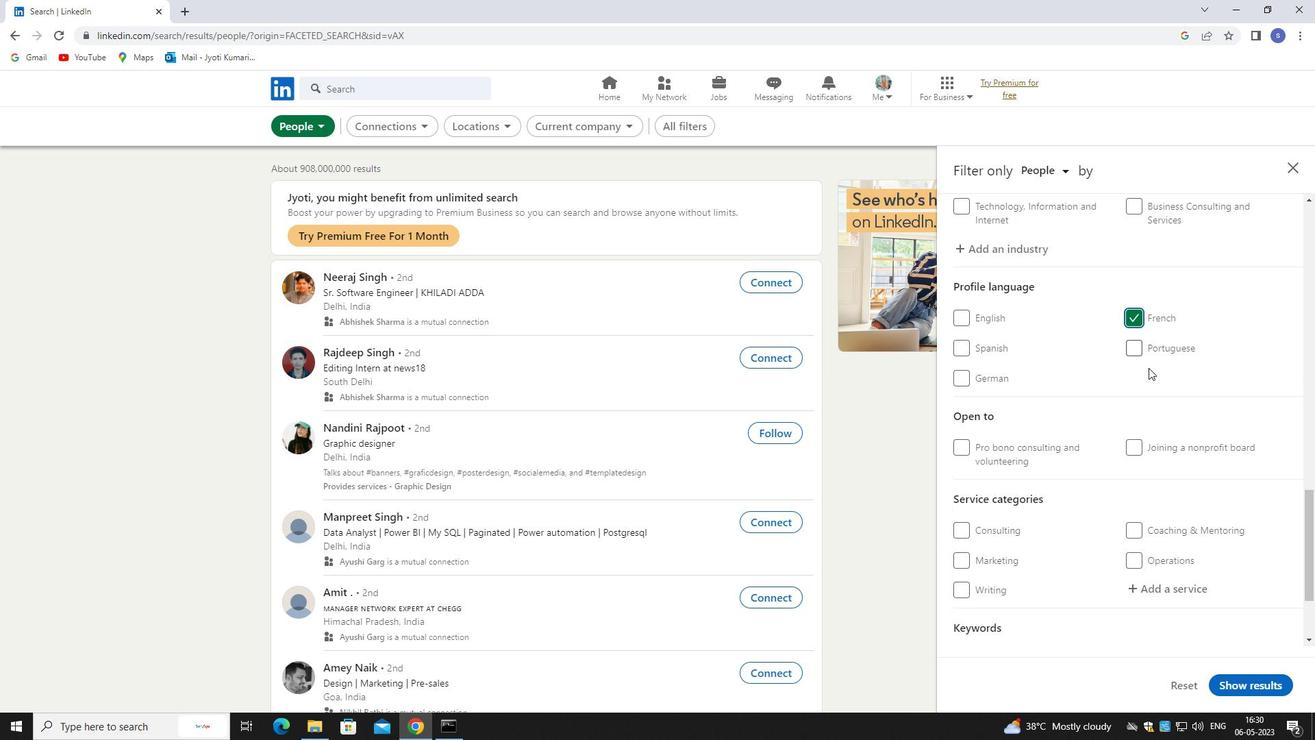 
Action: Mouse scrolled (1158, 424) with delta (0, 0)
Screenshot: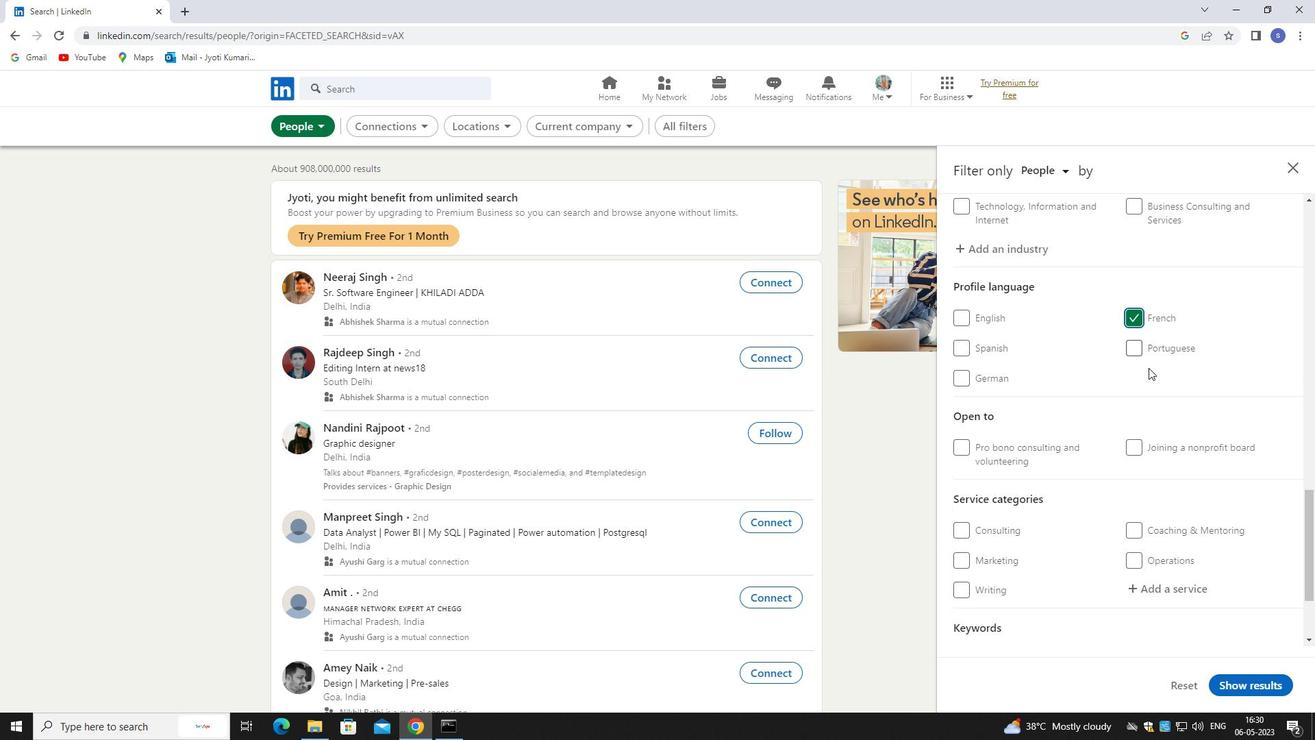 
Action: Mouse moved to (1167, 453)
Screenshot: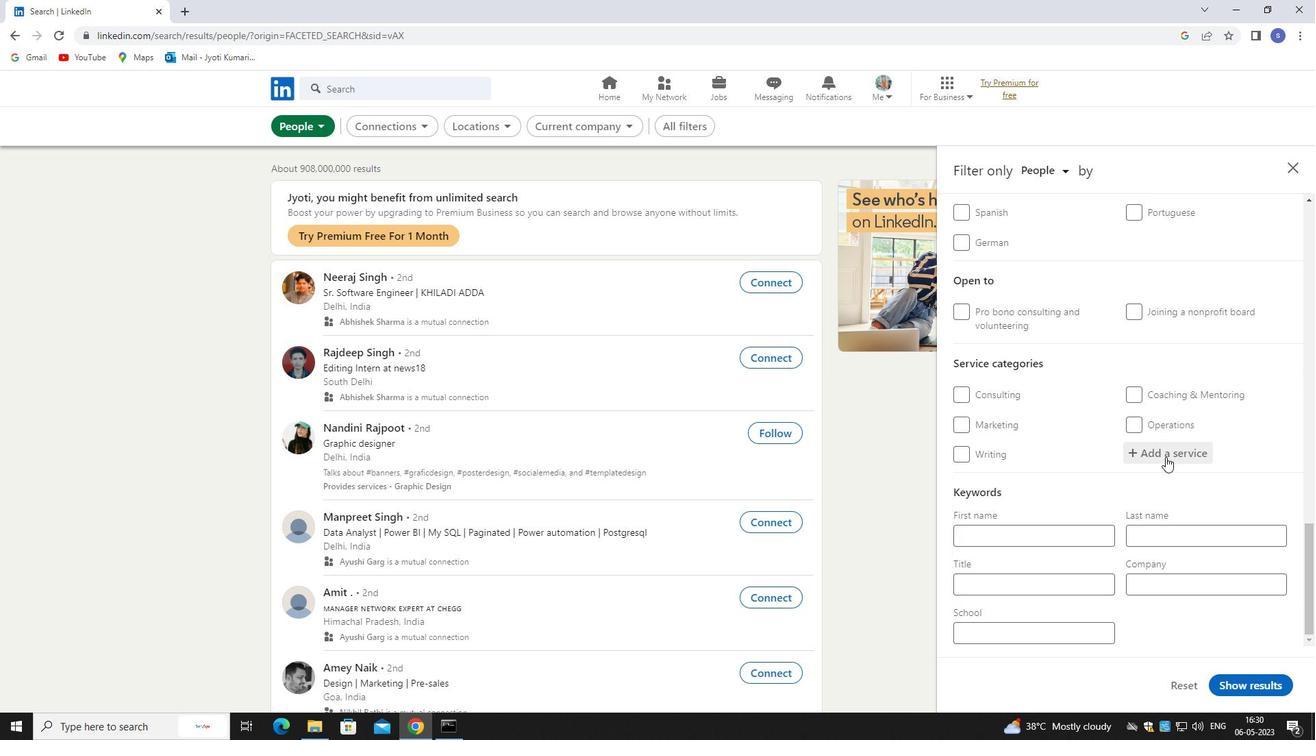 
Action: Mouse pressed left at (1167, 453)
Screenshot: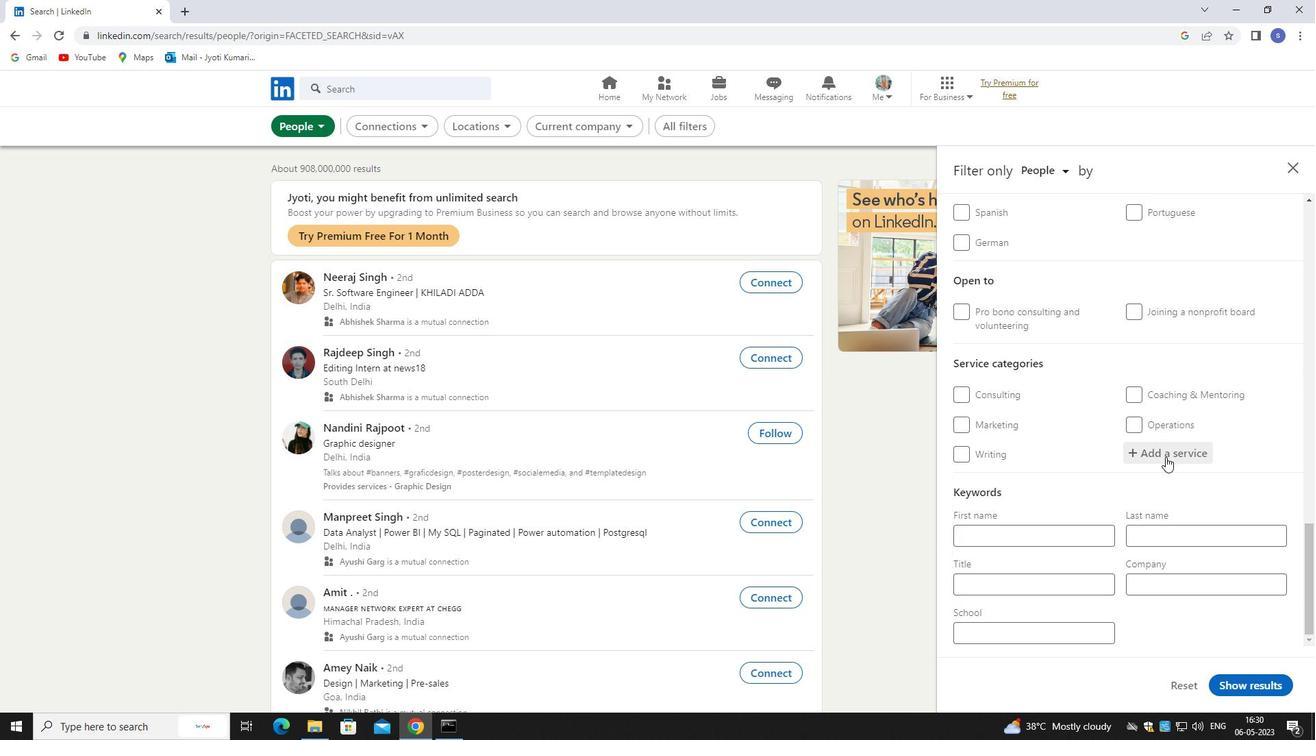 
Action: Mouse moved to (1168, 453)
Screenshot: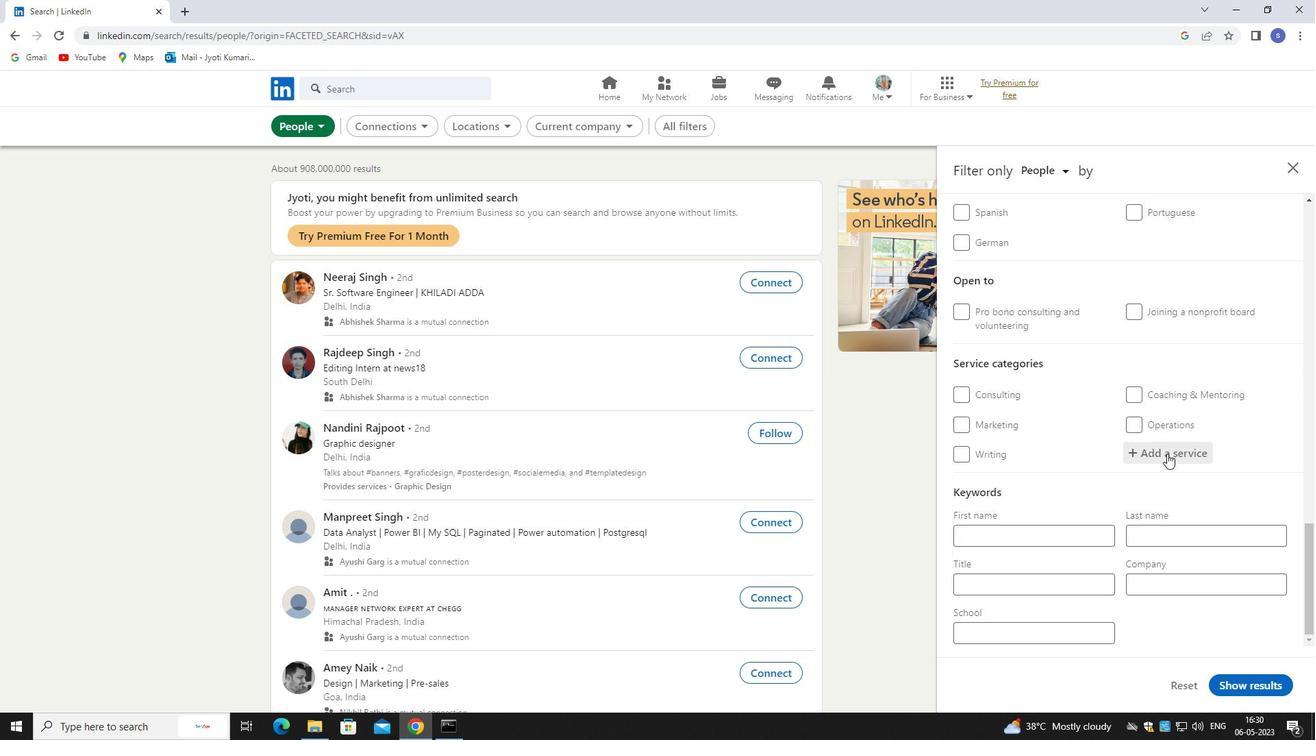 
Action: Key pressed cop<Key.backspace>rpora
Screenshot: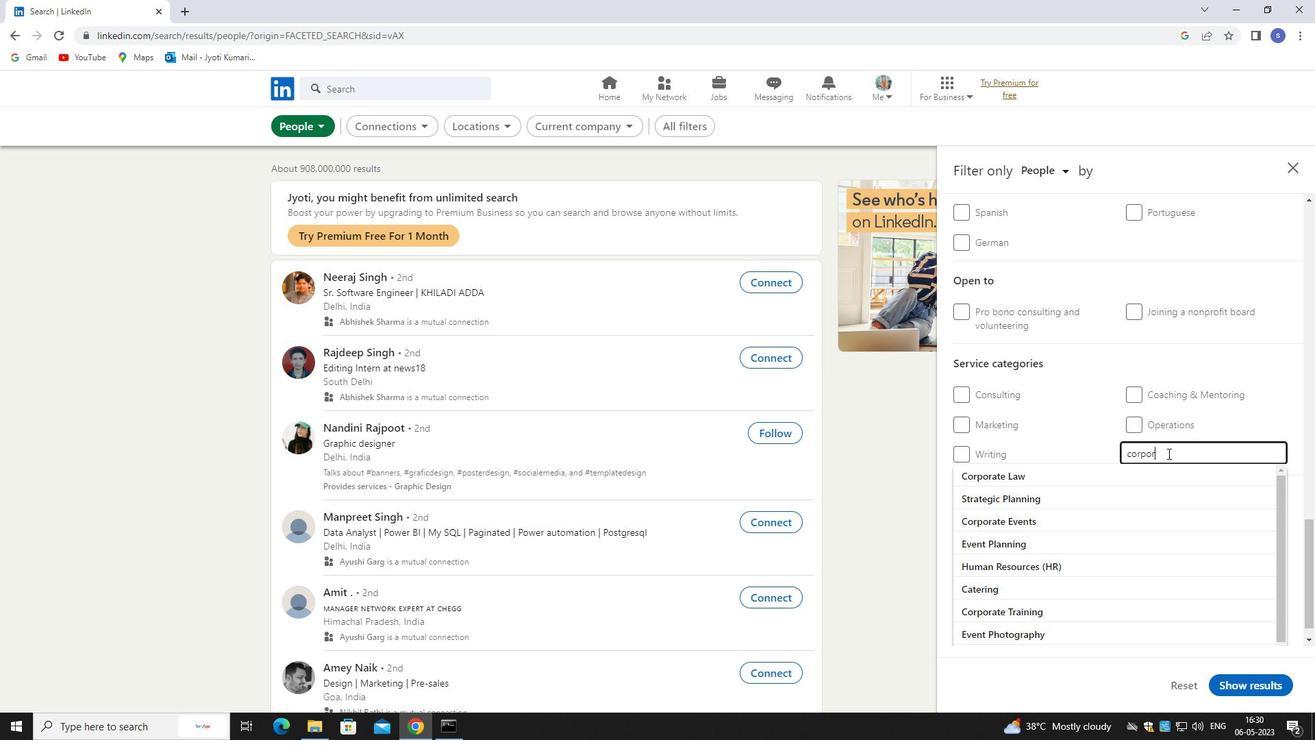 
Action: Mouse moved to (1162, 476)
Screenshot: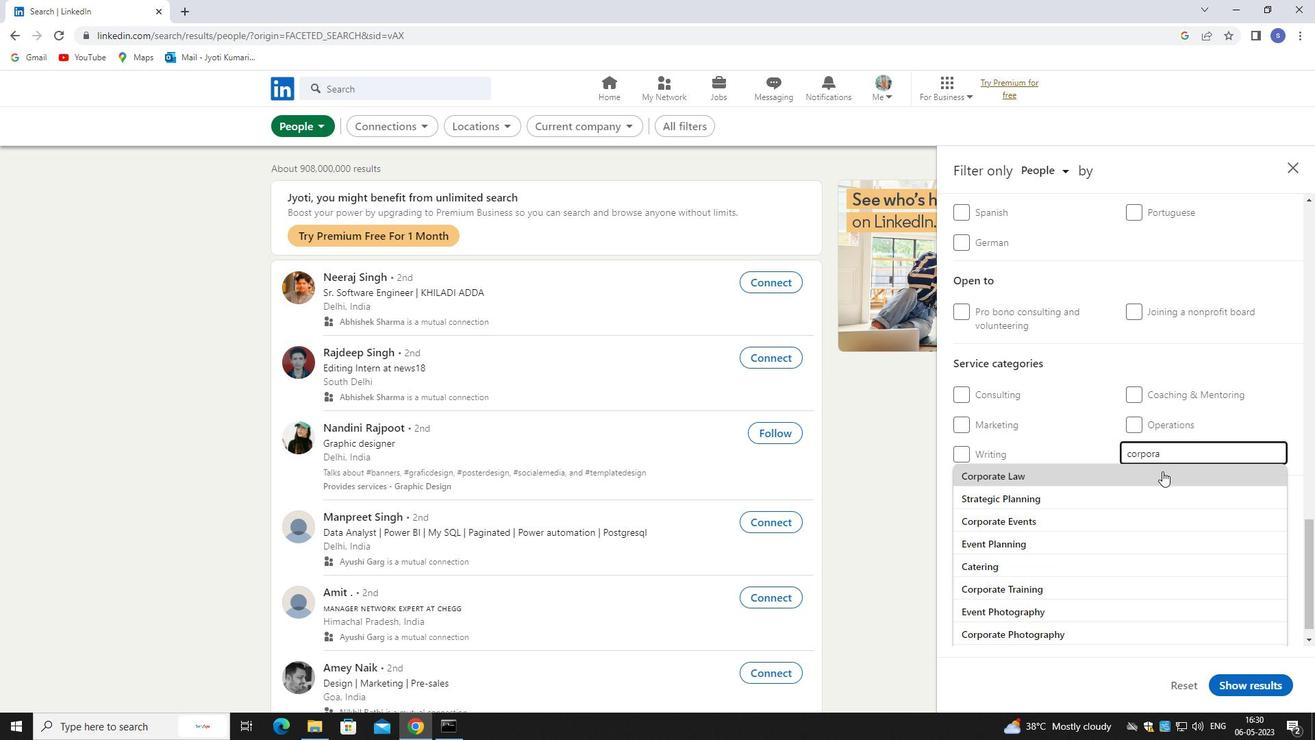 
Action: Mouse pressed left at (1162, 476)
Screenshot: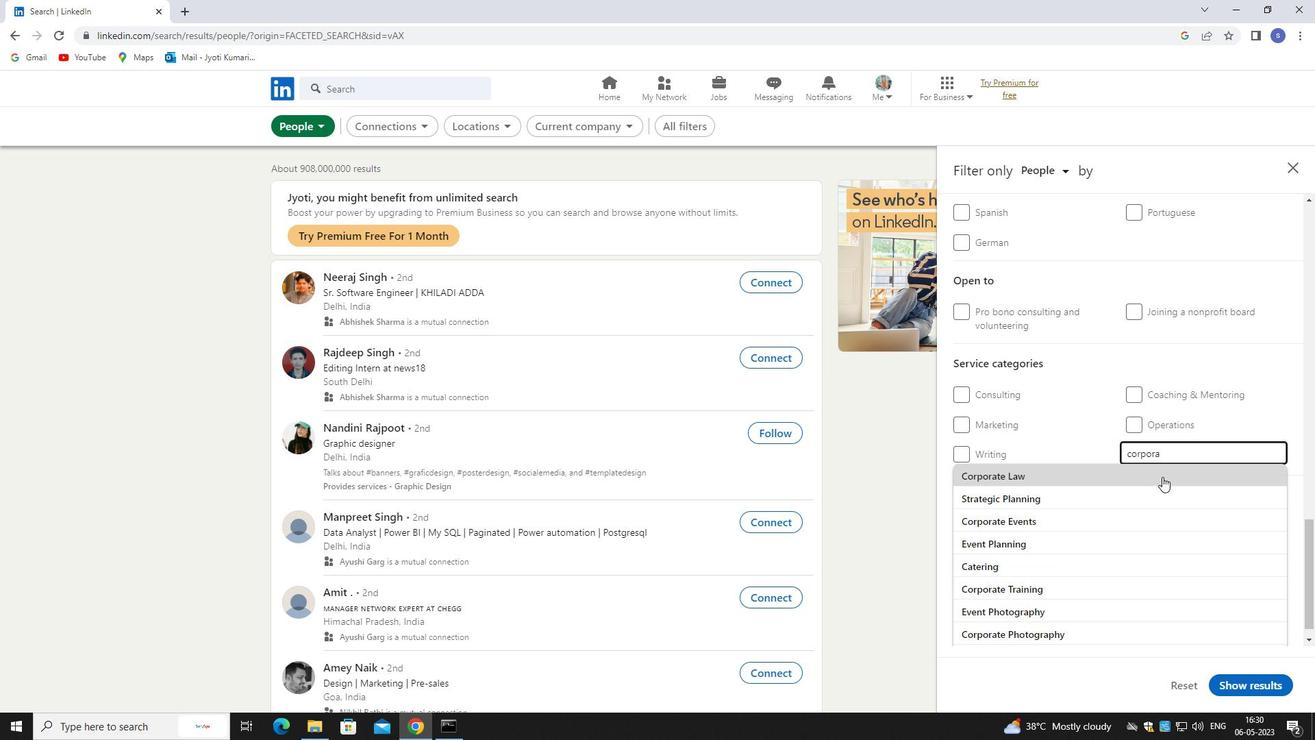 
Action: Mouse moved to (1167, 476)
Screenshot: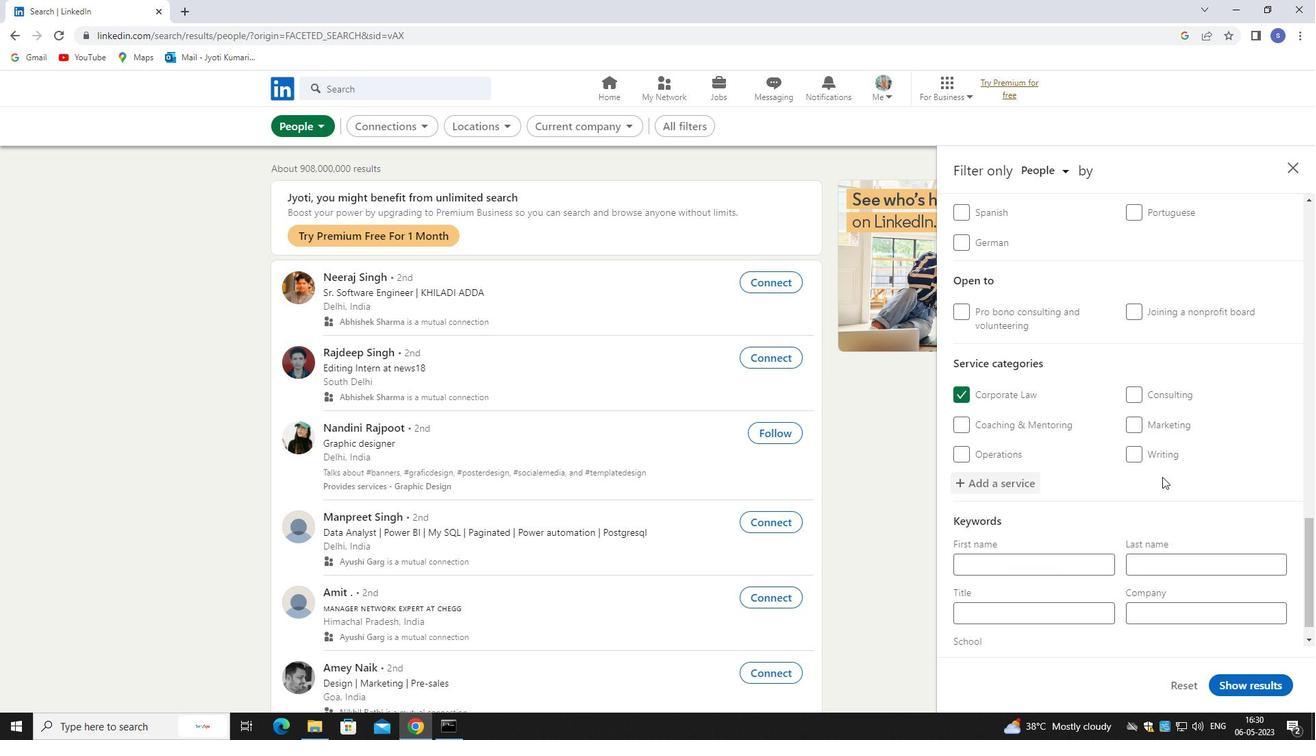 
Action: Mouse scrolled (1167, 476) with delta (0, 0)
Screenshot: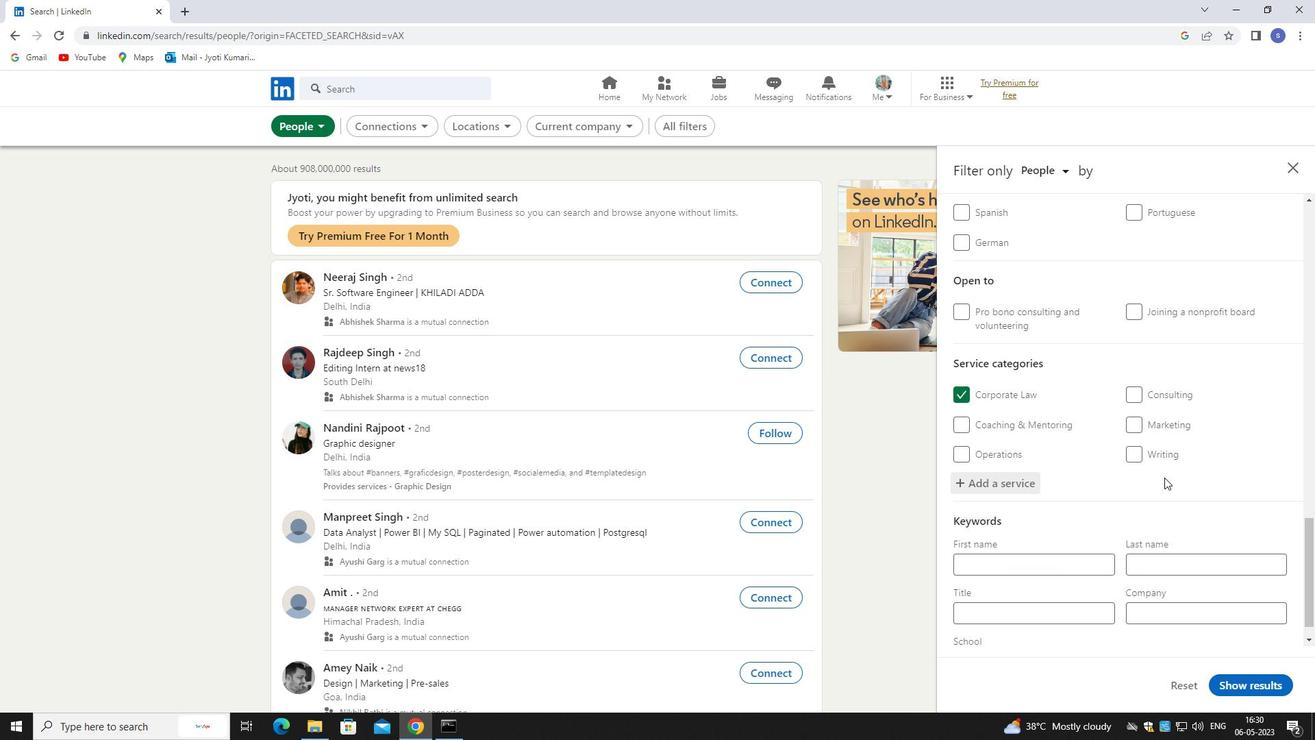 
Action: Mouse moved to (1167, 476)
Screenshot: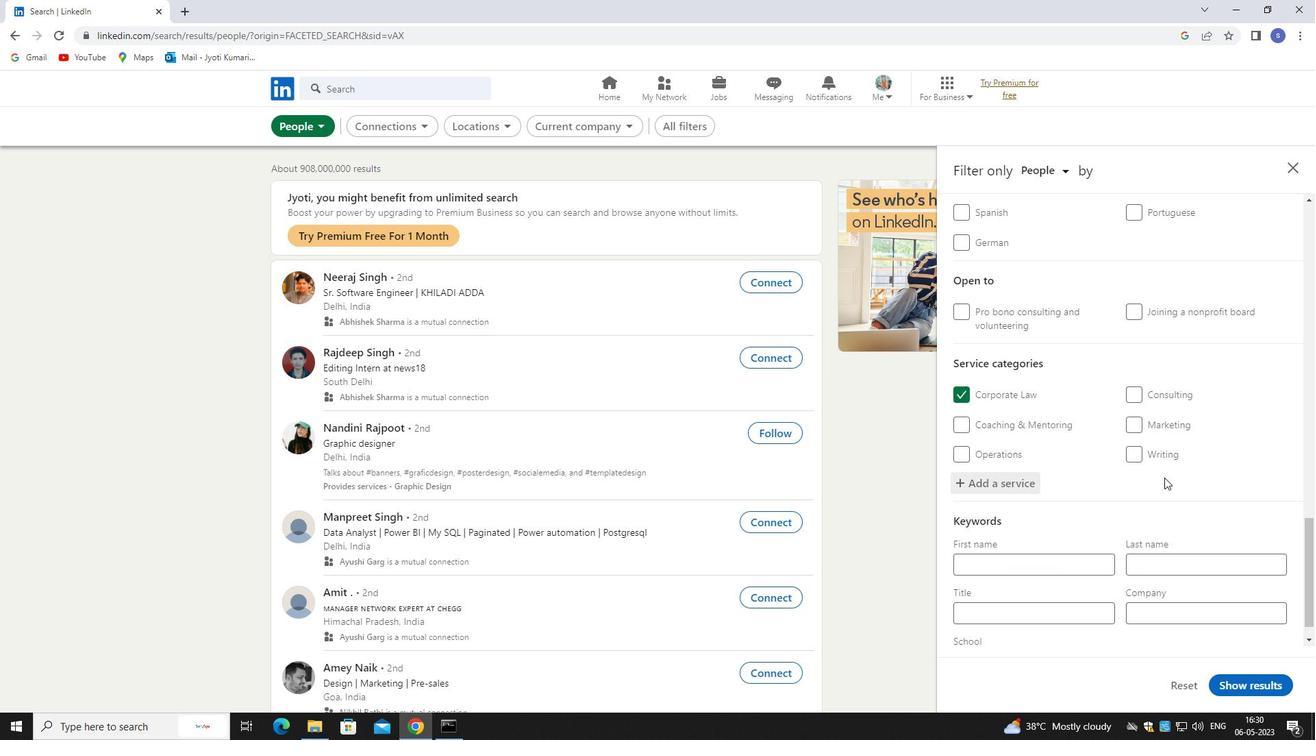 
Action: Mouse scrolled (1167, 476) with delta (0, 0)
Screenshot: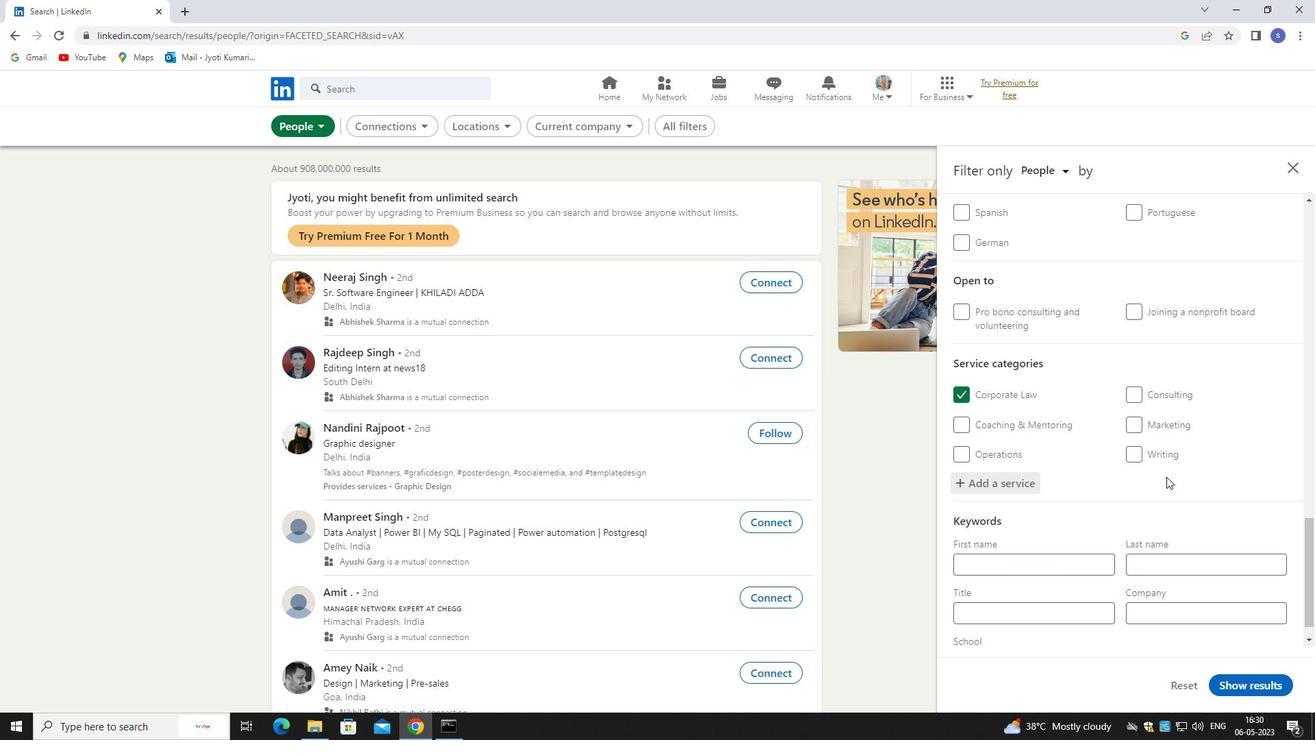 
Action: Mouse scrolled (1167, 476) with delta (0, 0)
Screenshot: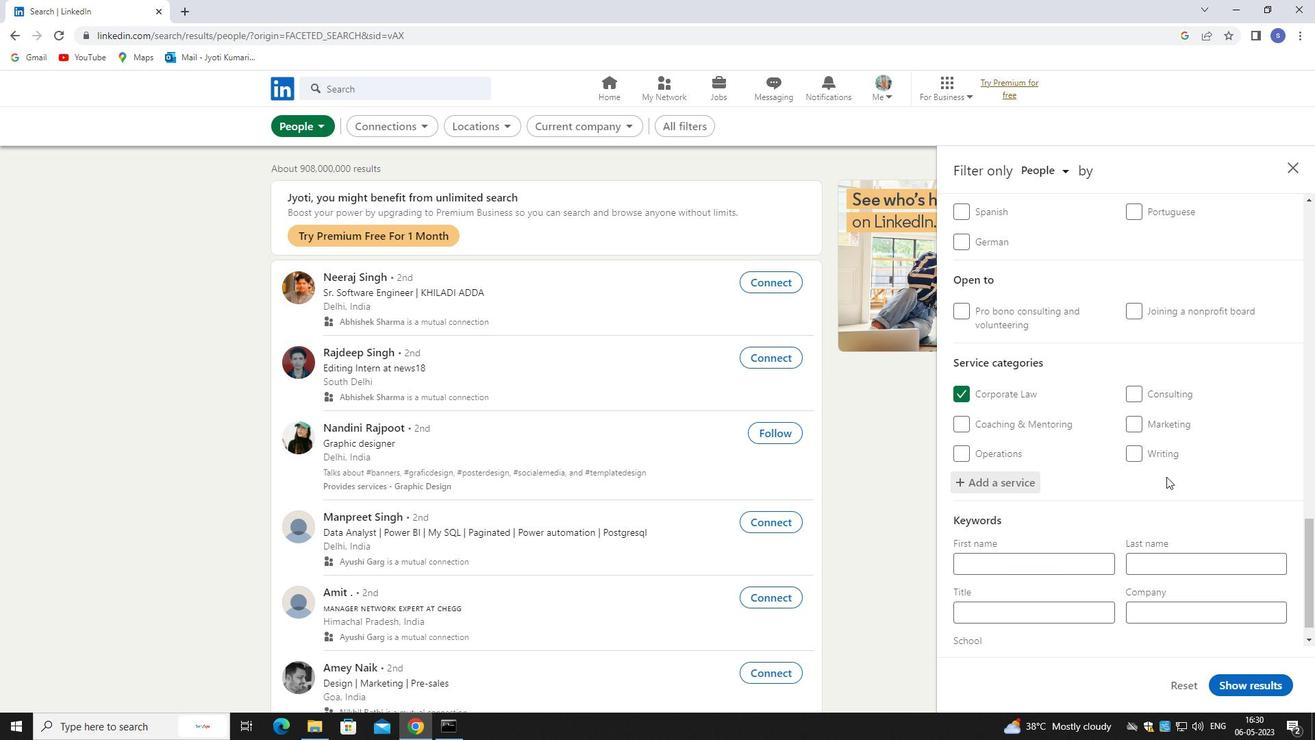 
Action: Mouse moved to (1167, 476)
Screenshot: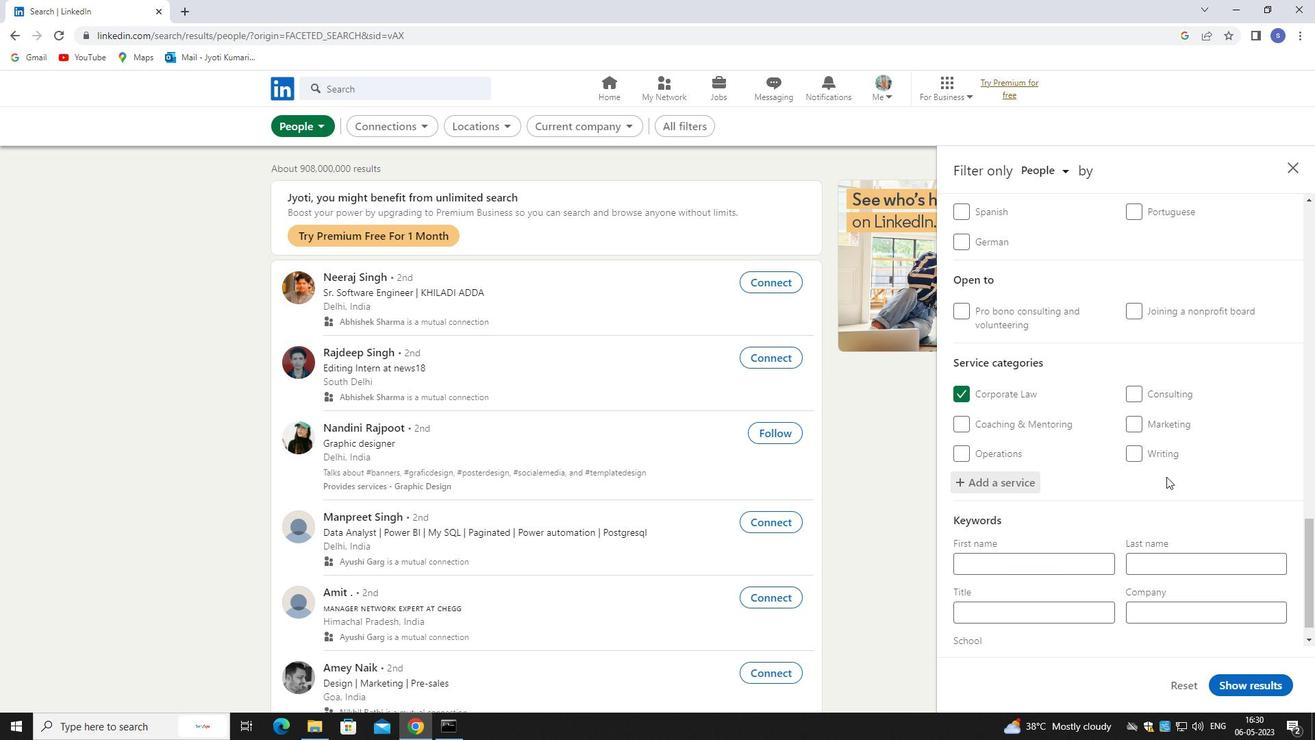 
Action: Mouse scrolled (1167, 476) with delta (0, 0)
Screenshot: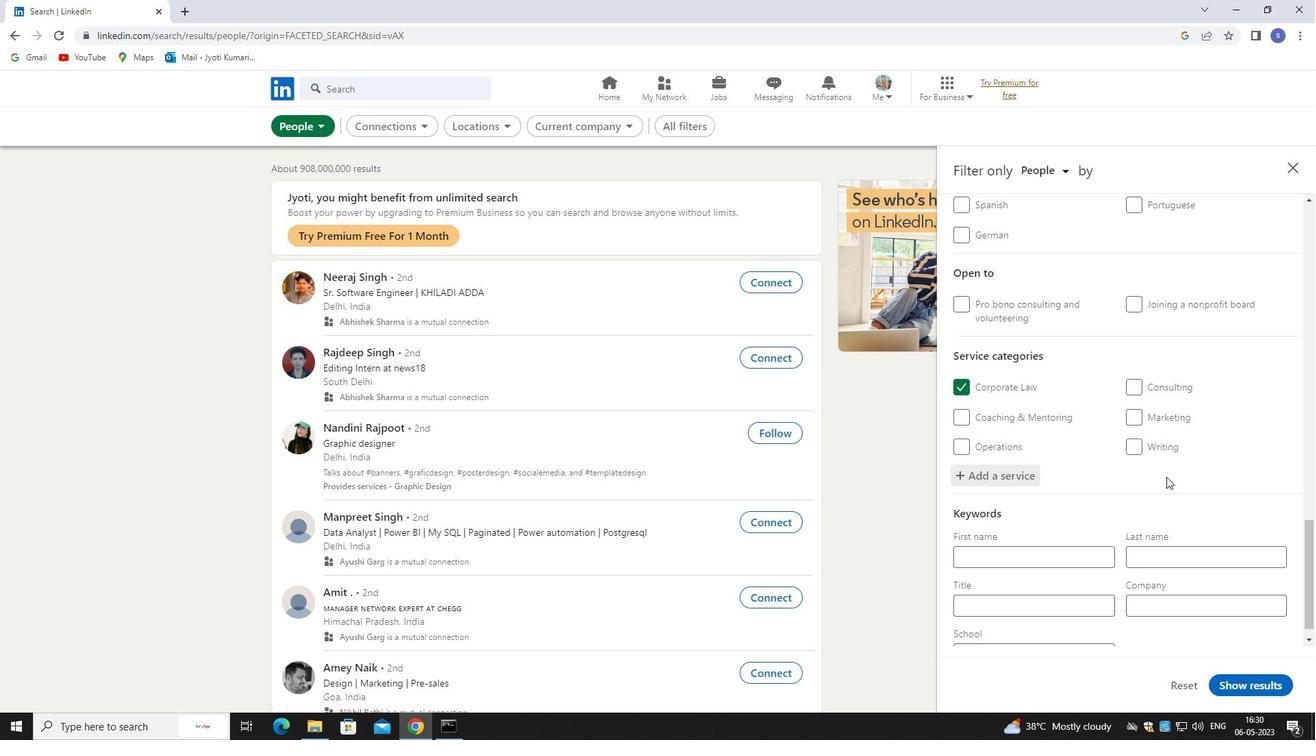 
Action: Mouse moved to (1050, 590)
Screenshot: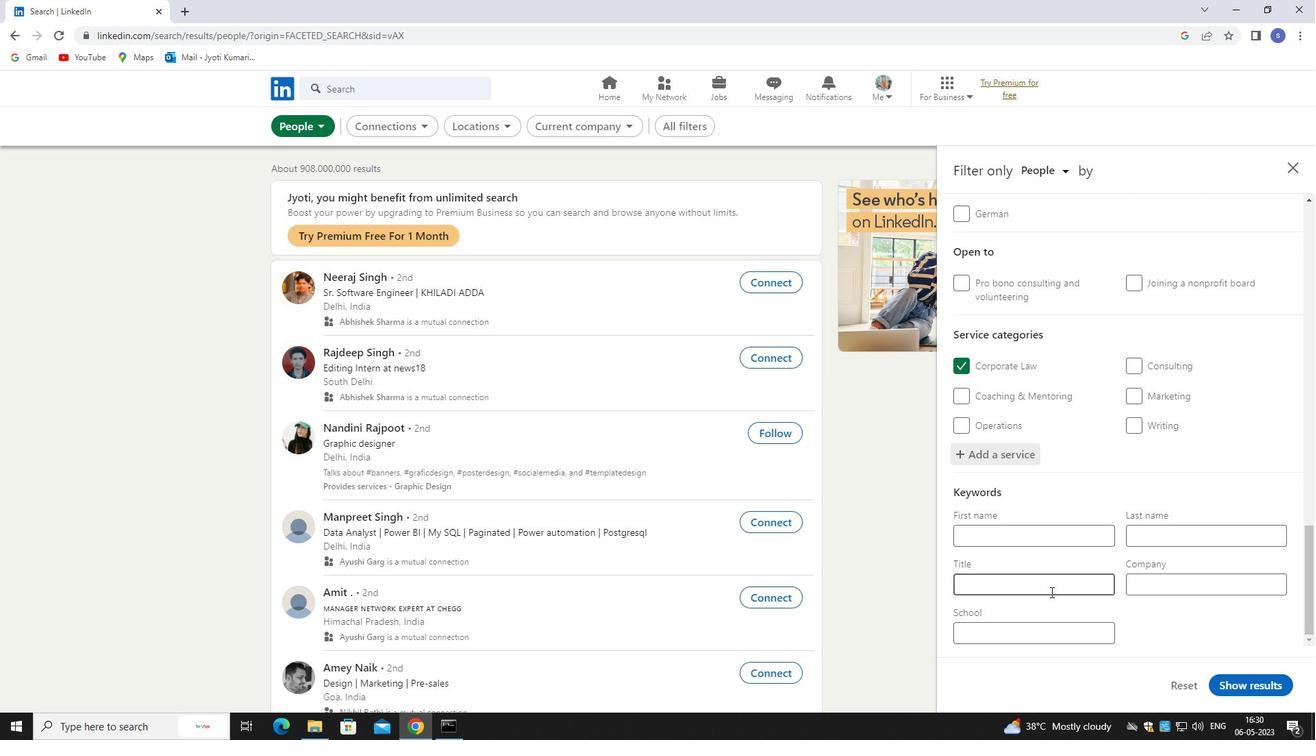 
Action: Mouse pressed left at (1050, 590)
Screenshot: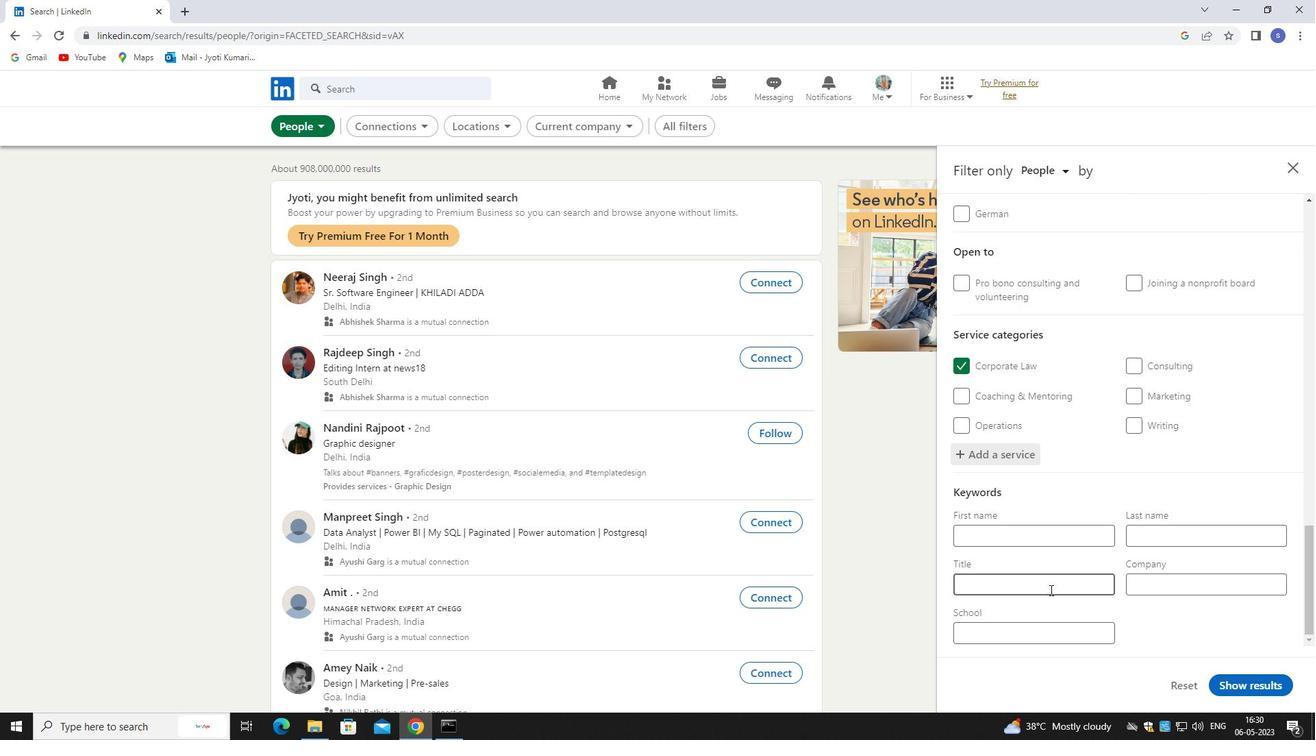 
Action: Mouse moved to (1051, 589)
Screenshot: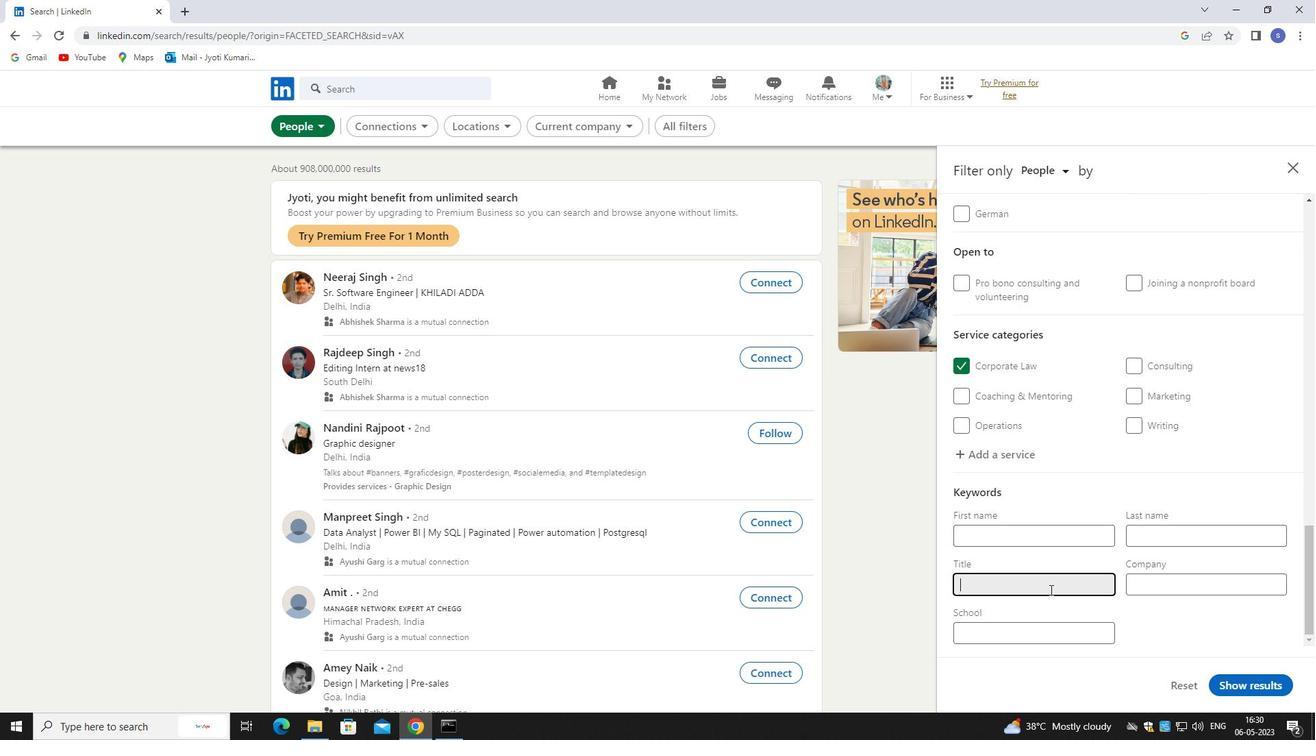 
Action: Key pressed couples<Key.space><Key.shift>COUNSELOR<Key.left><Key.left><Key.left><Key.left><Key.left><Key.left><Key.left><Key.left><Key.left><Key.left><Key.left><Key.left><Key.left><Key.left><Key.left><Key.left><Key.backspace><Key.shift>C
Screenshot: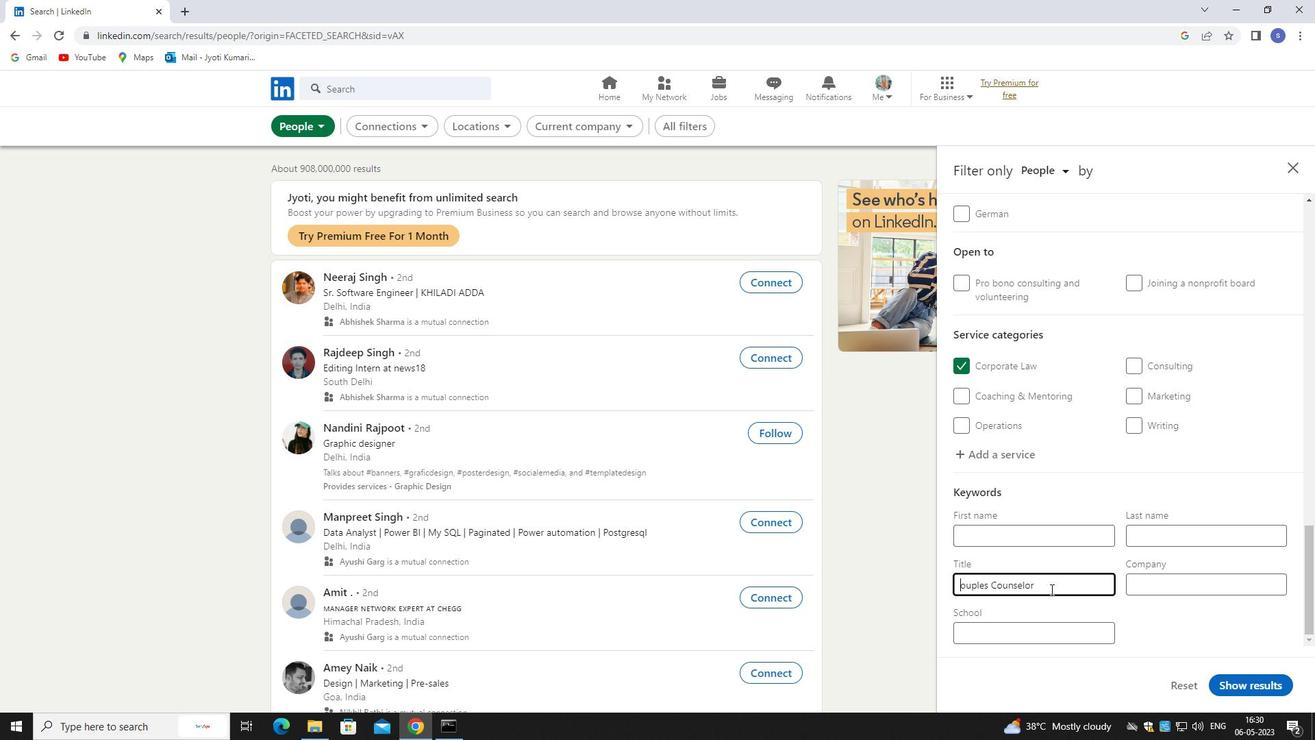 
Action: Mouse moved to (1222, 680)
Screenshot: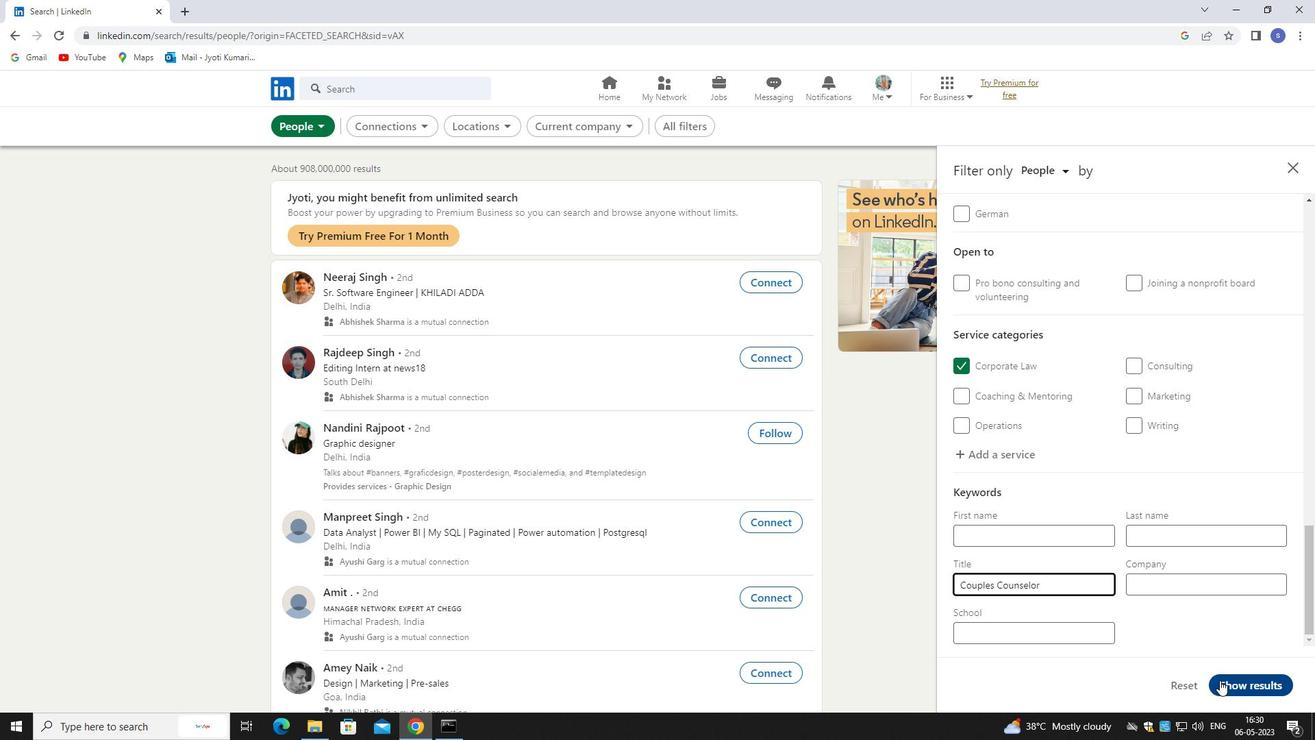 
Action: Mouse pressed left at (1222, 680)
Screenshot: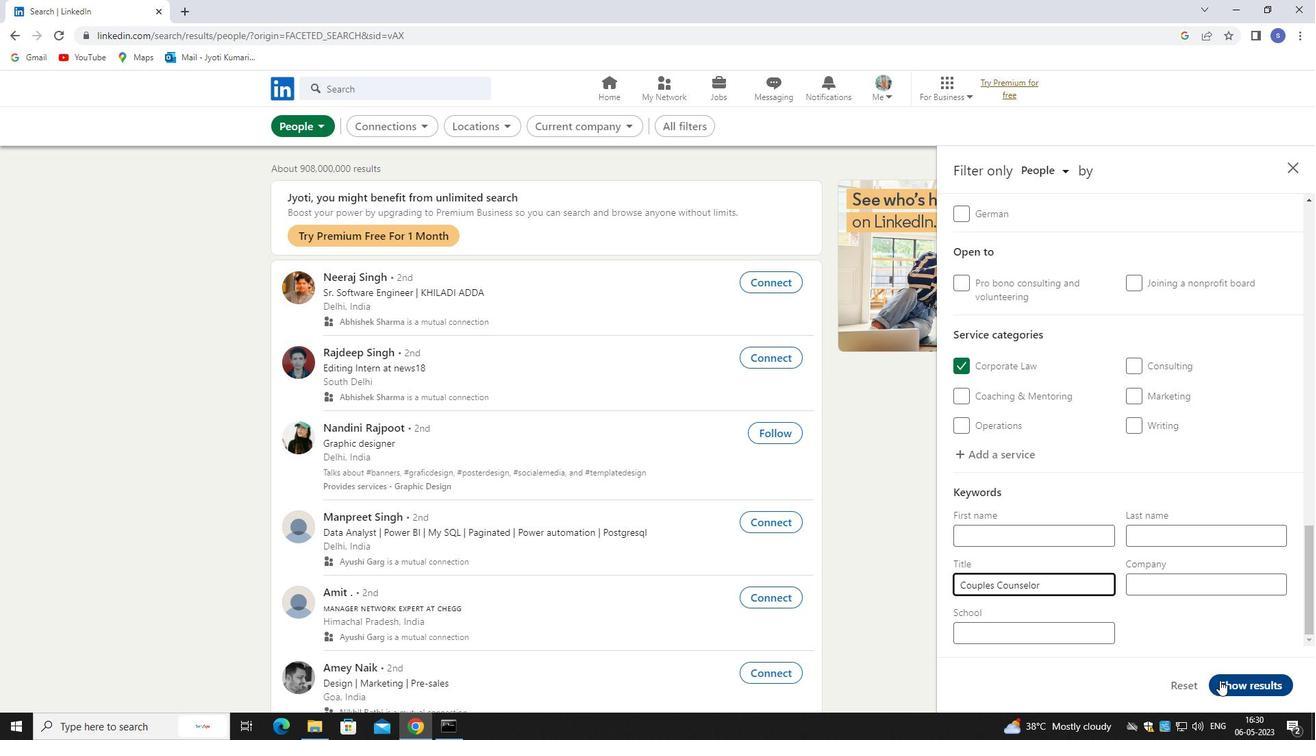 
Action: Mouse moved to (1223, 683)
Screenshot: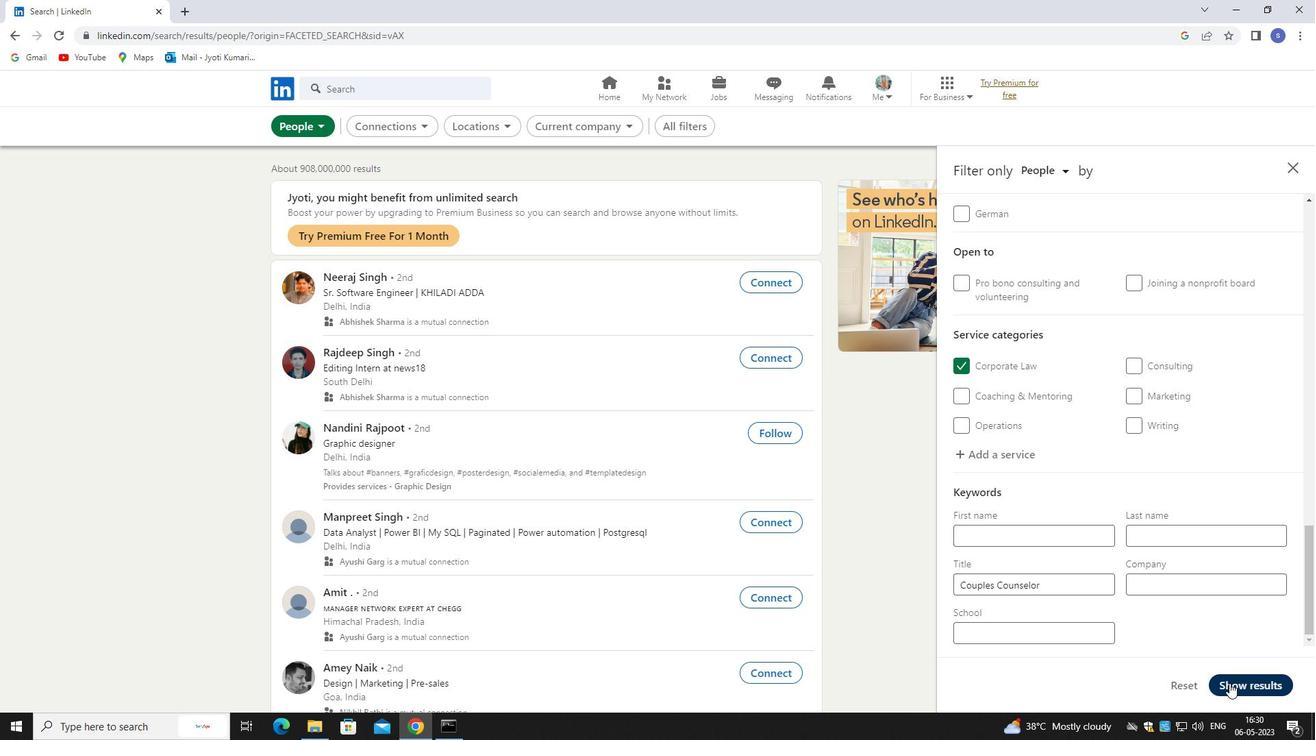 
